 Task: Add a signature Kiera Campbell containing With heartfelt thanks and warm wishes, Kiera Campbell to email address softage.6@softage.net and add a label Quality control
Action: Mouse moved to (1049, 62)
Screenshot: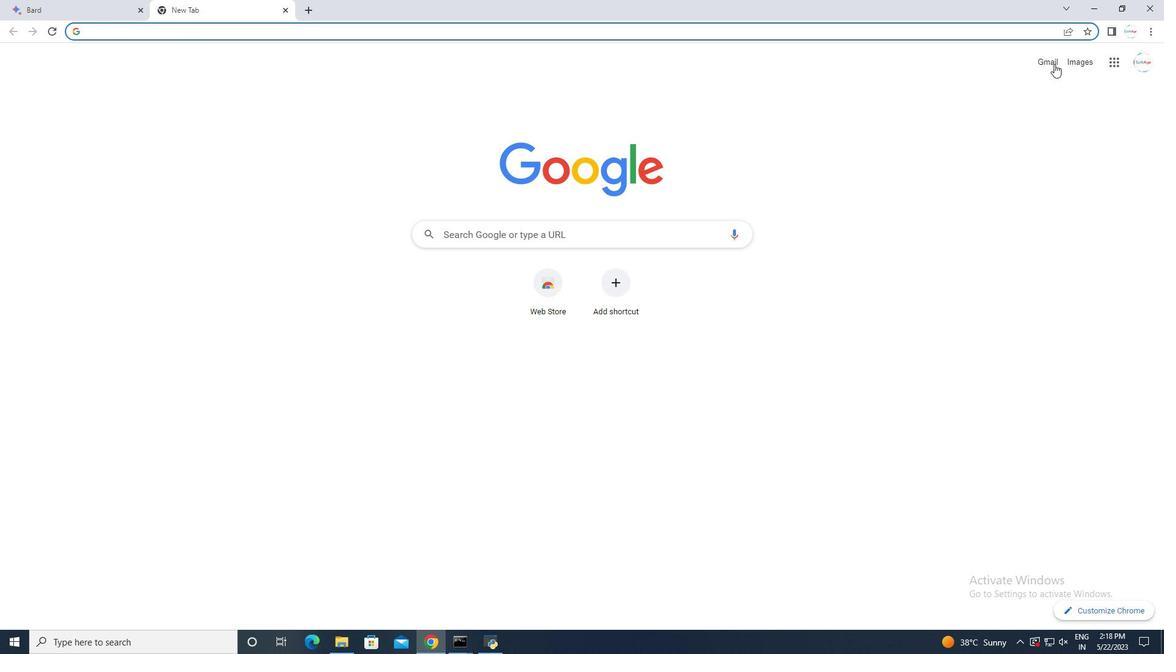 
Action: Mouse pressed left at (1049, 62)
Screenshot: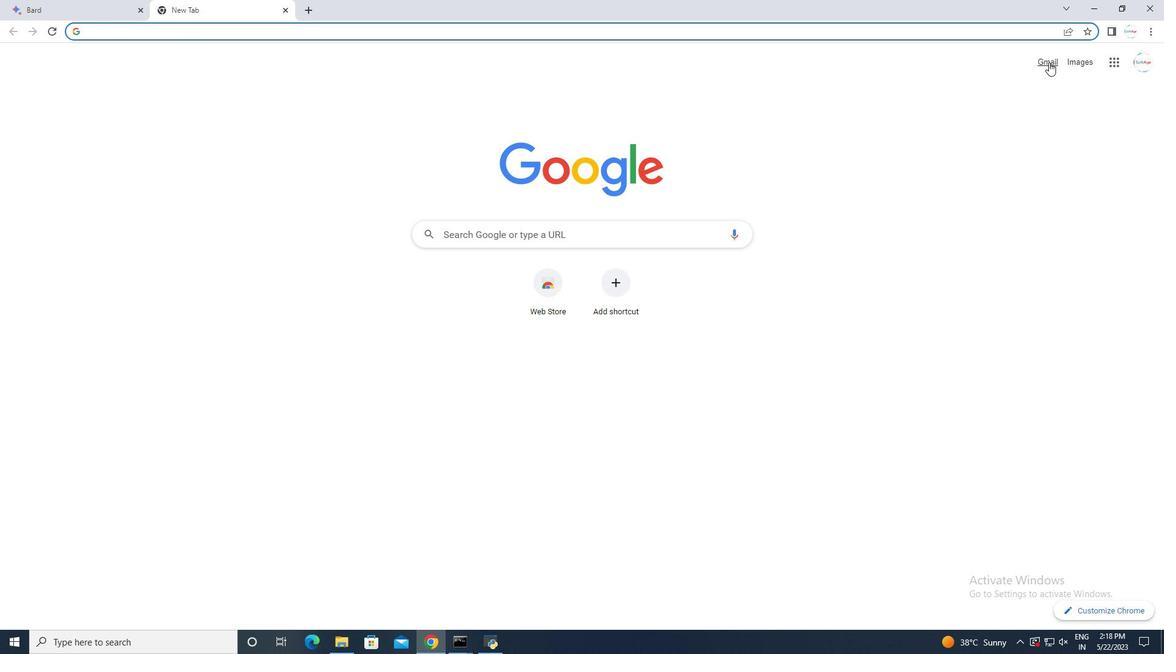 
Action: Mouse moved to (42, 102)
Screenshot: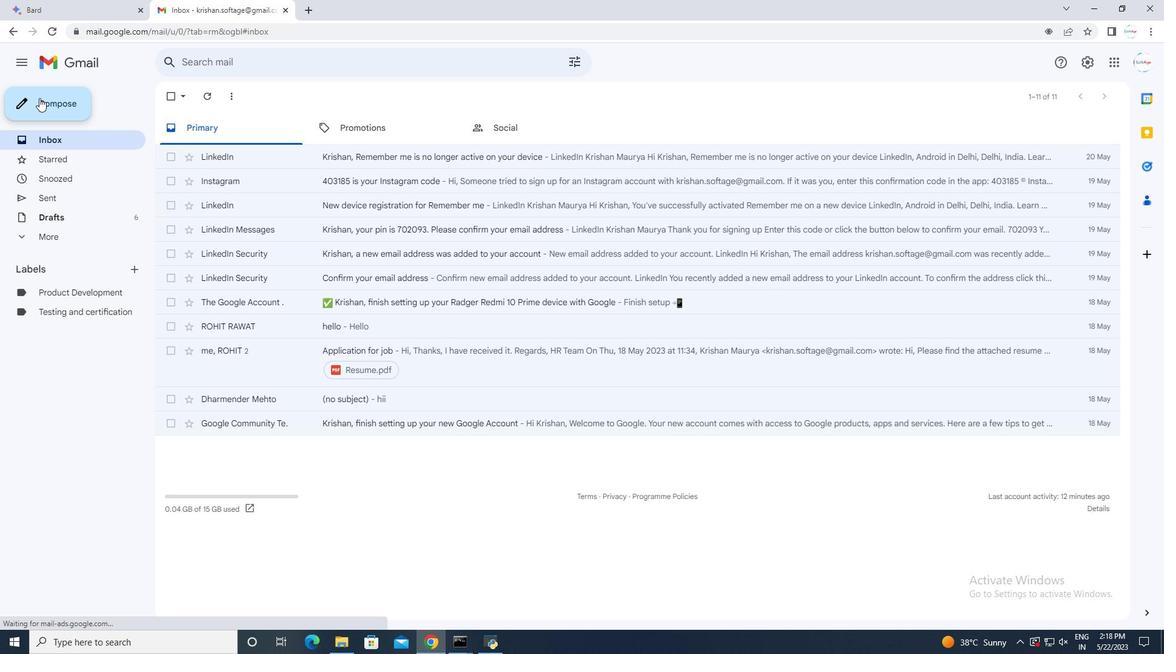 
Action: Mouse pressed left at (42, 102)
Screenshot: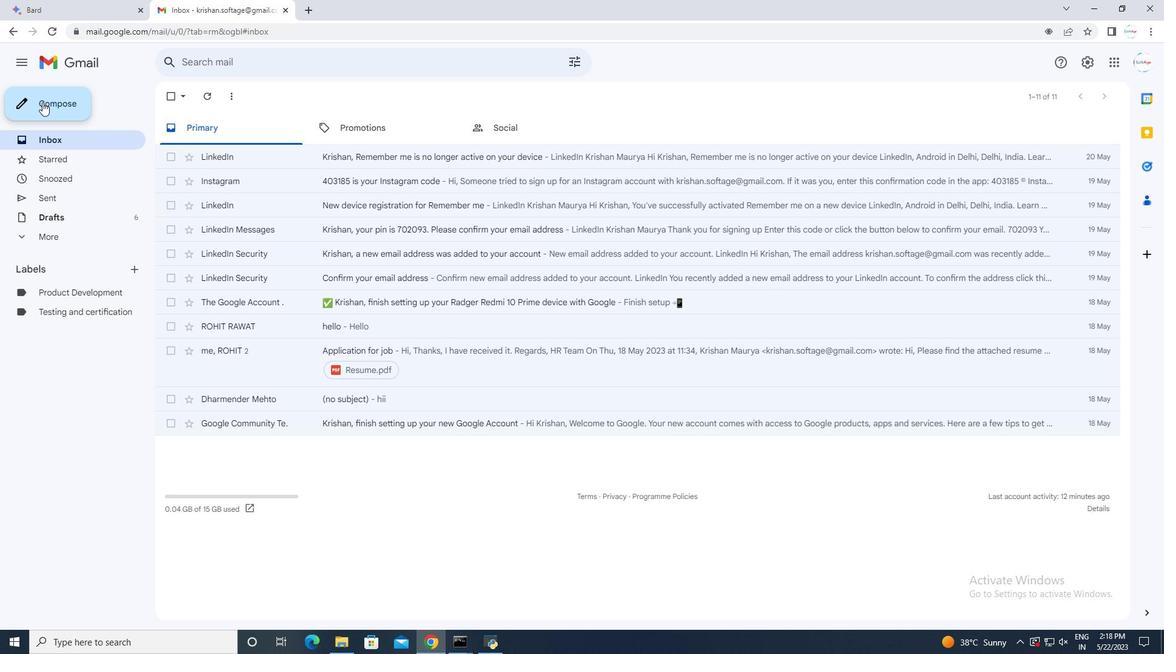 
Action: Mouse moved to (979, 615)
Screenshot: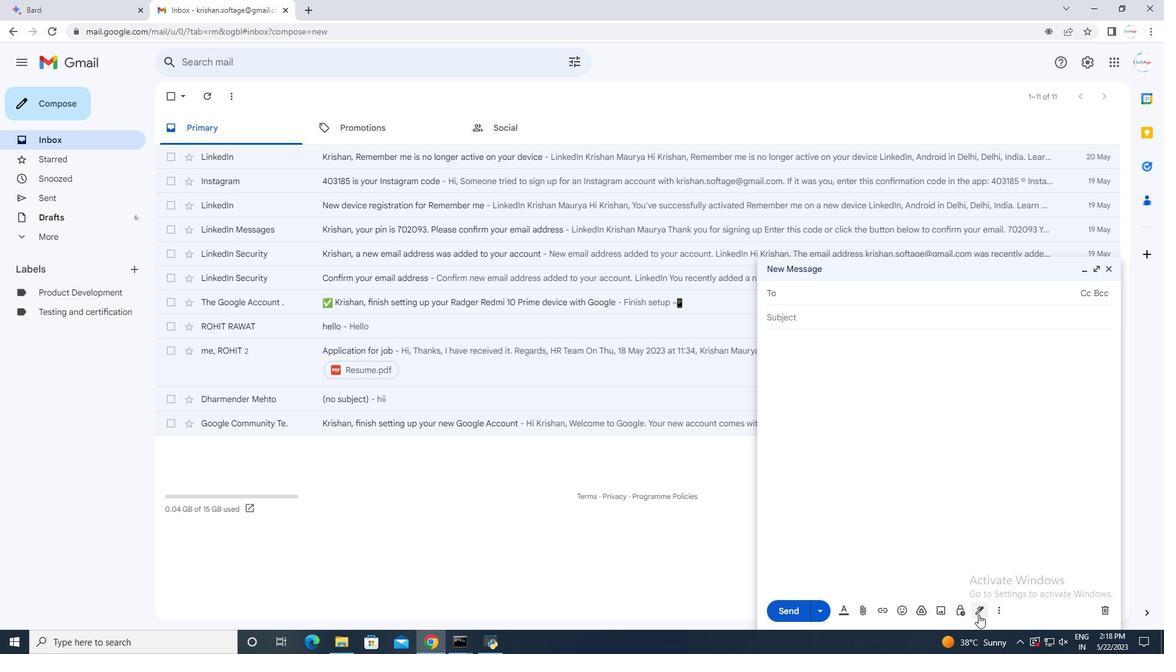 
Action: Mouse pressed left at (979, 615)
Screenshot: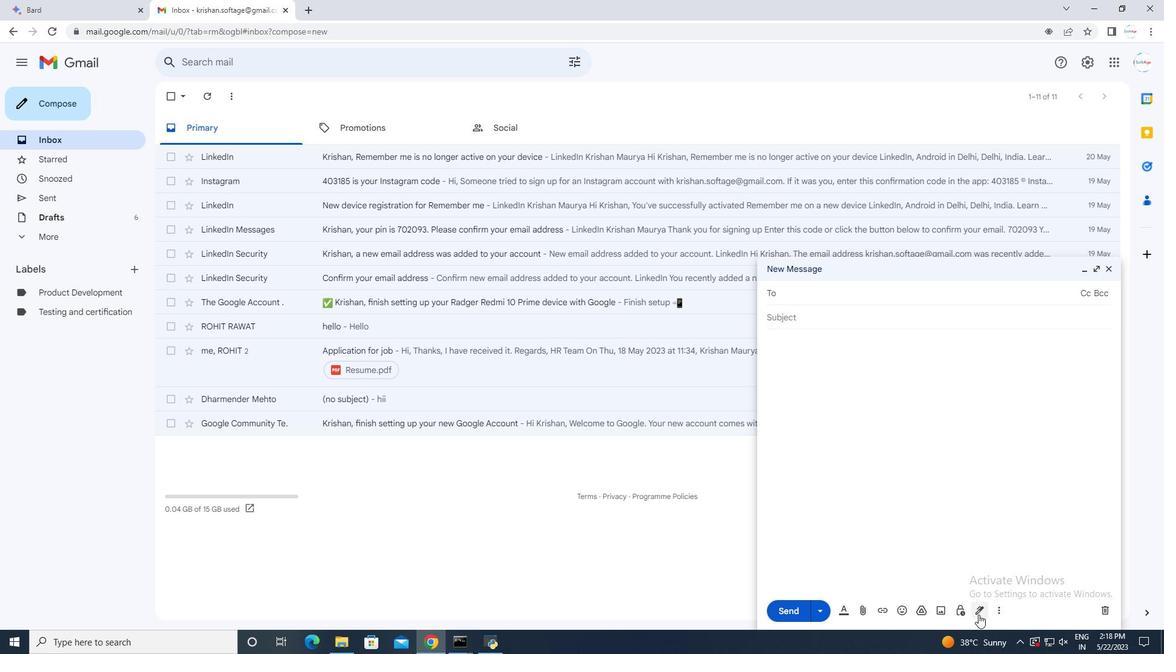 
Action: Mouse moved to (1030, 546)
Screenshot: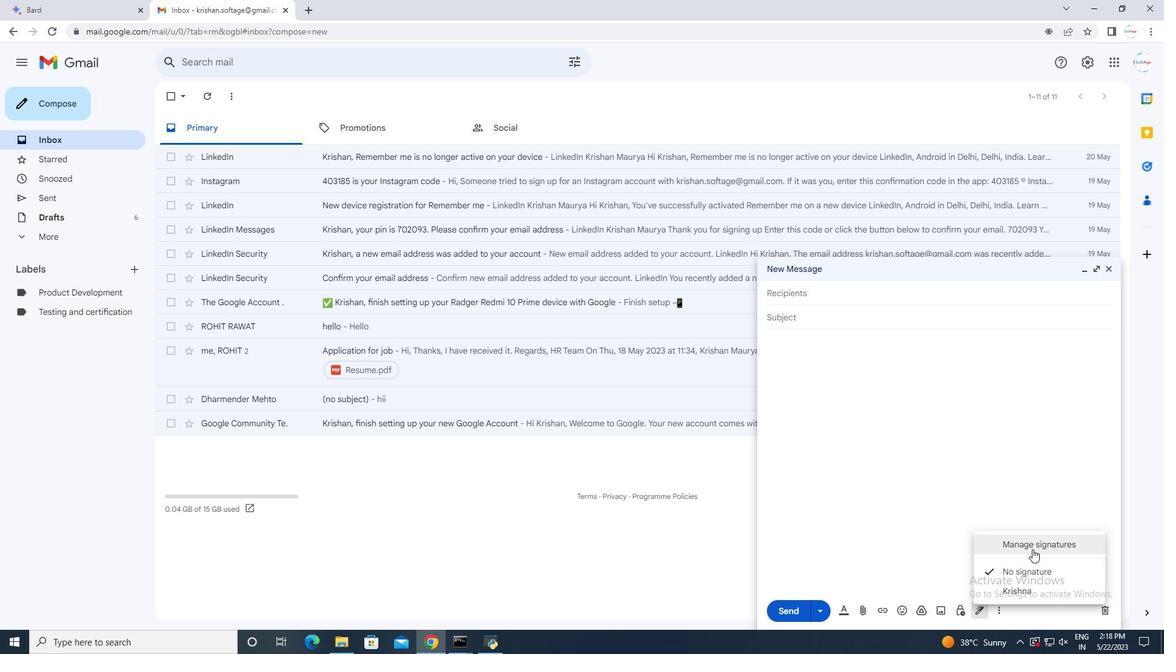 
Action: Mouse pressed left at (1030, 546)
Screenshot: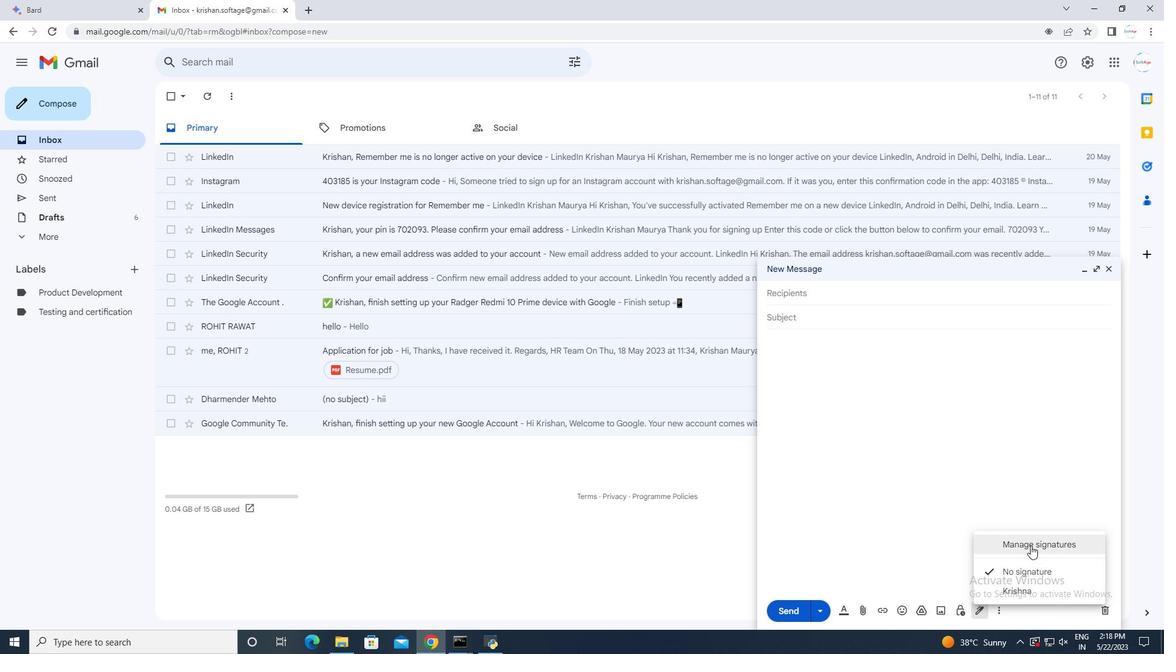 
Action: Mouse moved to (551, 464)
Screenshot: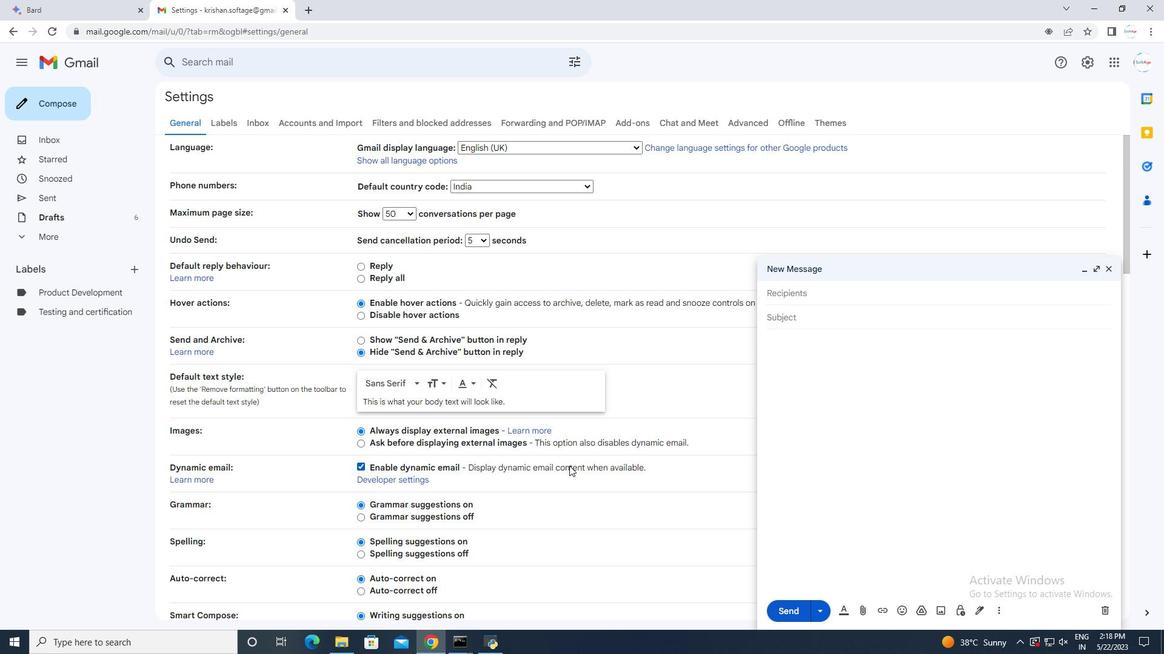 
Action: Mouse scrolled (551, 463) with delta (0, 0)
Screenshot: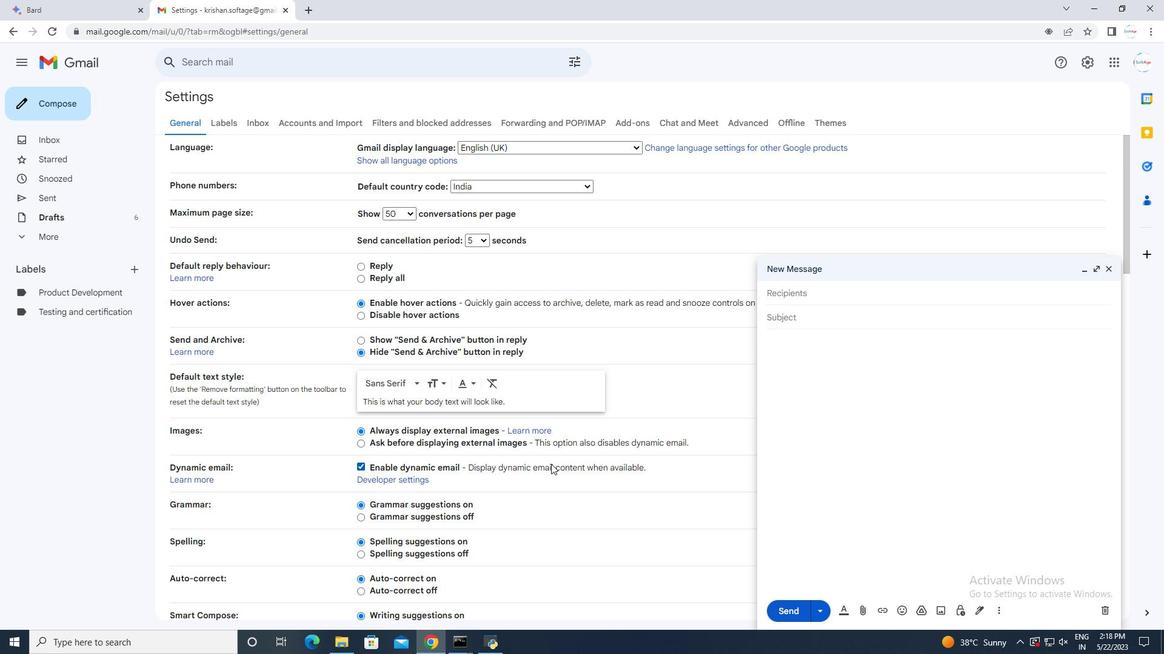 
Action: Mouse moved to (550, 464)
Screenshot: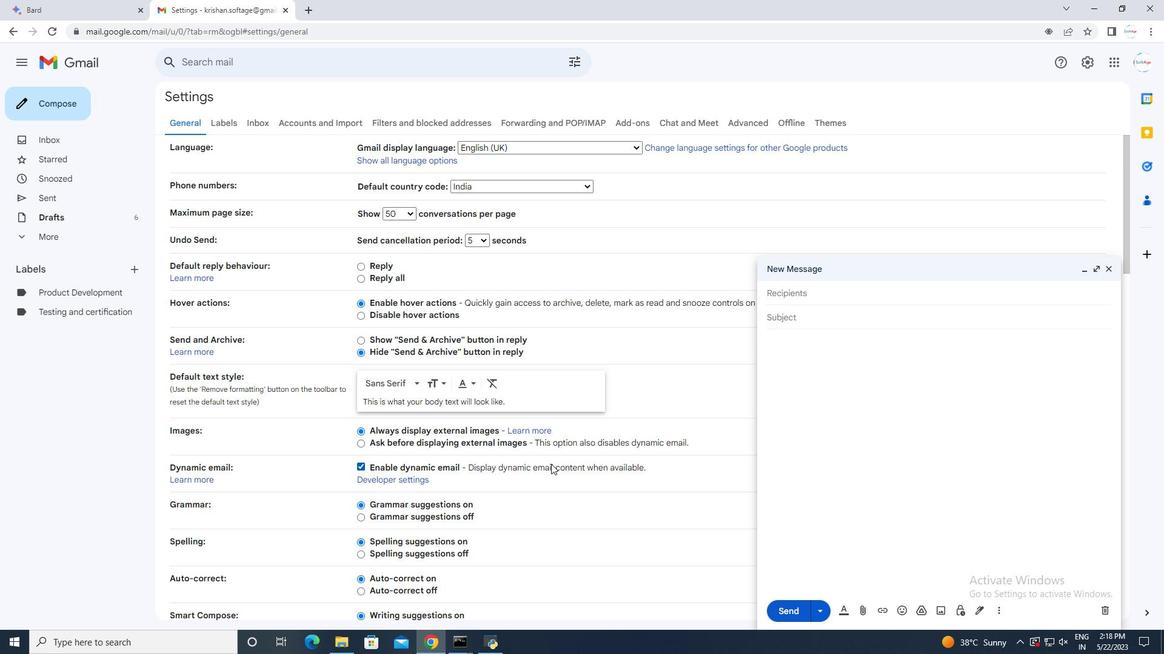 
Action: Mouse scrolled (551, 463) with delta (0, 0)
Screenshot: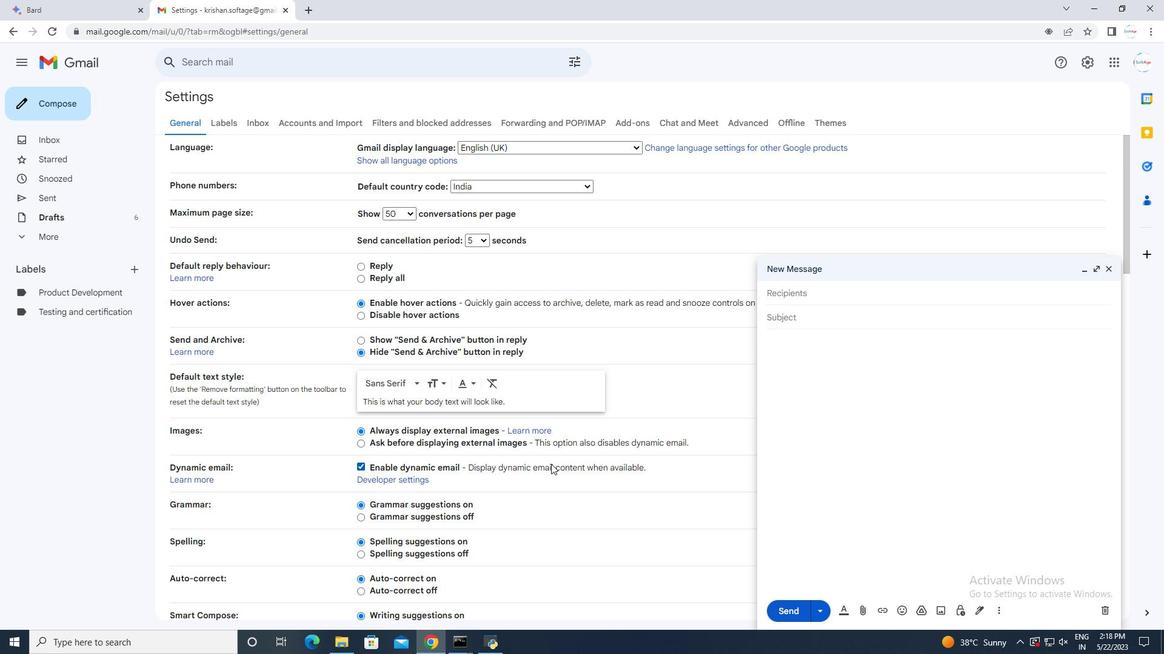 
Action: Mouse moved to (550, 464)
Screenshot: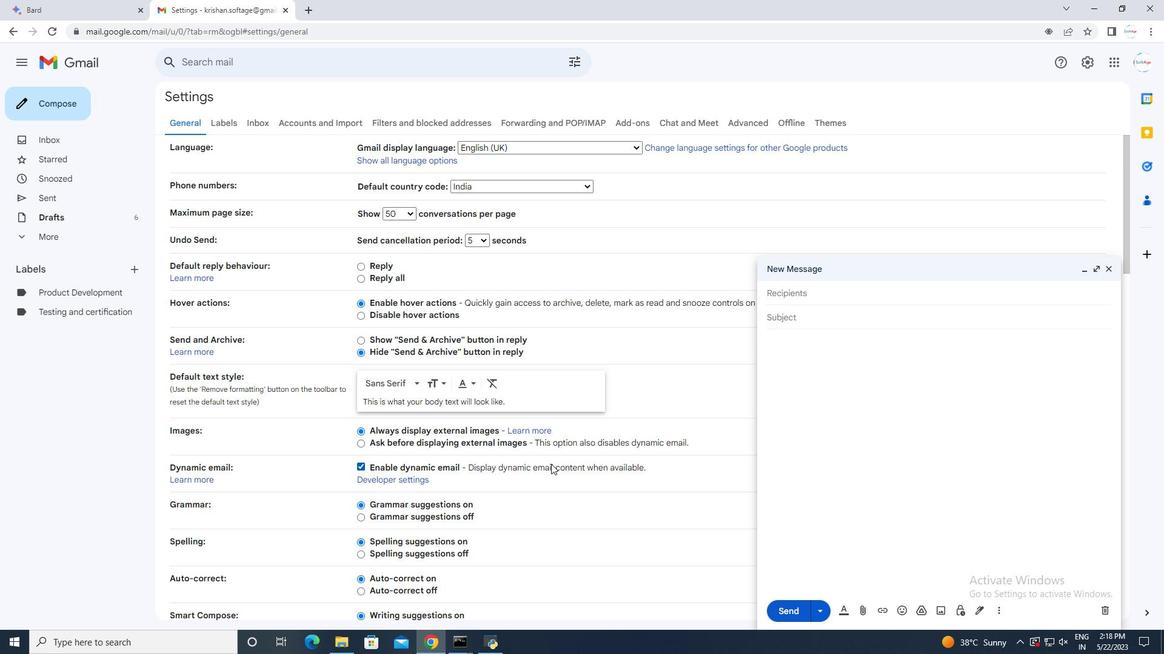
Action: Mouse scrolled (551, 463) with delta (0, 0)
Screenshot: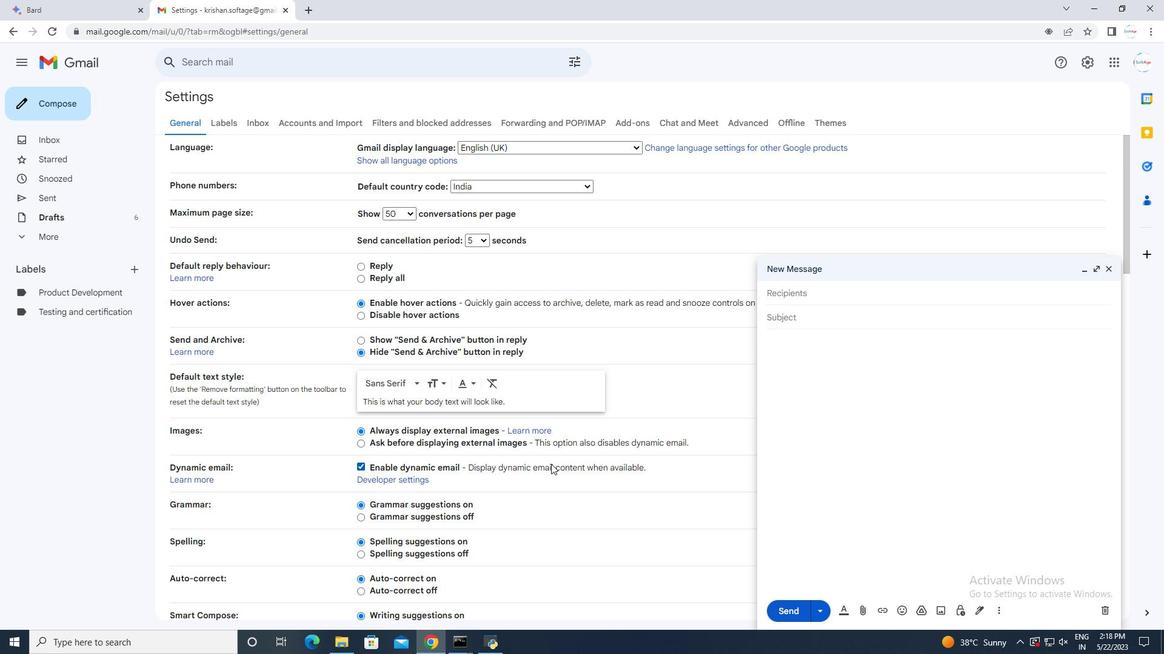 
Action: Mouse moved to (550, 465)
Screenshot: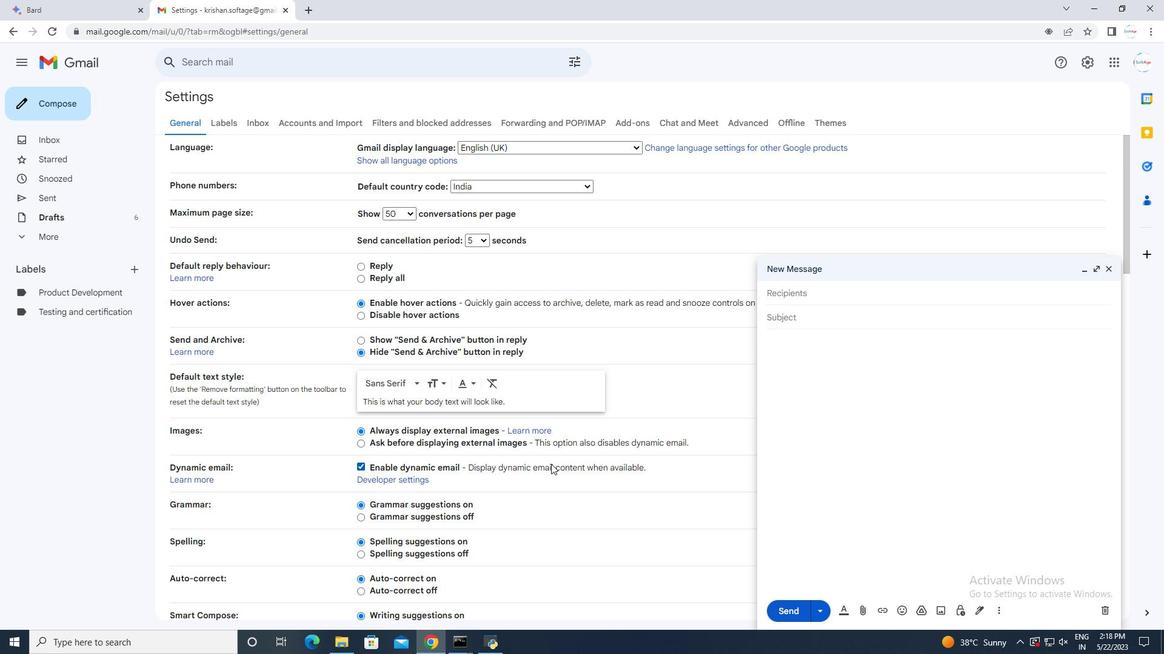 
Action: Mouse scrolled (550, 464) with delta (0, 0)
Screenshot: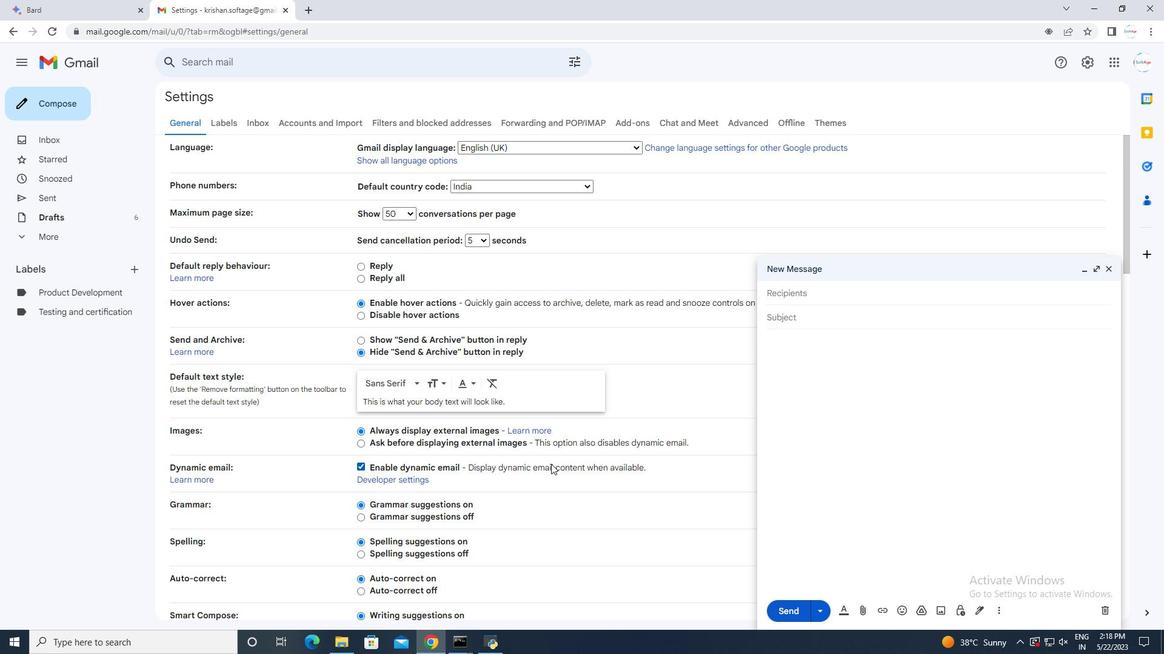 
Action: Mouse scrolled (550, 464) with delta (0, 0)
Screenshot: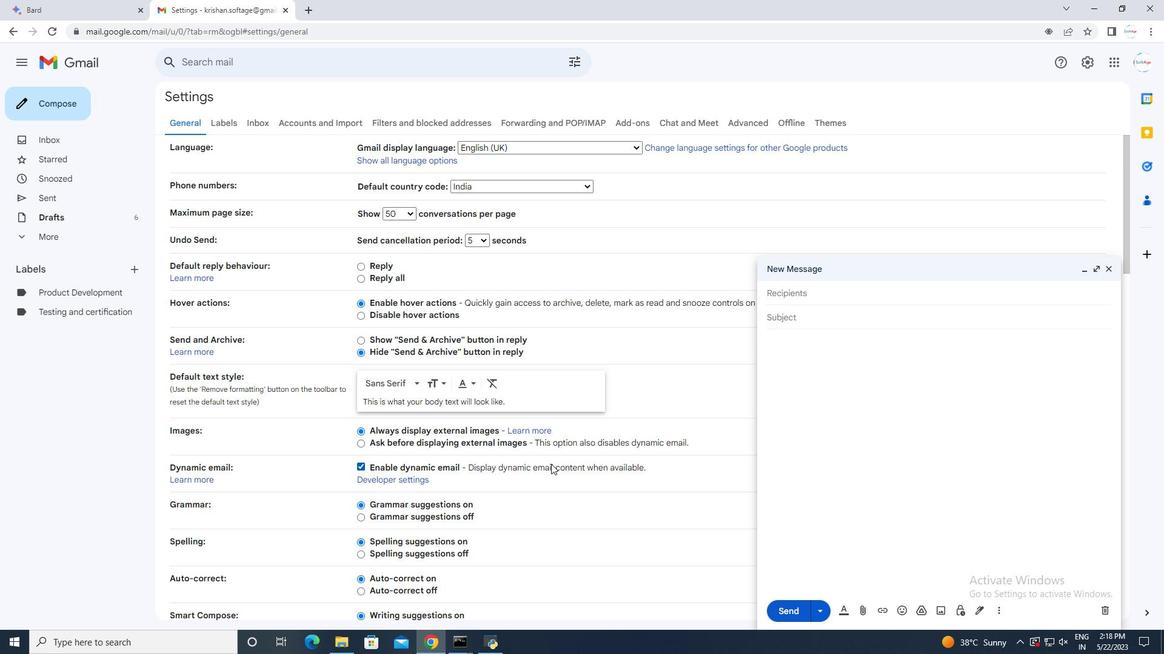 
Action: Mouse scrolled (550, 464) with delta (0, 0)
Screenshot: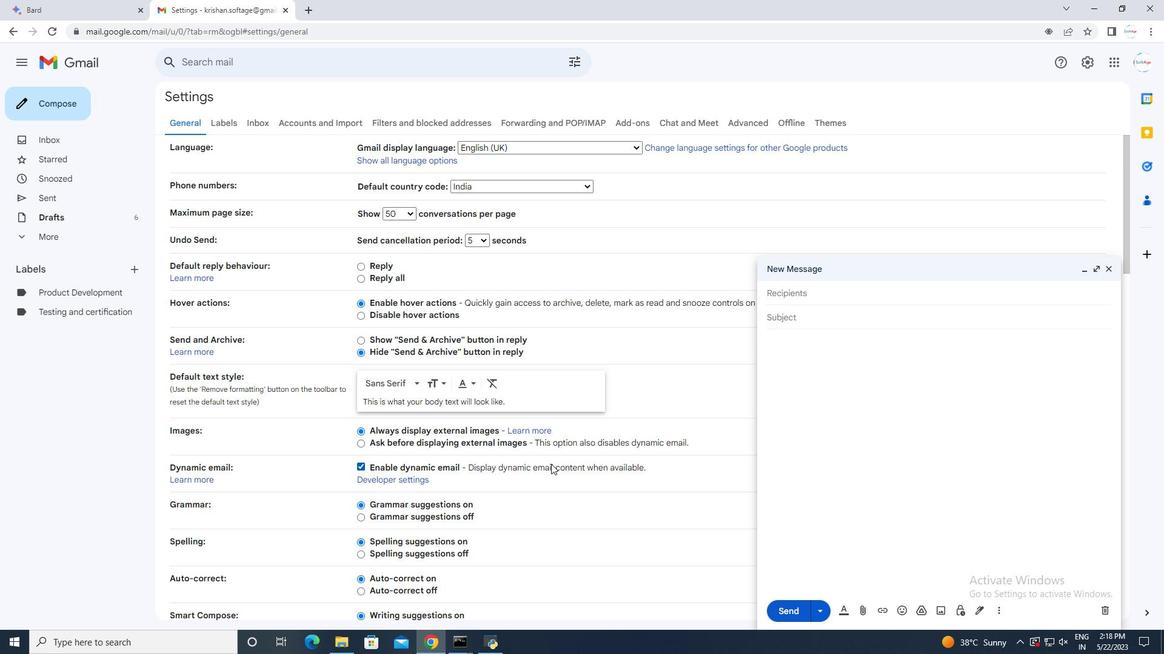 
Action: Mouse moved to (550, 465)
Screenshot: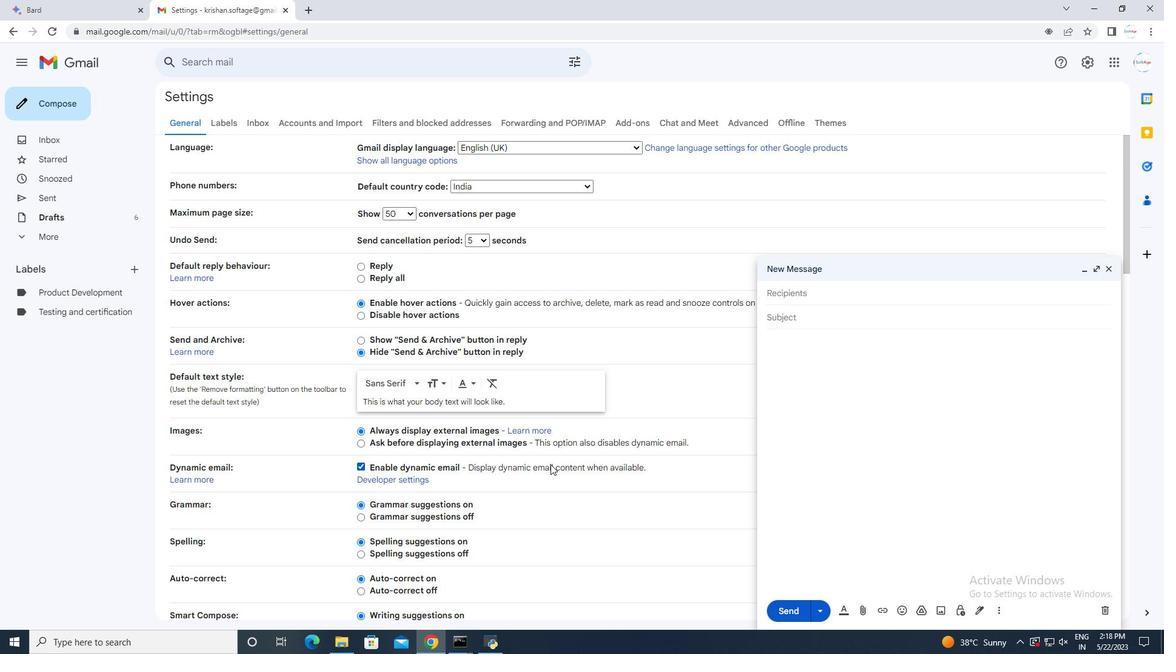 
Action: Mouse scrolled (550, 464) with delta (0, 0)
Screenshot: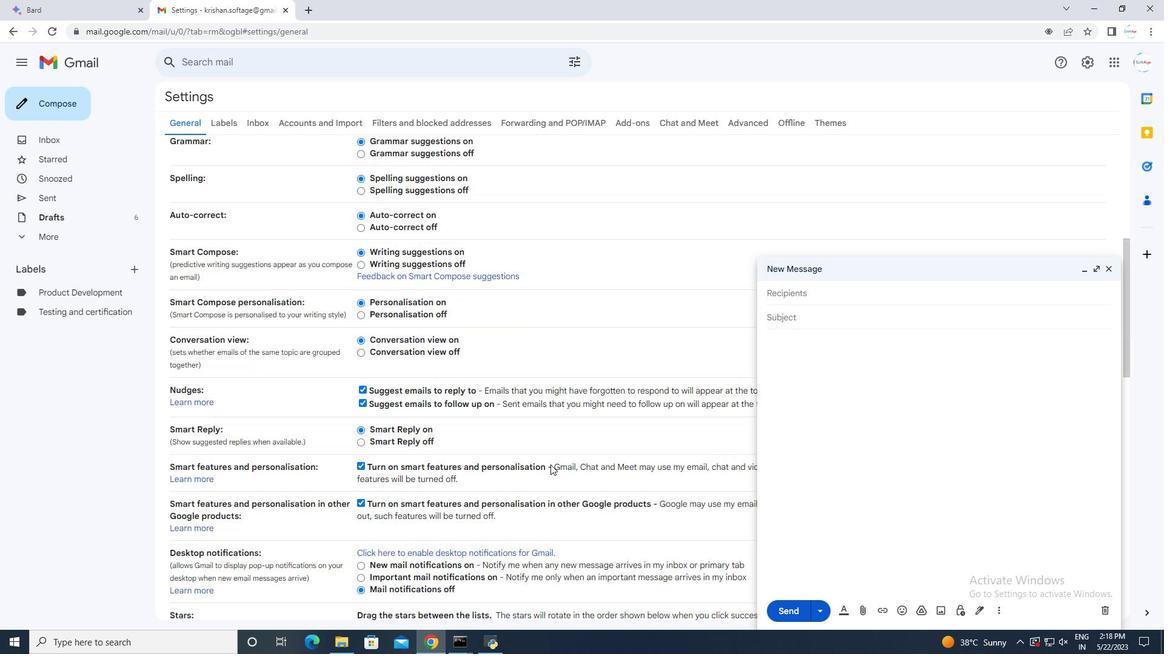 
Action: Mouse scrolled (550, 464) with delta (0, 0)
Screenshot: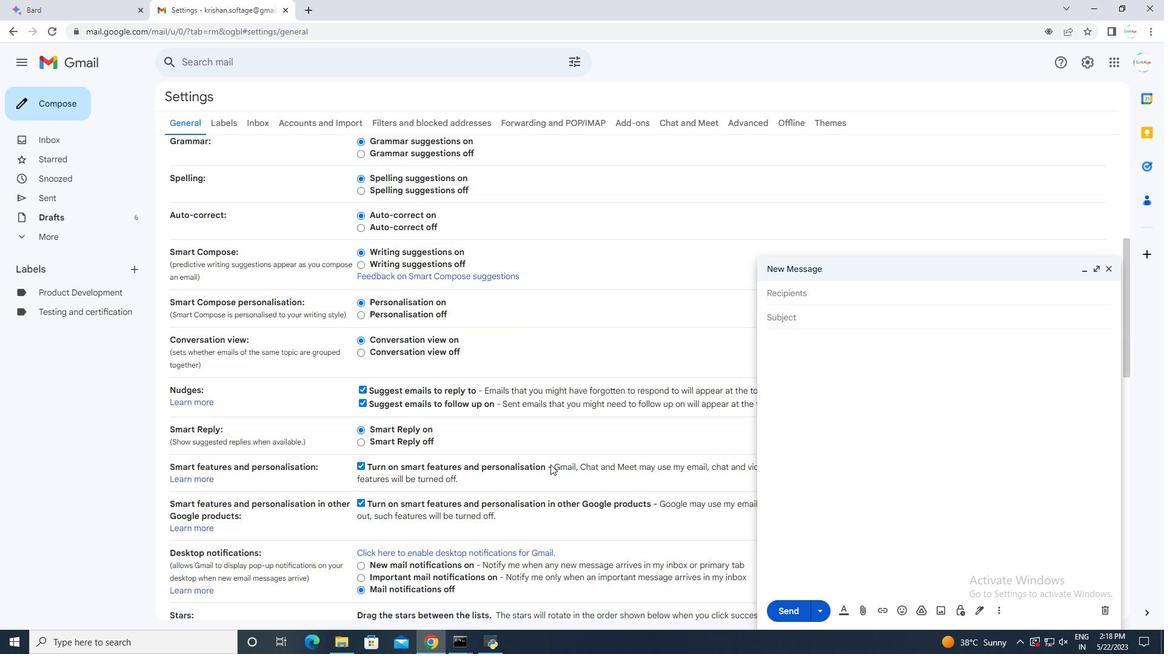 
Action: Mouse scrolled (550, 464) with delta (0, 0)
Screenshot: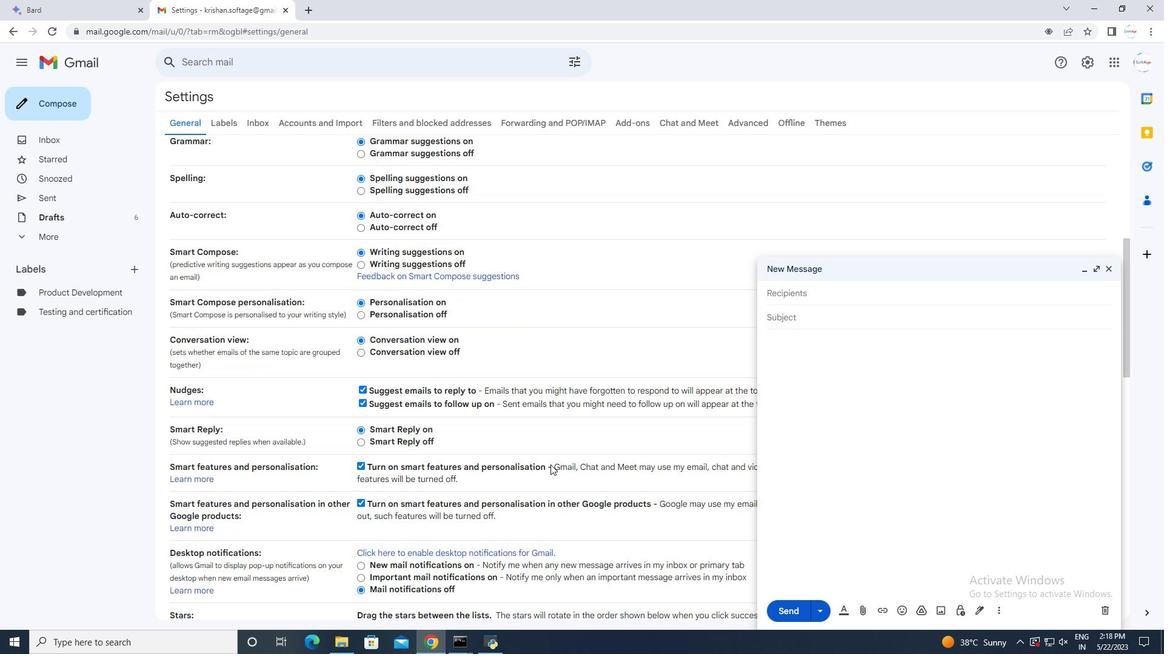 
Action: Mouse scrolled (550, 464) with delta (0, 0)
Screenshot: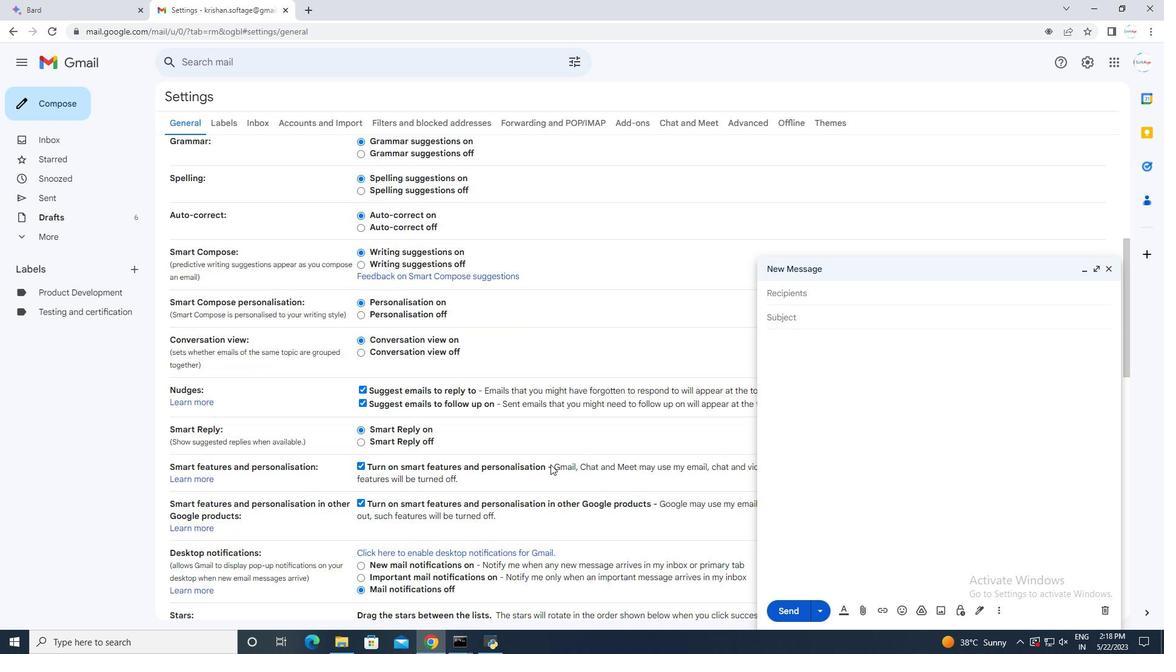 
Action: Mouse scrolled (550, 464) with delta (0, 0)
Screenshot: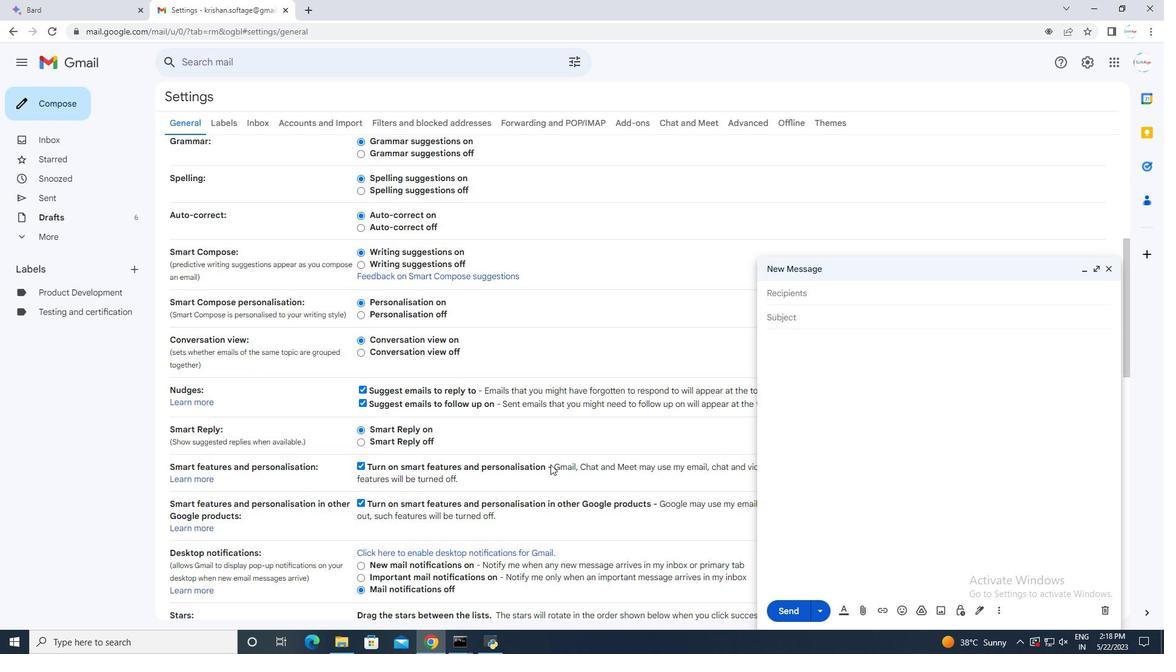 
Action: Mouse scrolled (550, 464) with delta (0, 0)
Screenshot: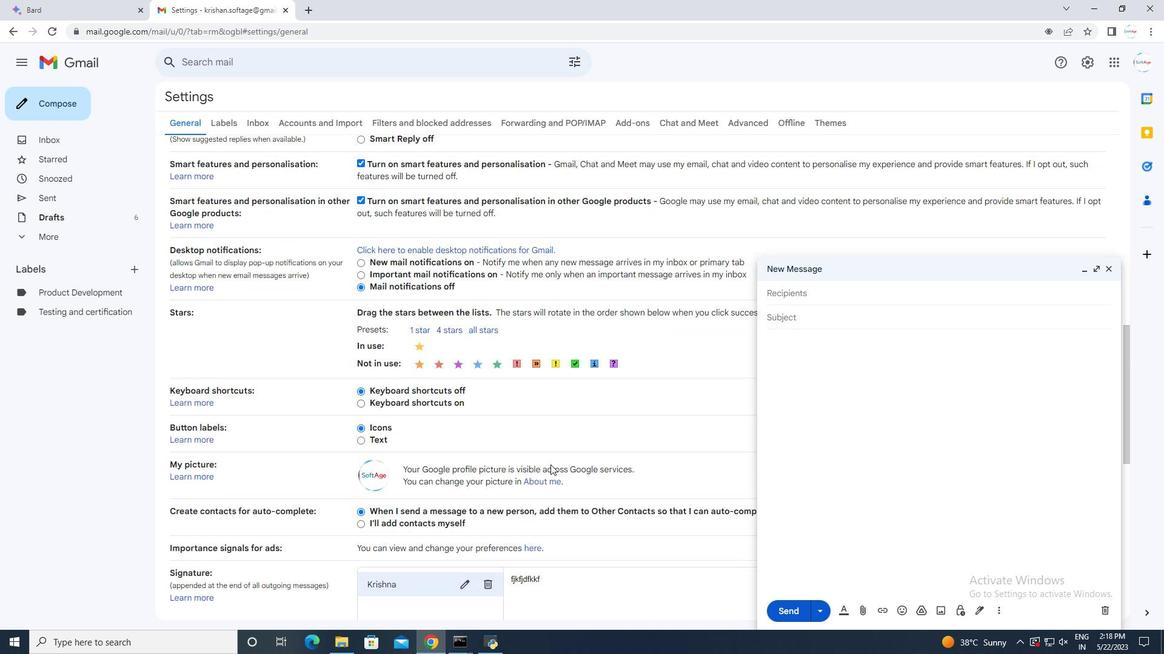 
Action: Mouse scrolled (550, 464) with delta (0, 0)
Screenshot: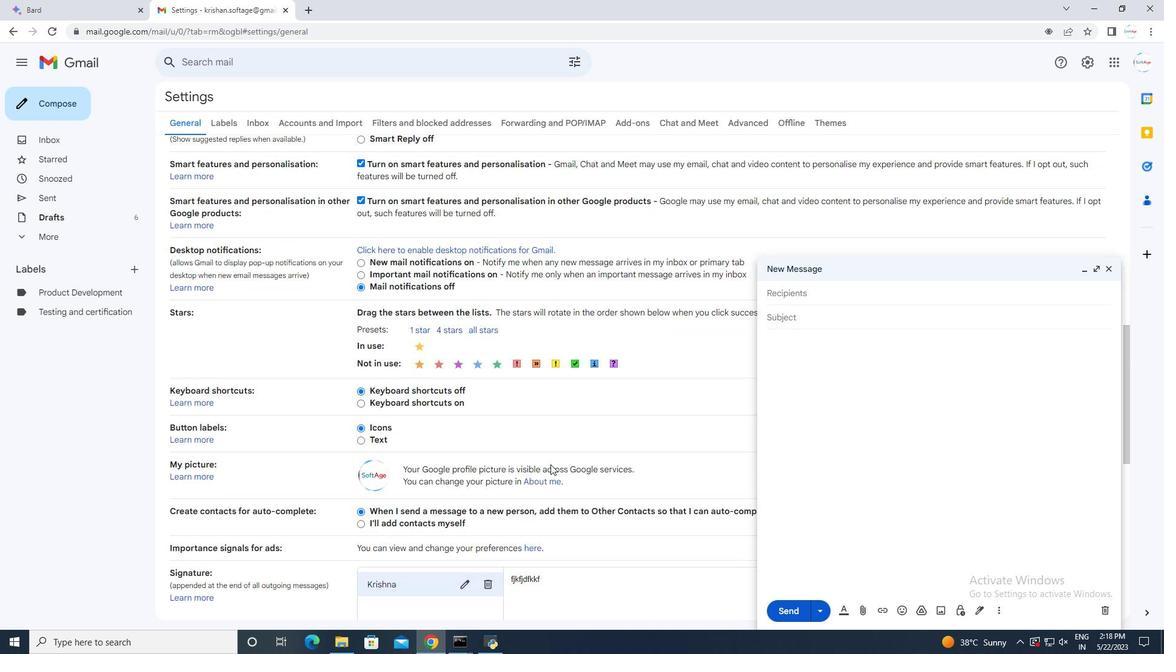
Action: Mouse scrolled (550, 464) with delta (0, 0)
Screenshot: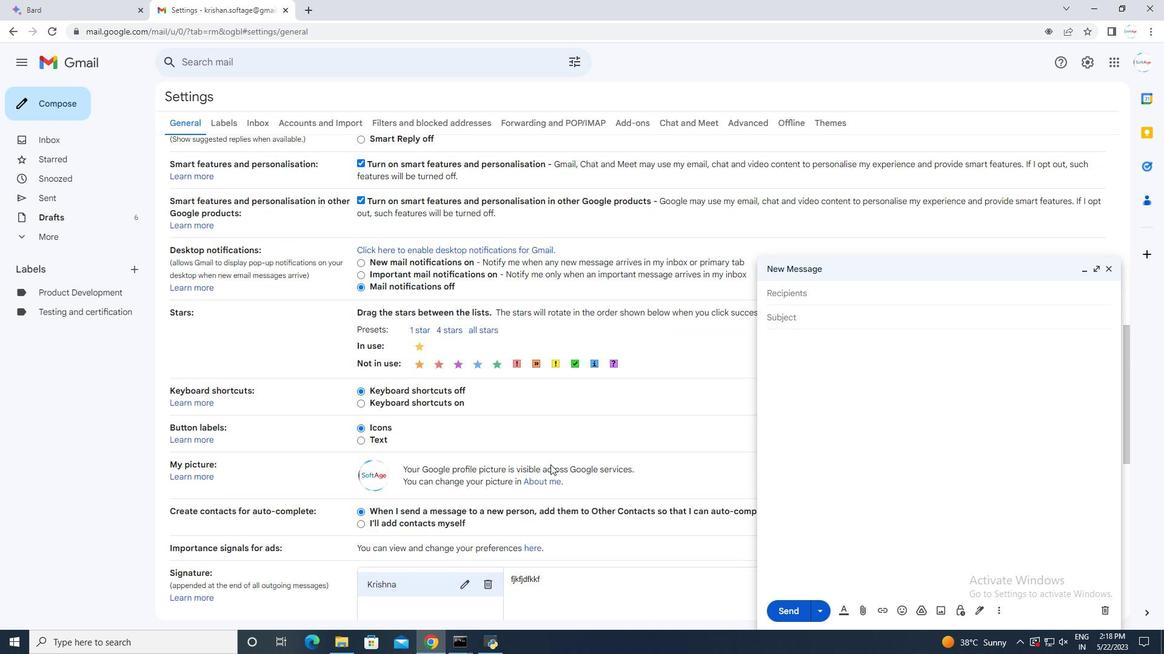 
Action: Mouse scrolled (550, 464) with delta (0, 0)
Screenshot: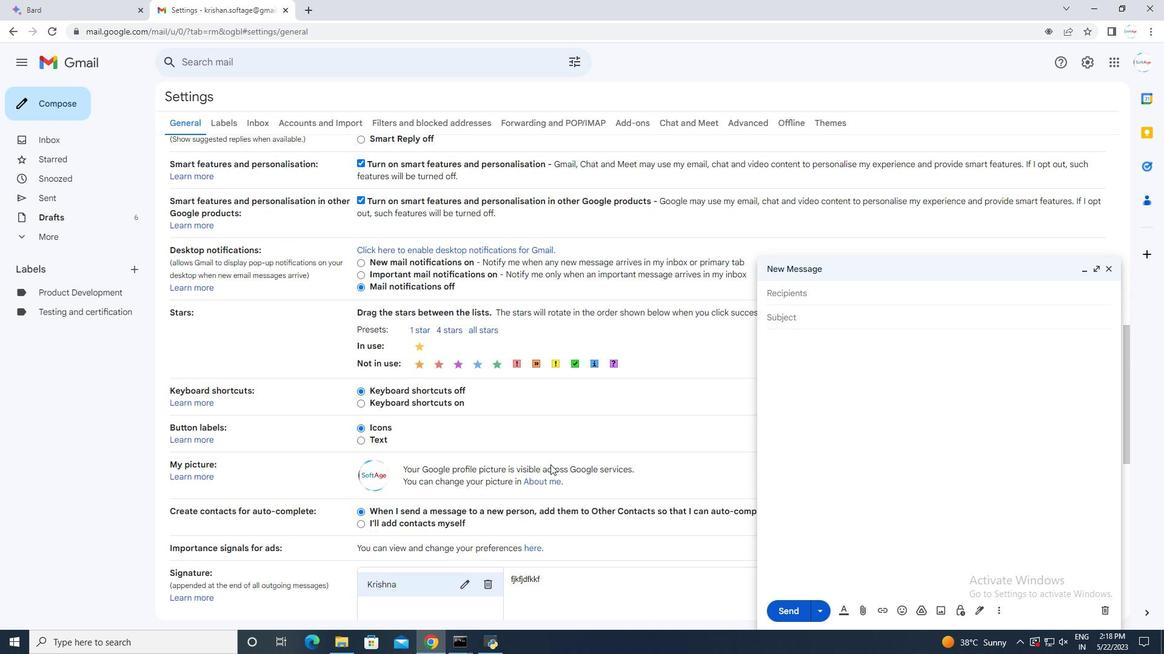 
Action: Mouse scrolled (550, 464) with delta (0, 0)
Screenshot: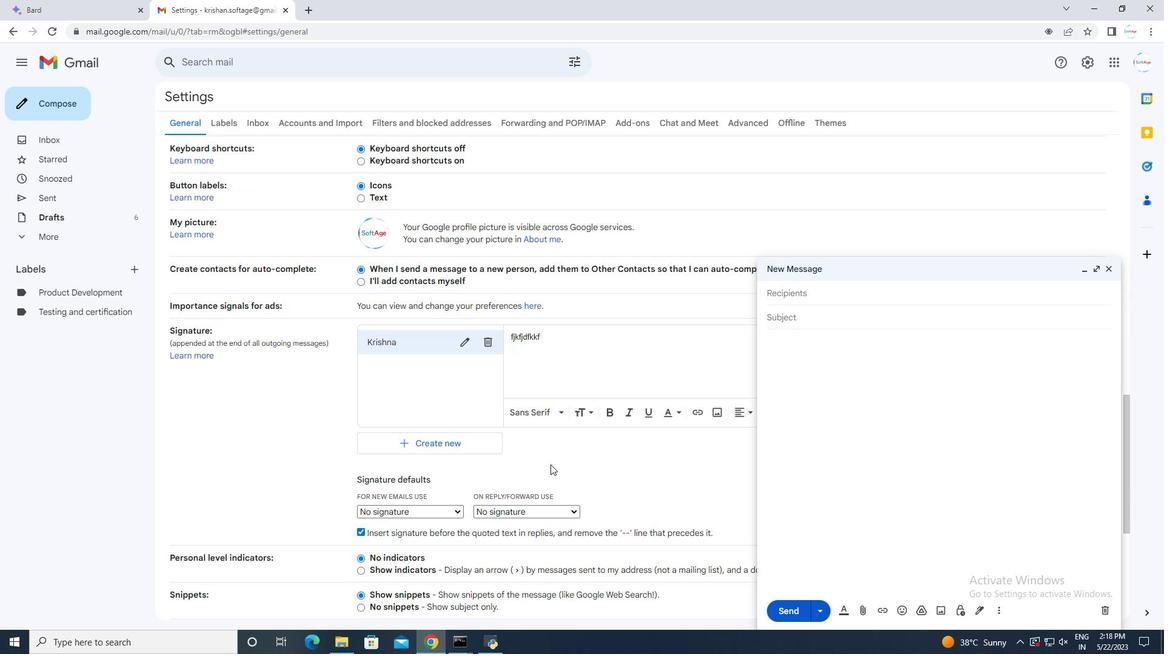 
Action: Mouse scrolled (550, 464) with delta (0, 0)
Screenshot: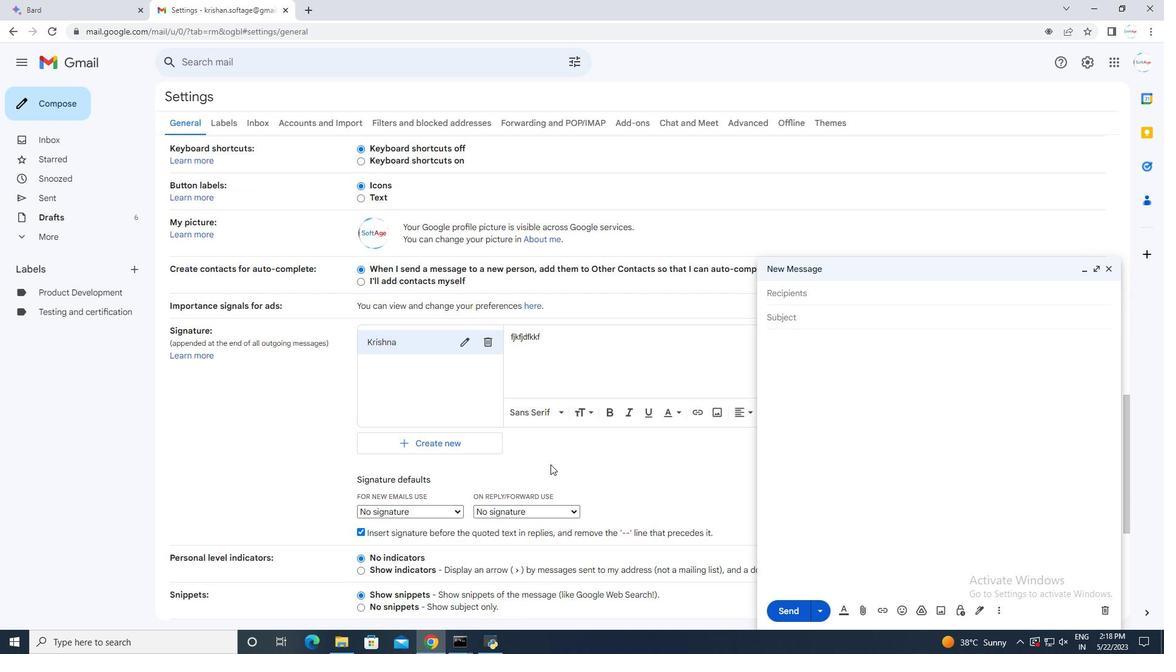 
Action: Mouse moved to (446, 325)
Screenshot: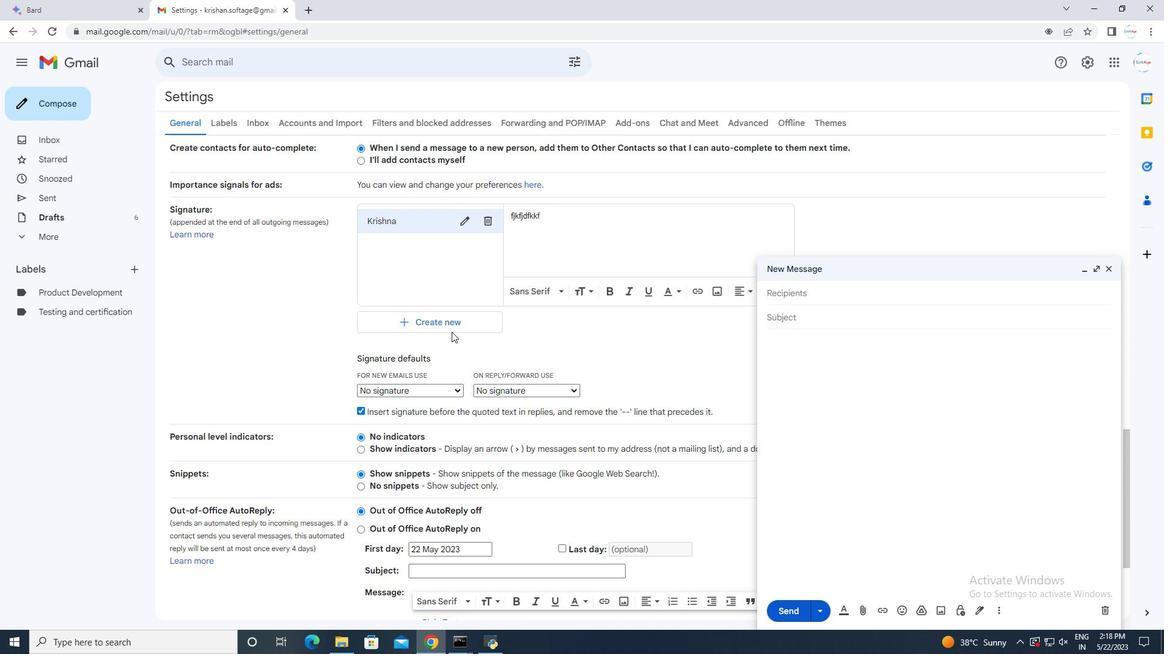 
Action: Mouse pressed left at (446, 325)
Screenshot: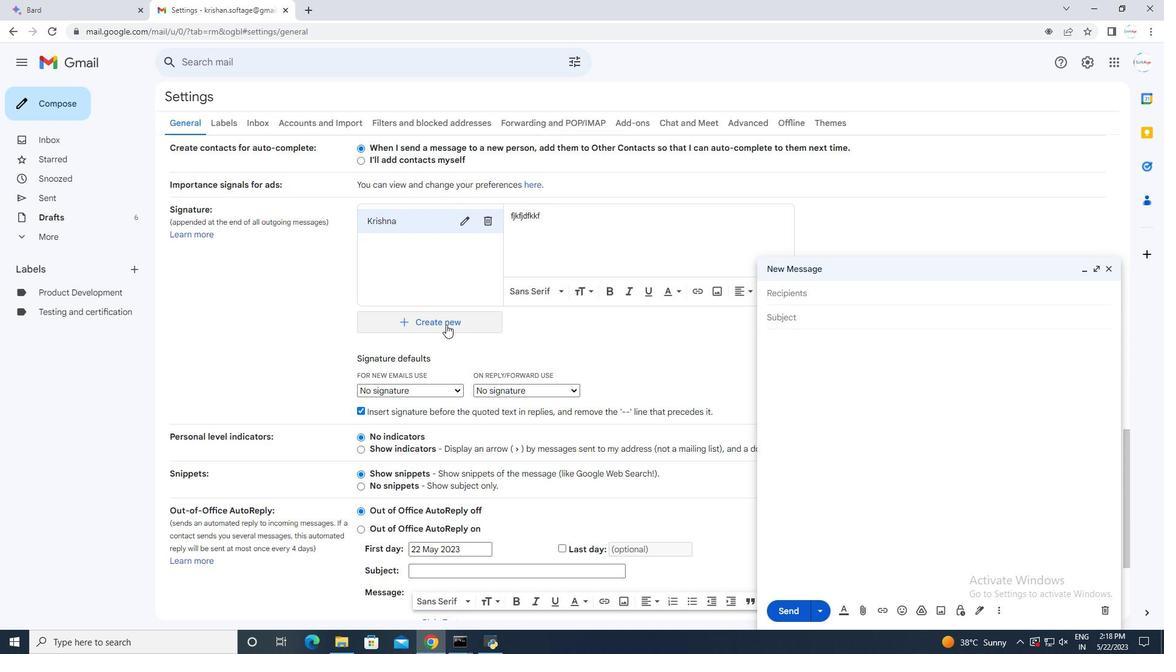 
Action: Mouse moved to (474, 332)
Screenshot: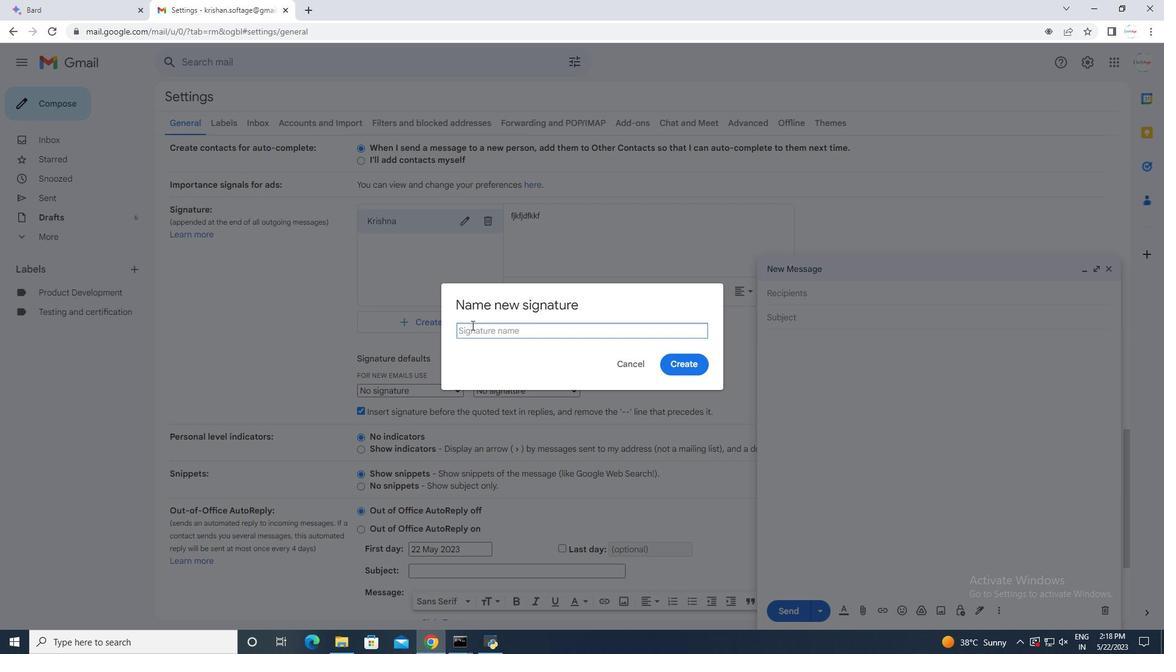 
Action: Mouse pressed left at (474, 332)
Screenshot: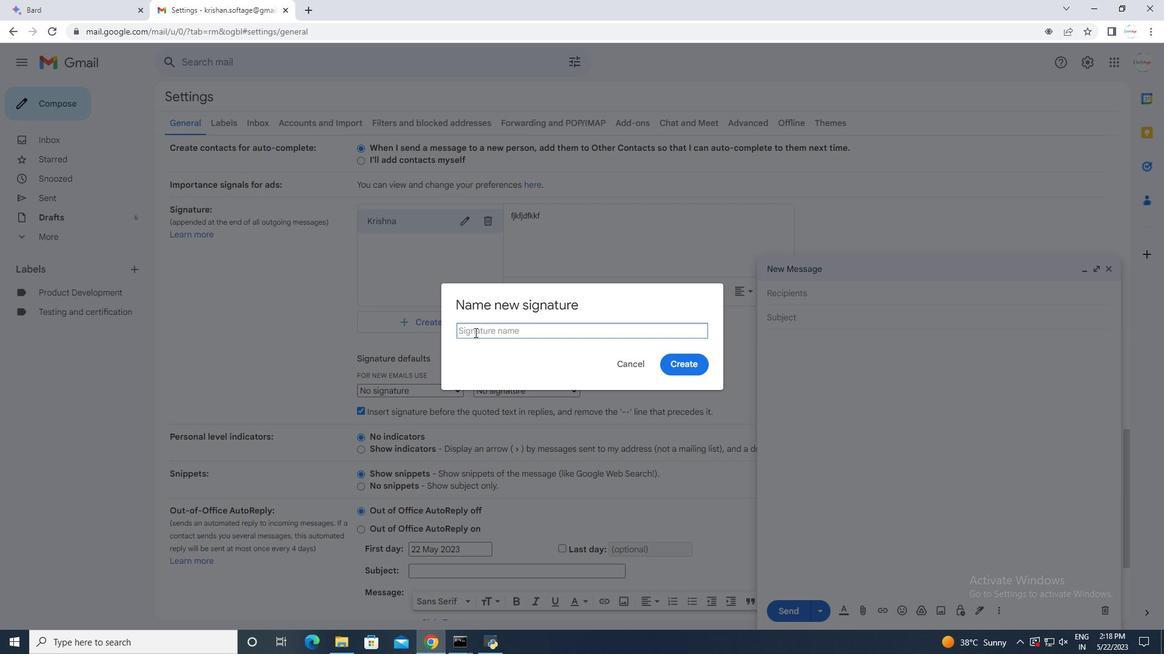 
Action: Key pressed <Key.shift>Kiera
Screenshot: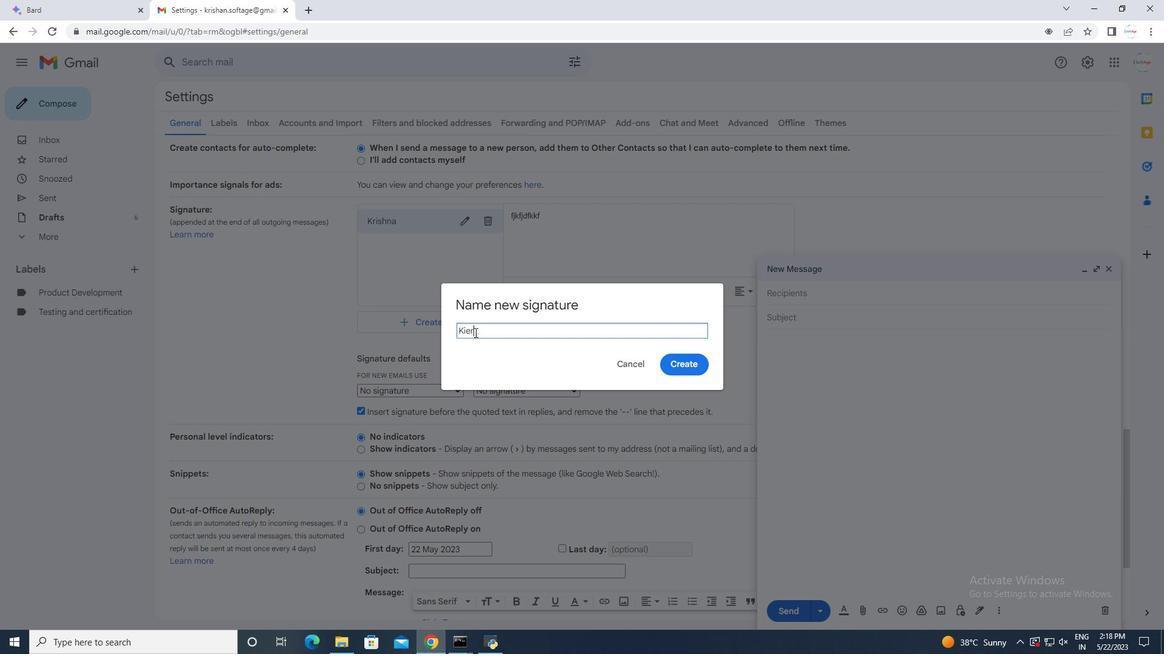 
Action: Mouse moved to (679, 362)
Screenshot: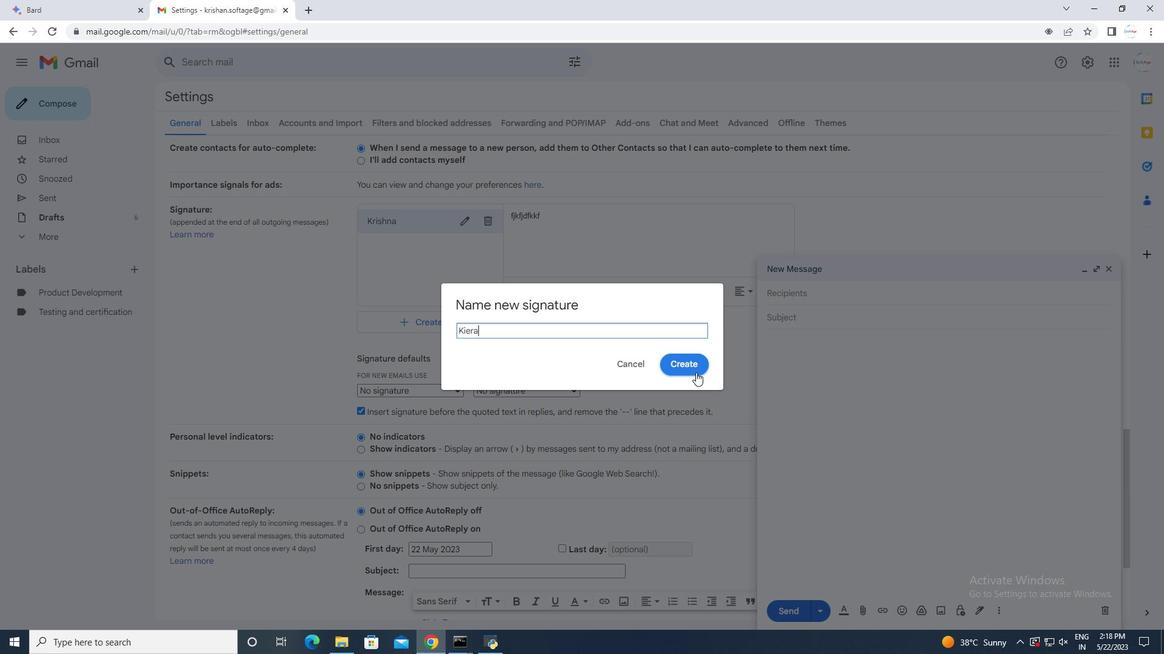 
Action: Mouse pressed left at (679, 362)
Screenshot: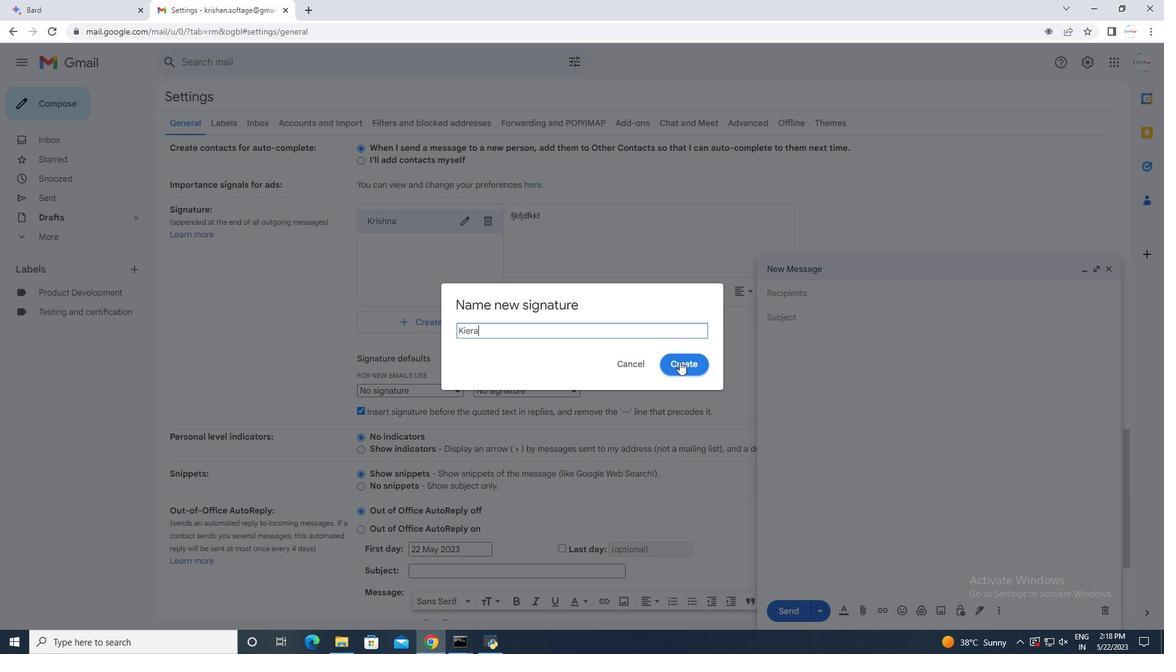
Action: Mouse moved to (519, 217)
Screenshot: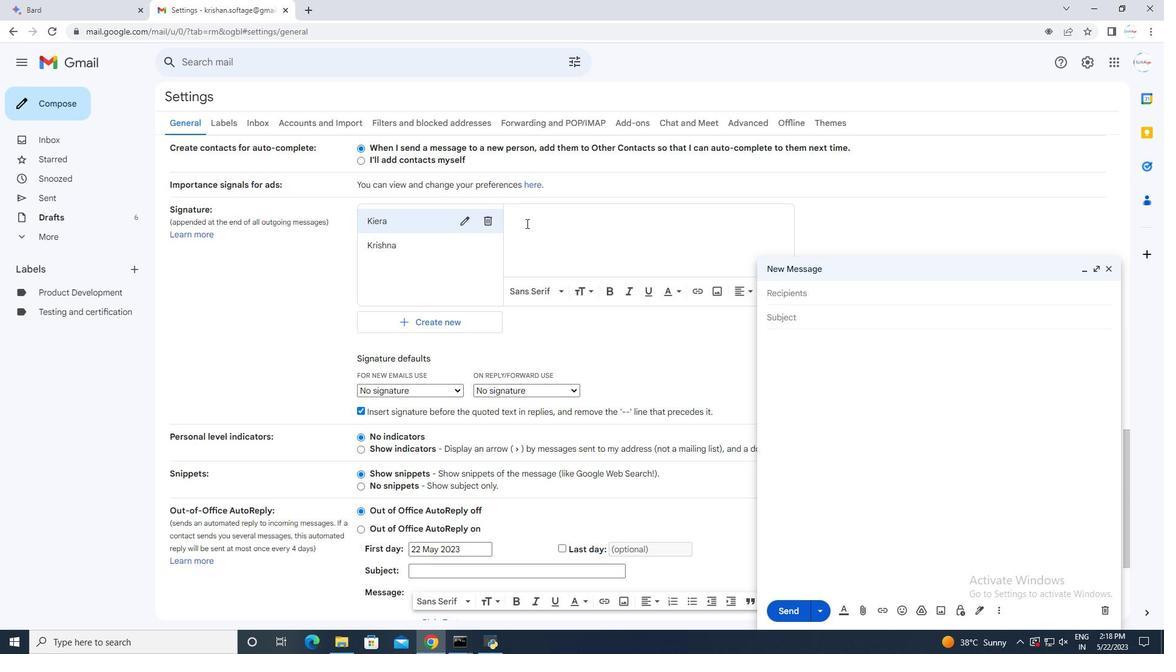 
Action: Mouse pressed left at (519, 217)
Screenshot: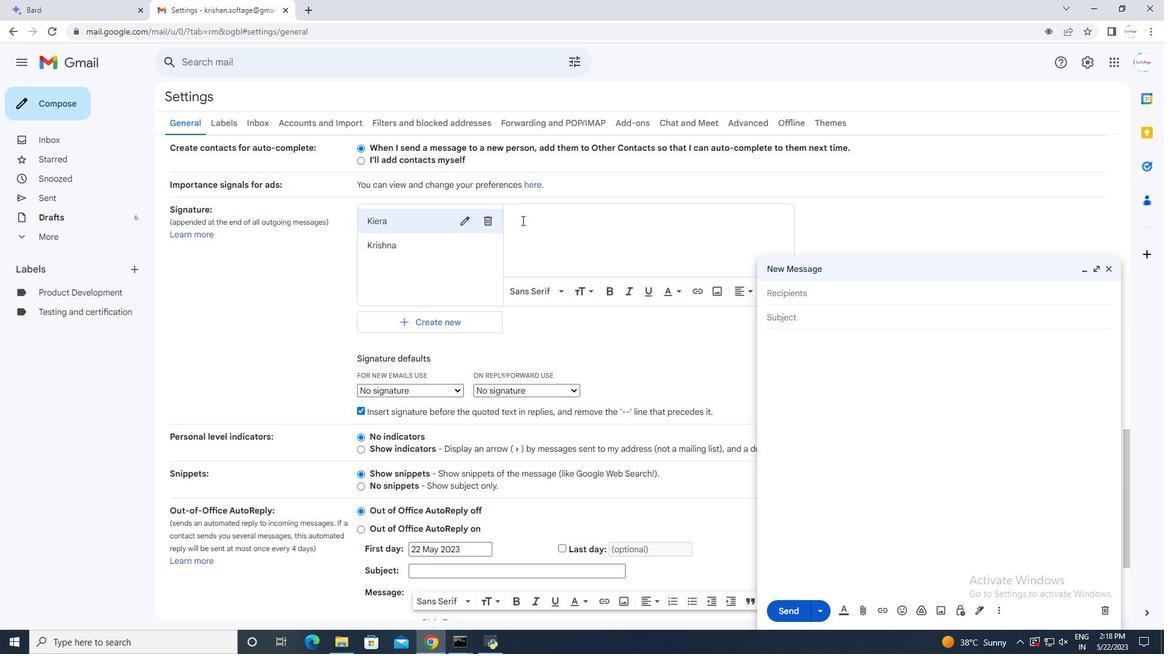 
Action: Key pressed <Key.shift>Kiera<Key.space><Key.shift>Ca,<Key.backspace>mpbell
Screenshot: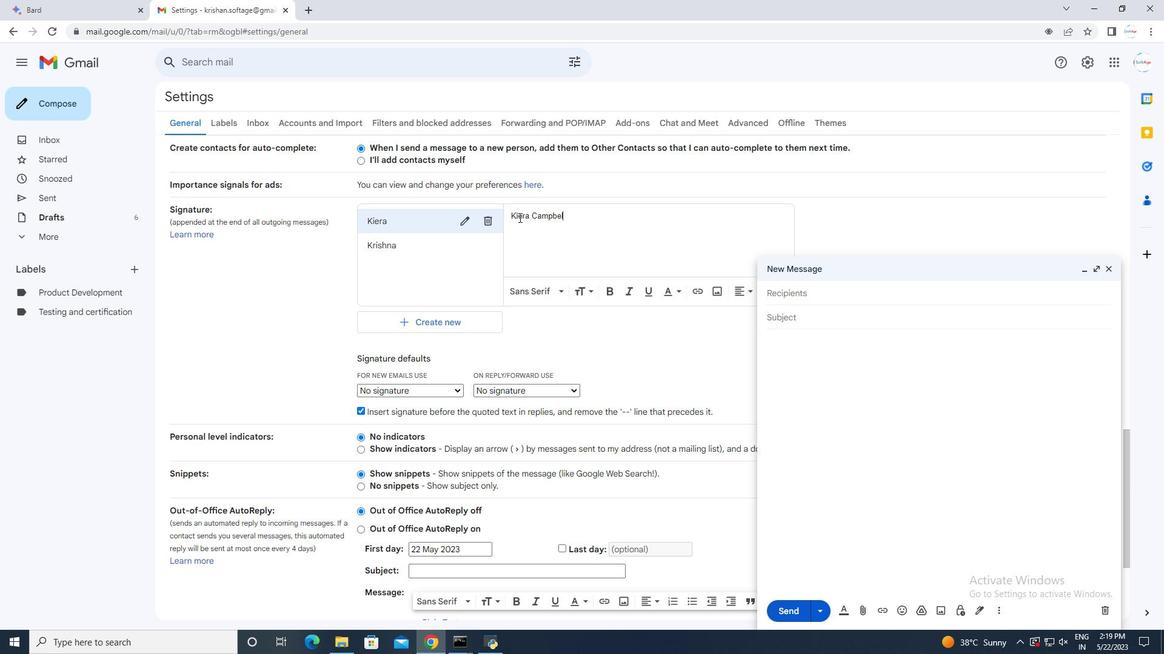 
Action: Mouse moved to (541, 338)
Screenshot: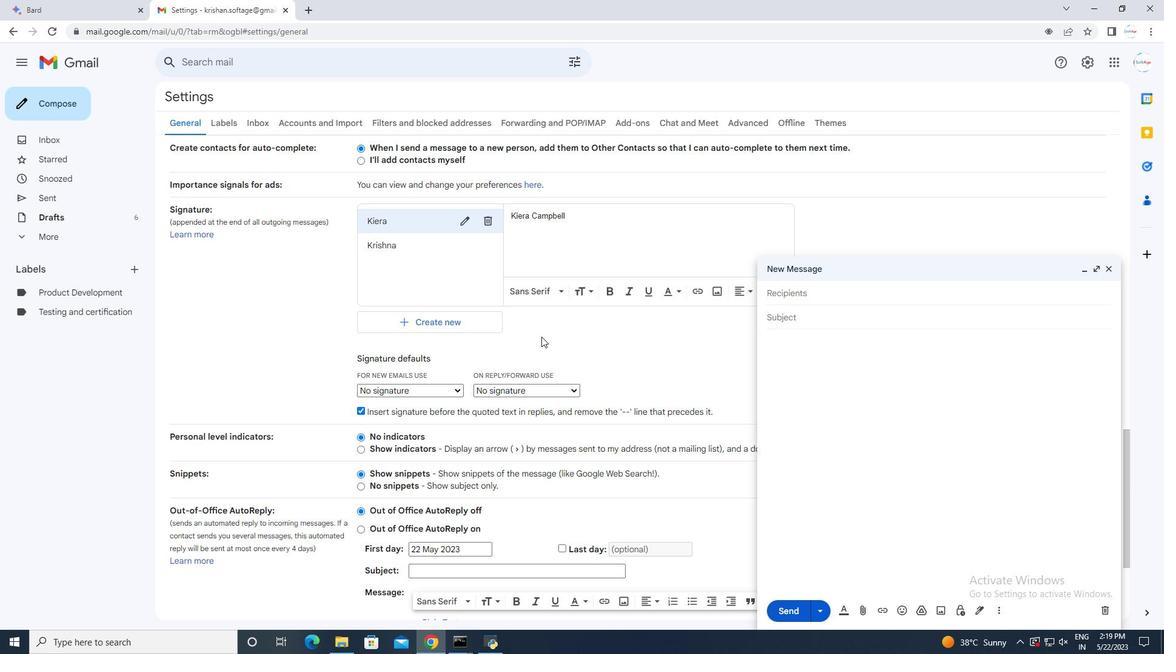 
Action: Mouse scrolled (541, 338) with delta (0, 0)
Screenshot: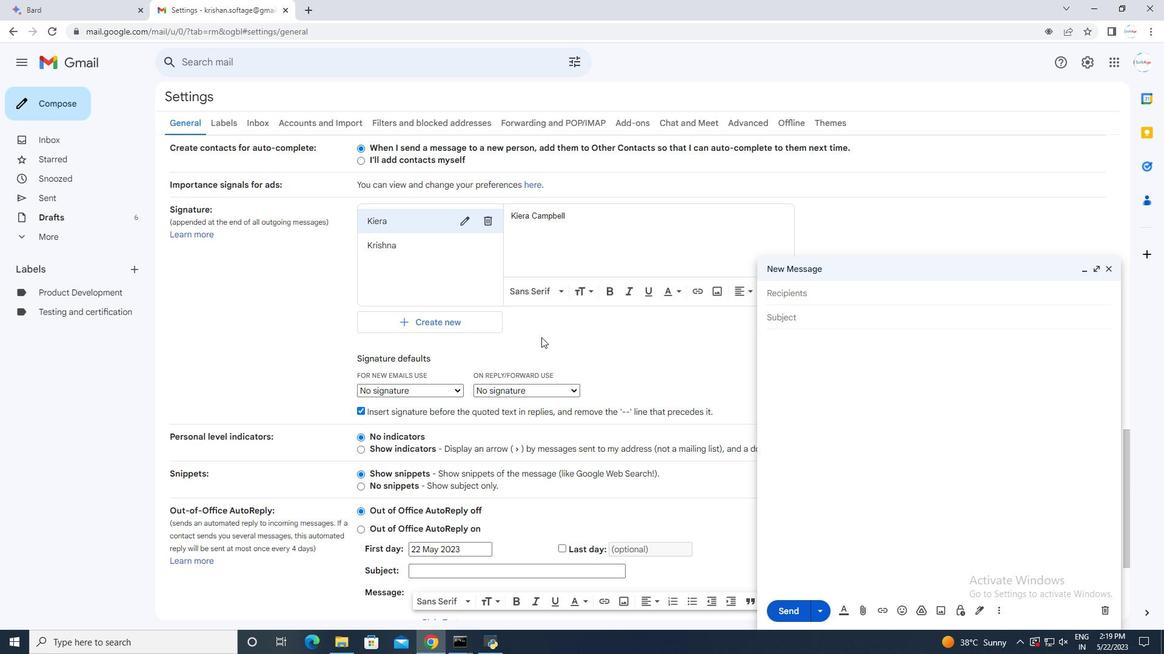 
Action: Mouse moved to (541, 339)
Screenshot: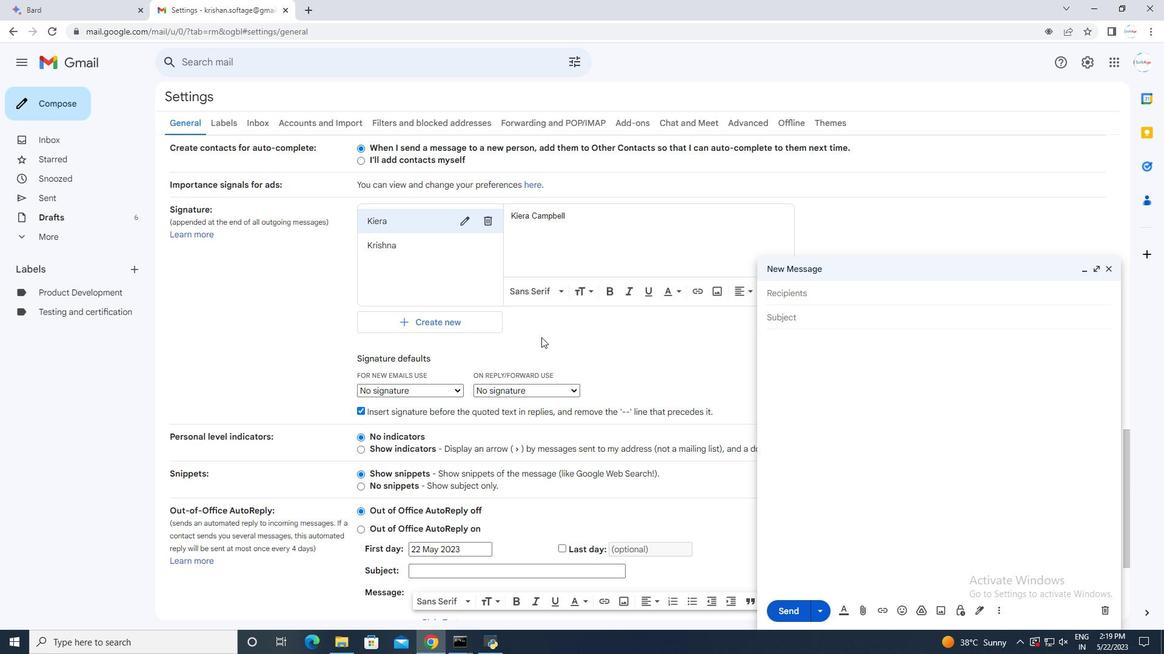 
Action: Mouse scrolled (541, 338) with delta (0, 0)
Screenshot: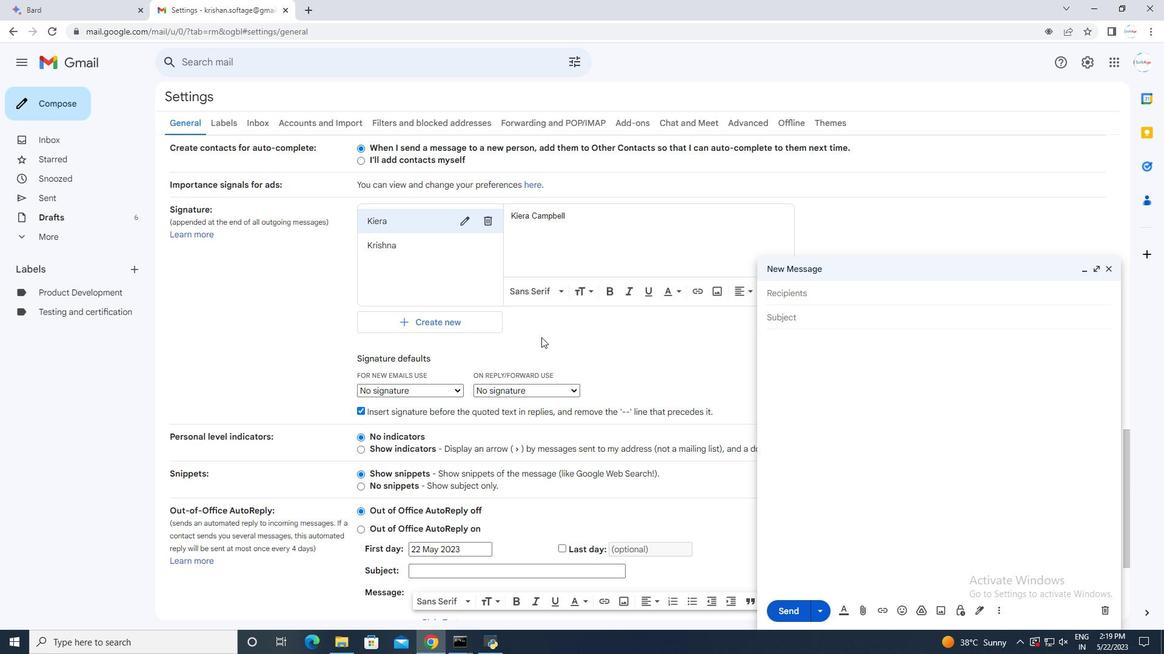 
Action: Mouse moved to (541, 341)
Screenshot: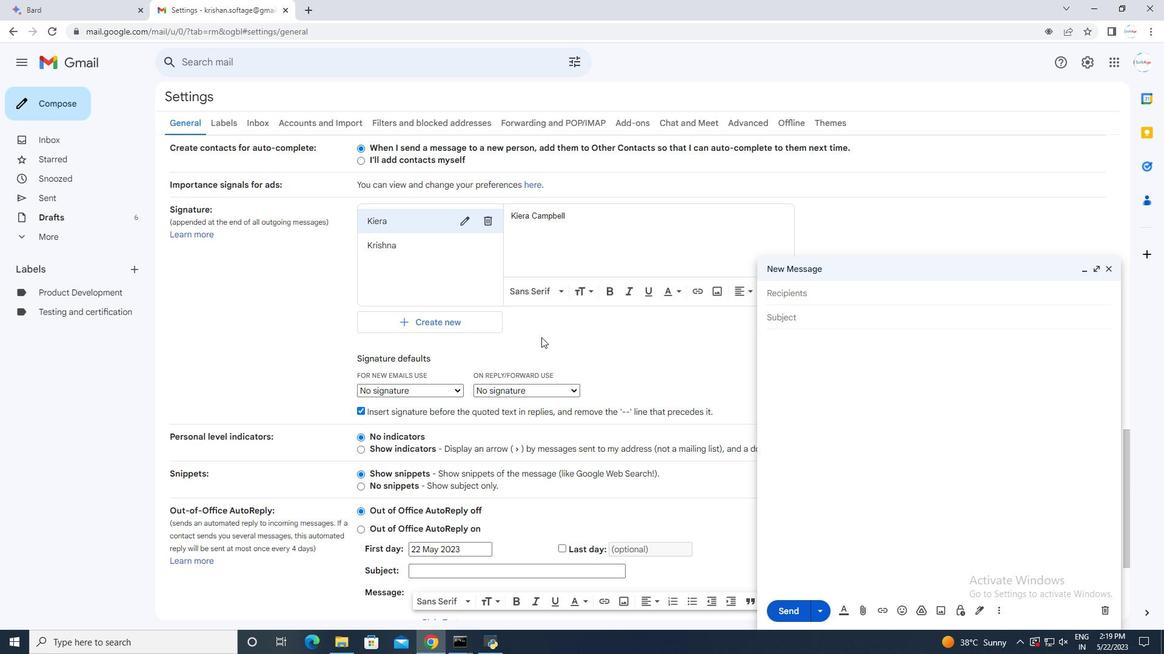 
Action: Mouse scrolled (541, 340) with delta (0, 0)
Screenshot: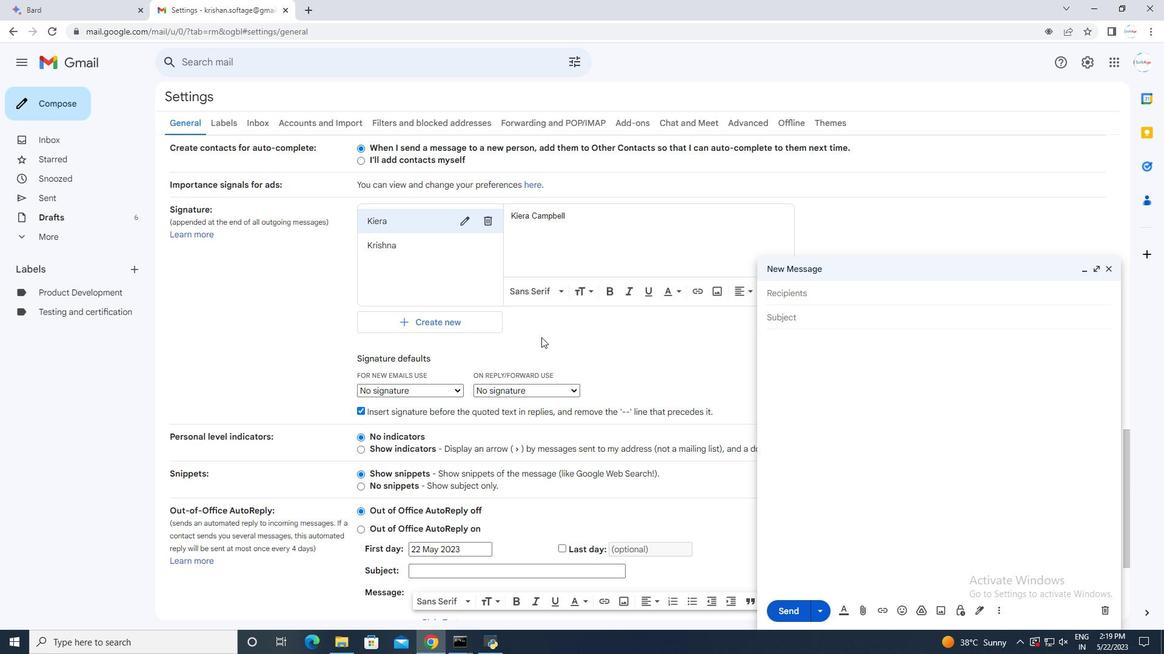 
Action: Mouse scrolled (541, 340) with delta (0, 0)
Screenshot: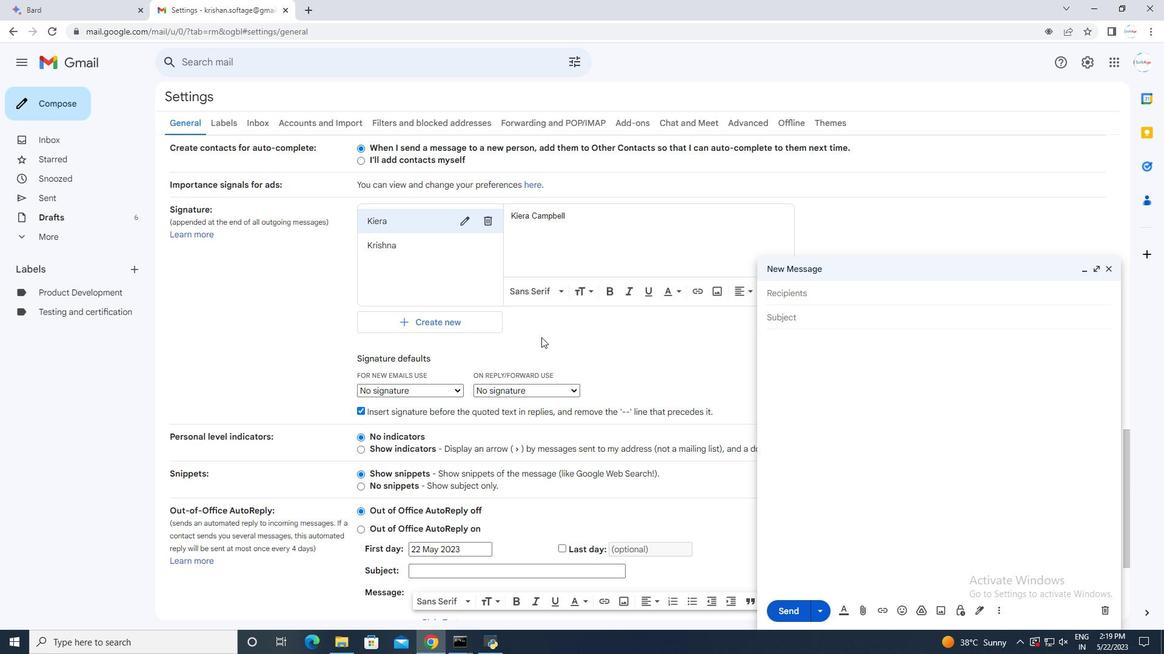 
Action: Mouse scrolled (541, 340) with delta (0, 0)
Screenshot: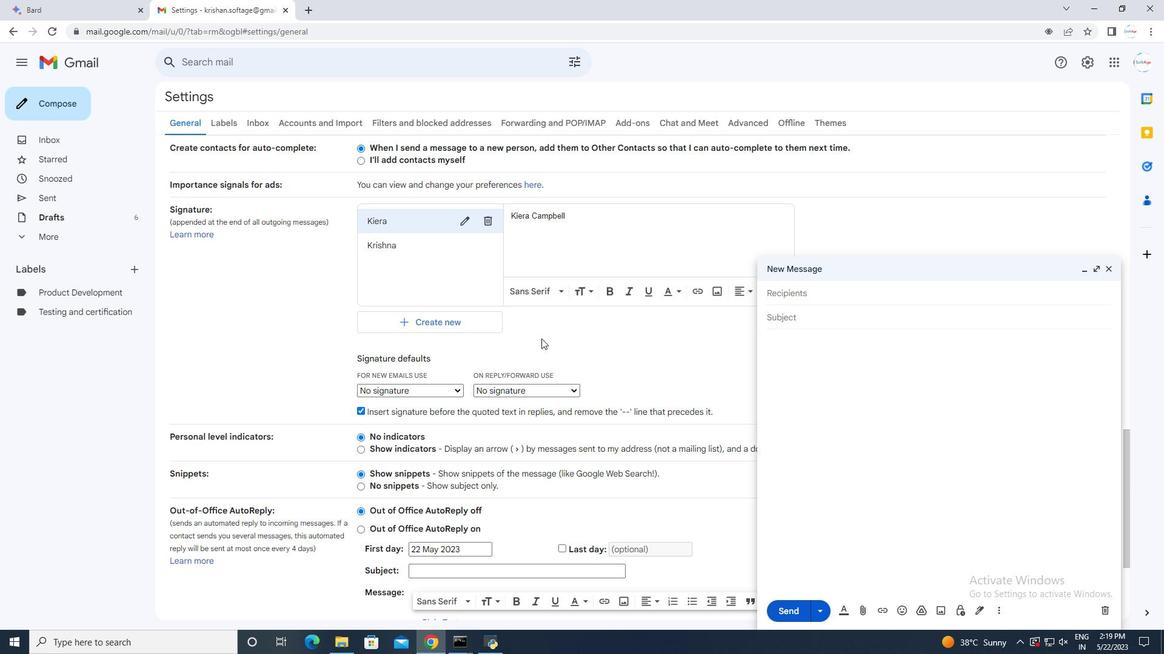 
Action: Mouse scrolled (541, 340) with delta (0, 0)
Screenshot: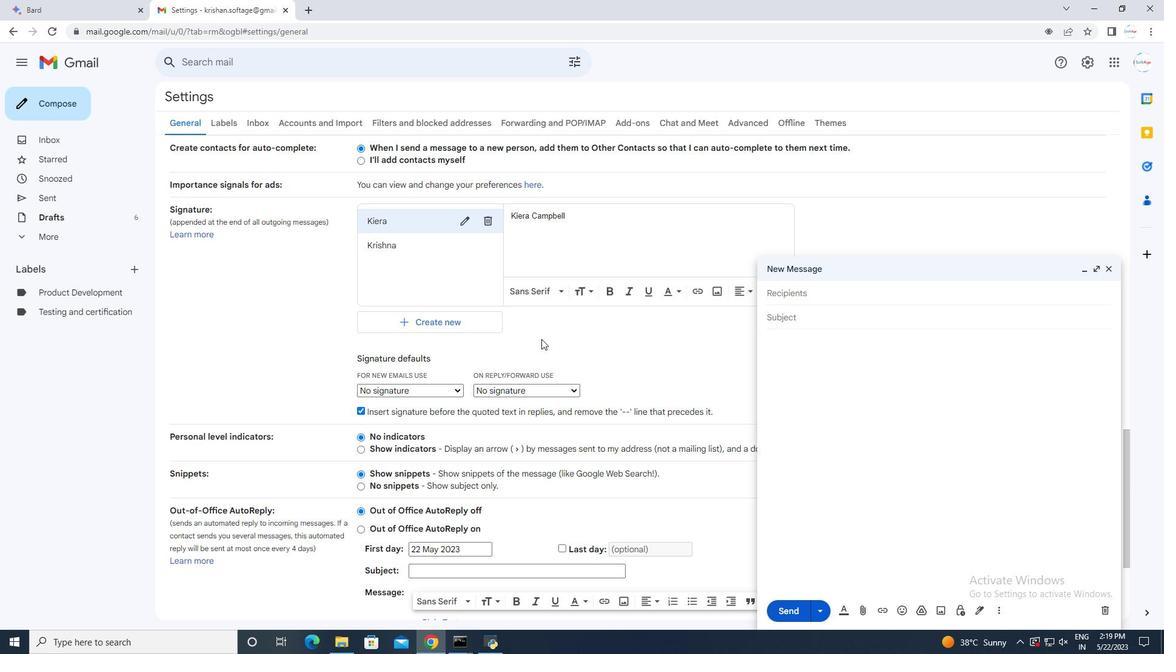 
Action: Mouse scrolled (541, 340) with delta (0, 0)
Screenshot: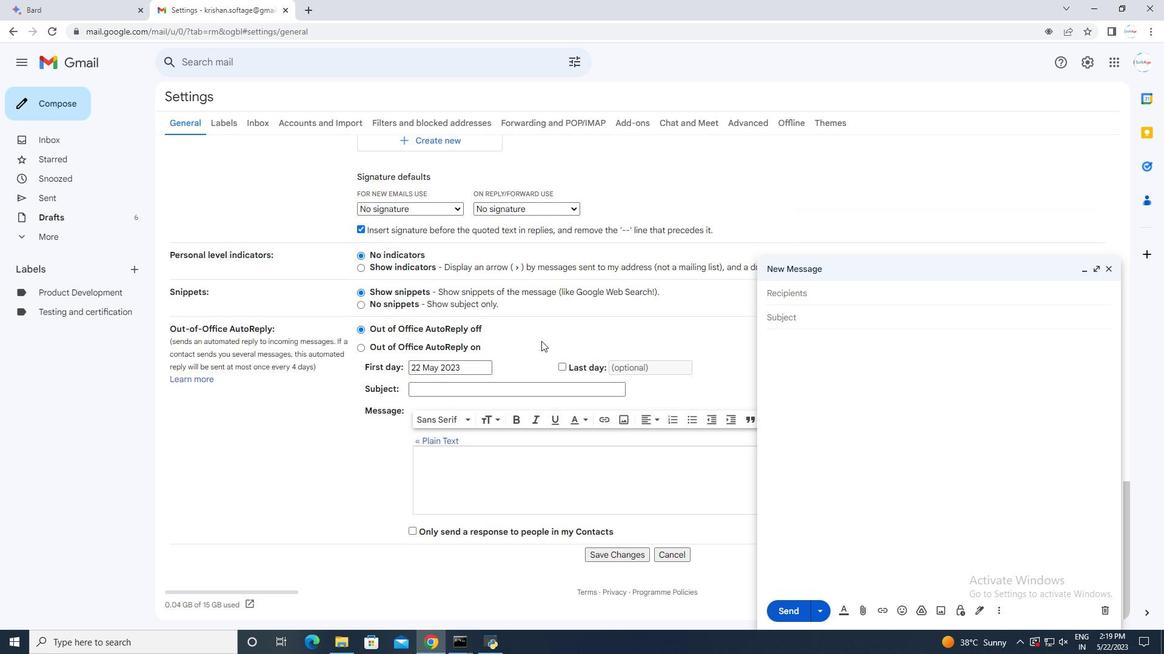 
Action: Mouse scrolled (541, 340) with delta (0, 0)
Screenshot: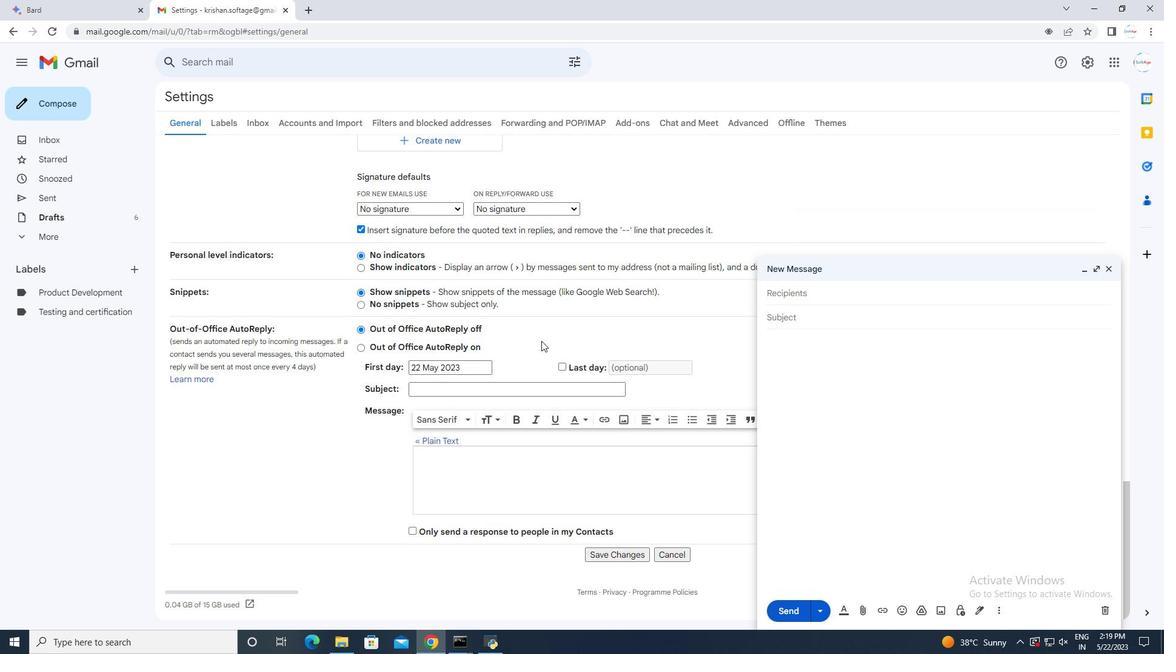 
Action: Mouse scrolled (541, 340) with delta (0, 0)
Screenshot: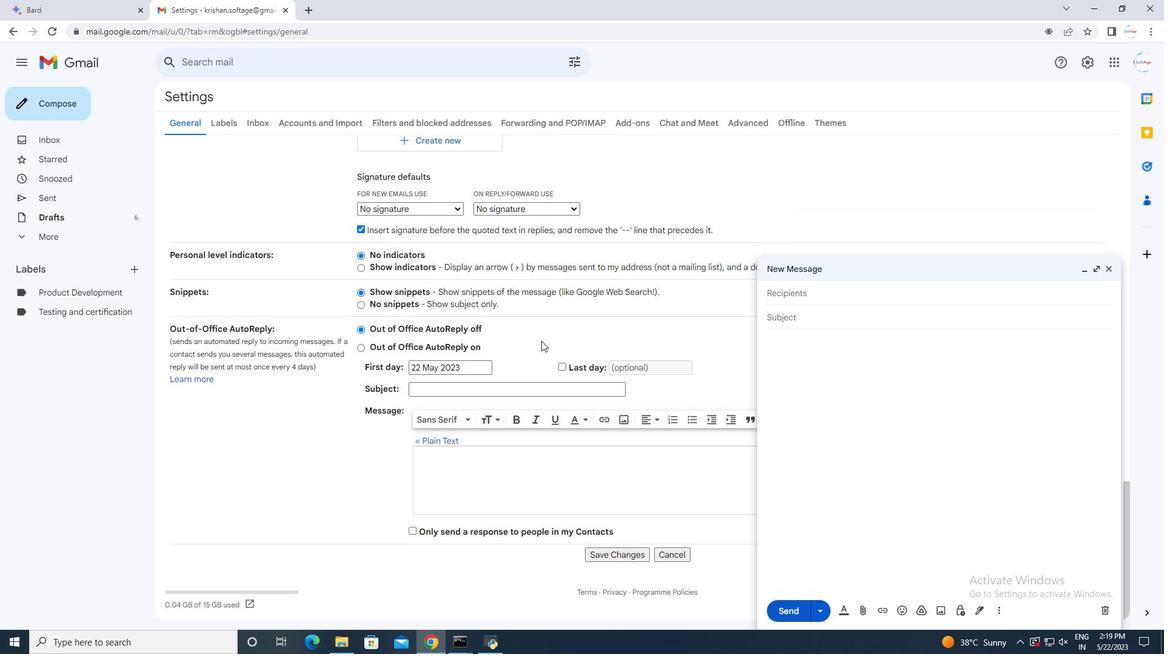 
Action: Mouse scrolled (541, 340) with delta (0, 0)
Screenshot: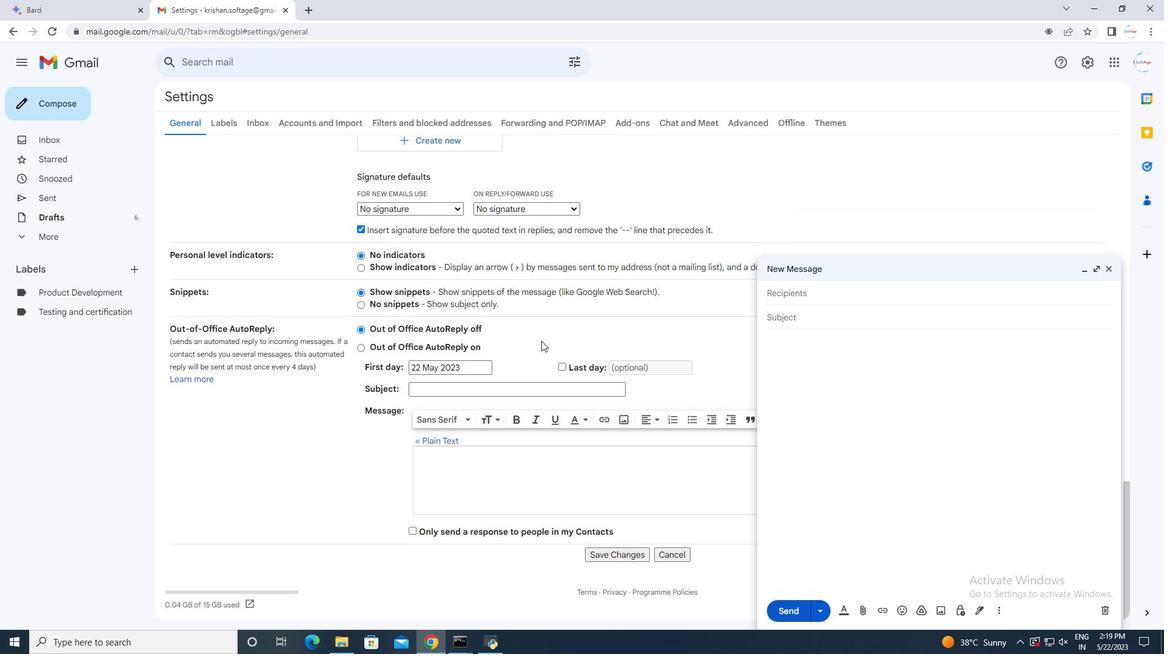 
Action: Mouse scrolled (541, 340) with delta (0, 0)
Screenshot: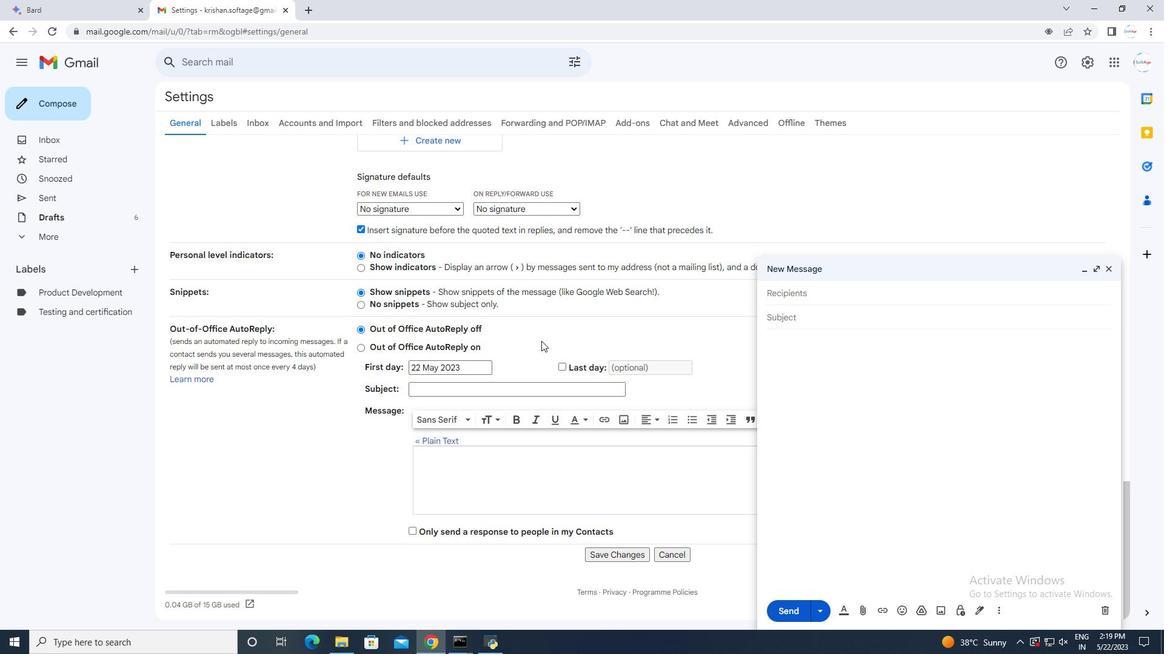 
Action: Mouse moved to (616, 551)
Screenshot: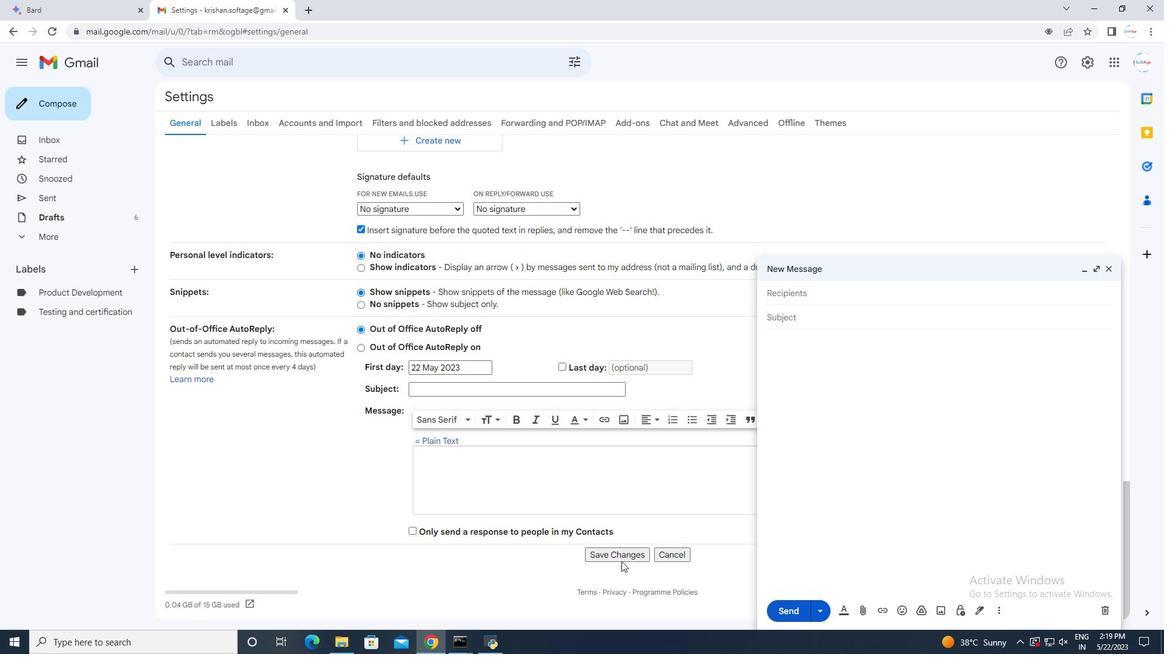 
Action: Mouse pressed left at (616, 551)
Screenshot: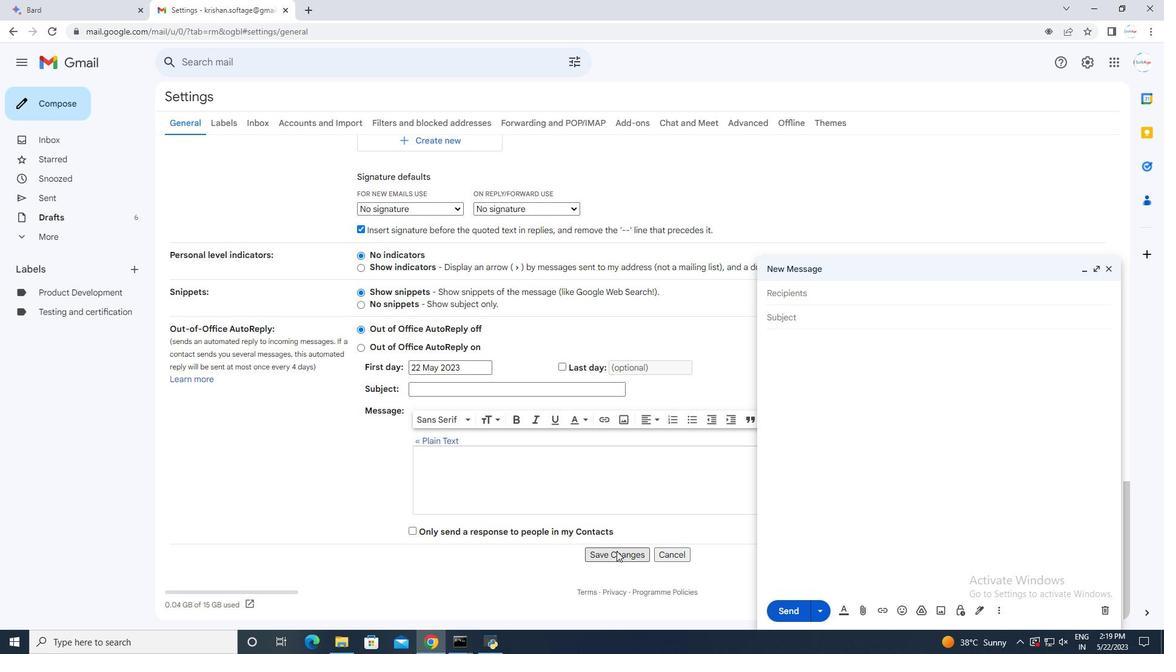 
Action: Mouse moved to (981, 611)
Screenshot: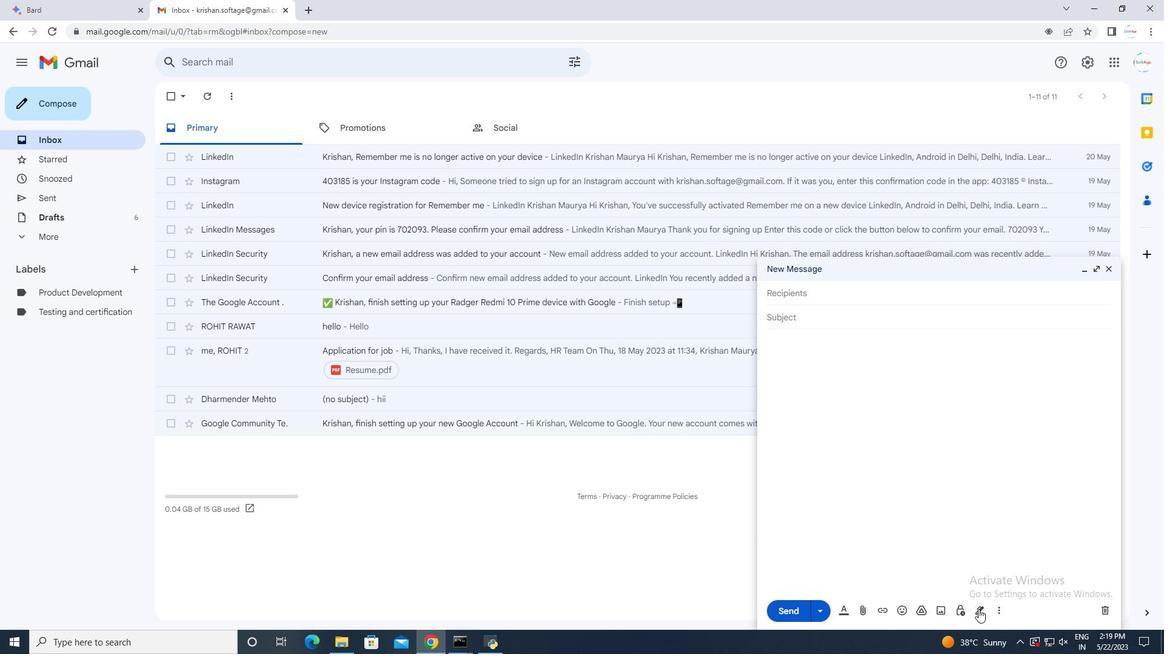 
Action: Mouse pressed left at (981, 611)
Screenshot: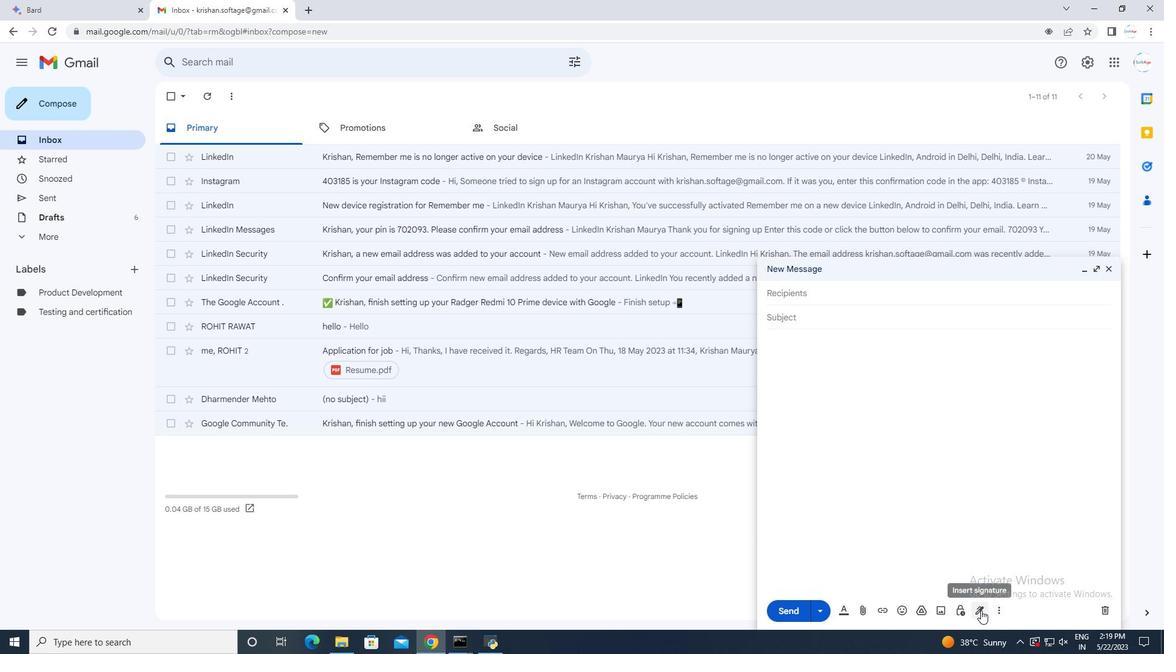 
Action: Mouse moved to (1020, 542)
Screenshot: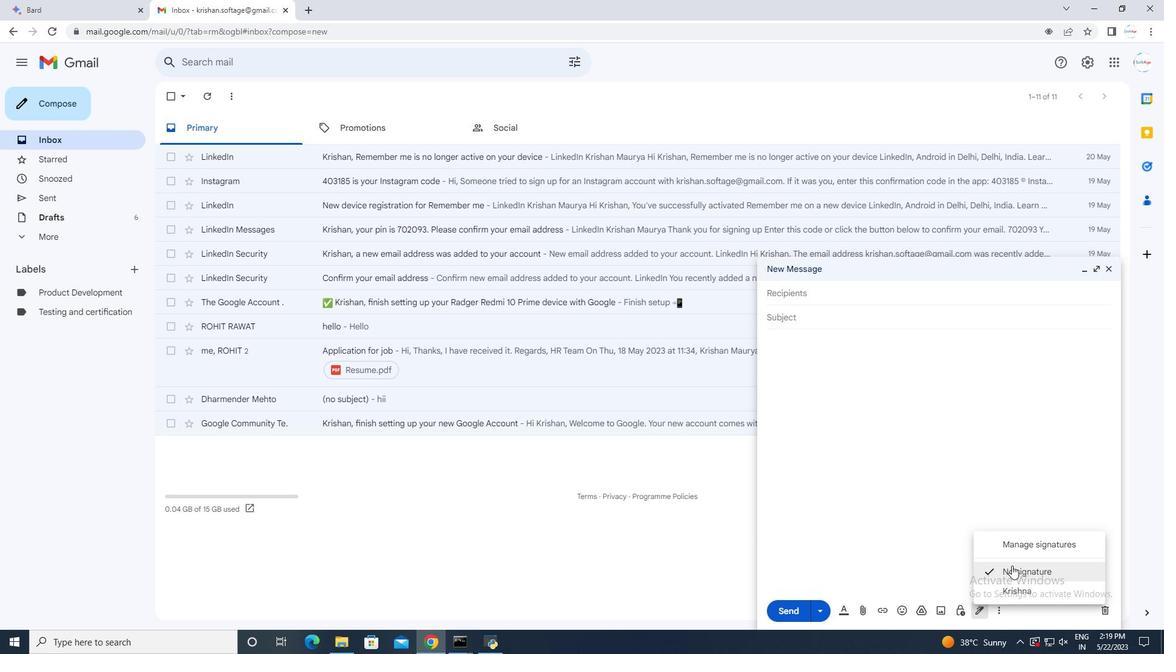 
Action: Mouse pressed left at (1020, 542)
Screenshot: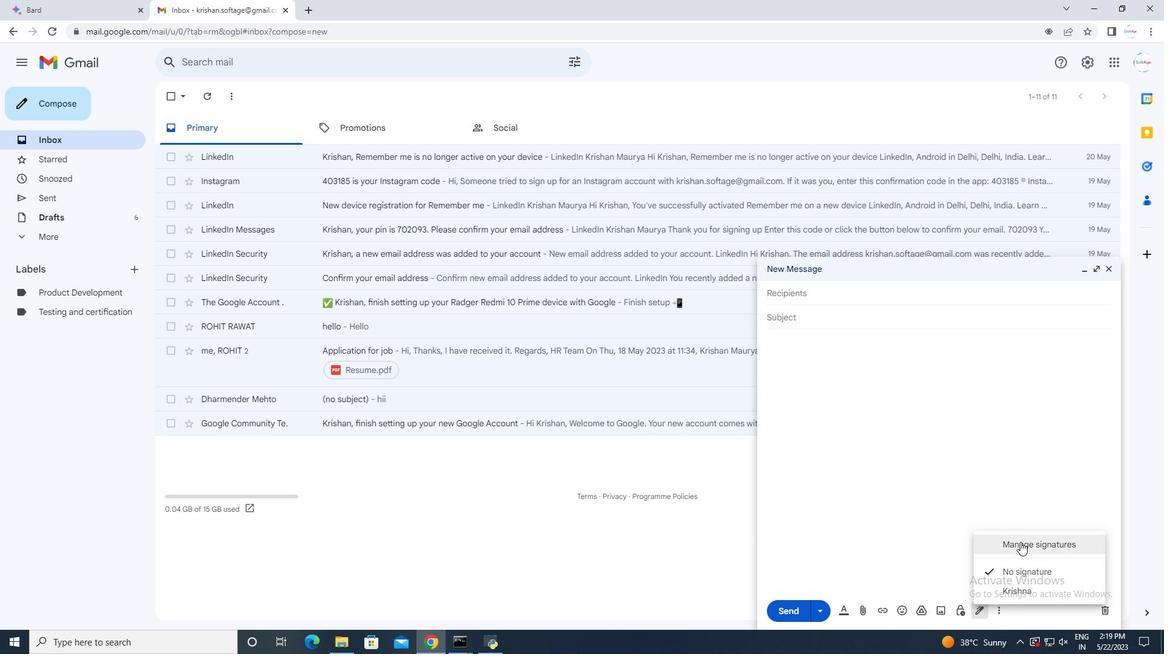 
Action: Mouse moved to (783, 543)
Screenshot: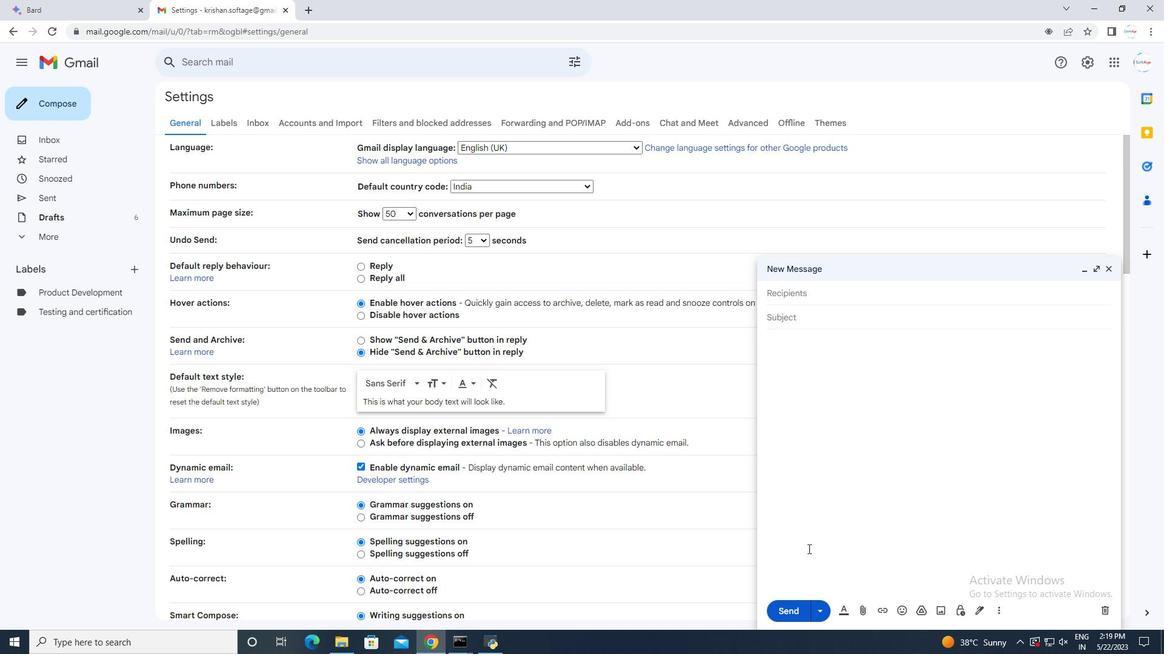 
Action: Mouse scrolled (783, 542) with delta (0, 0)
Screenshot: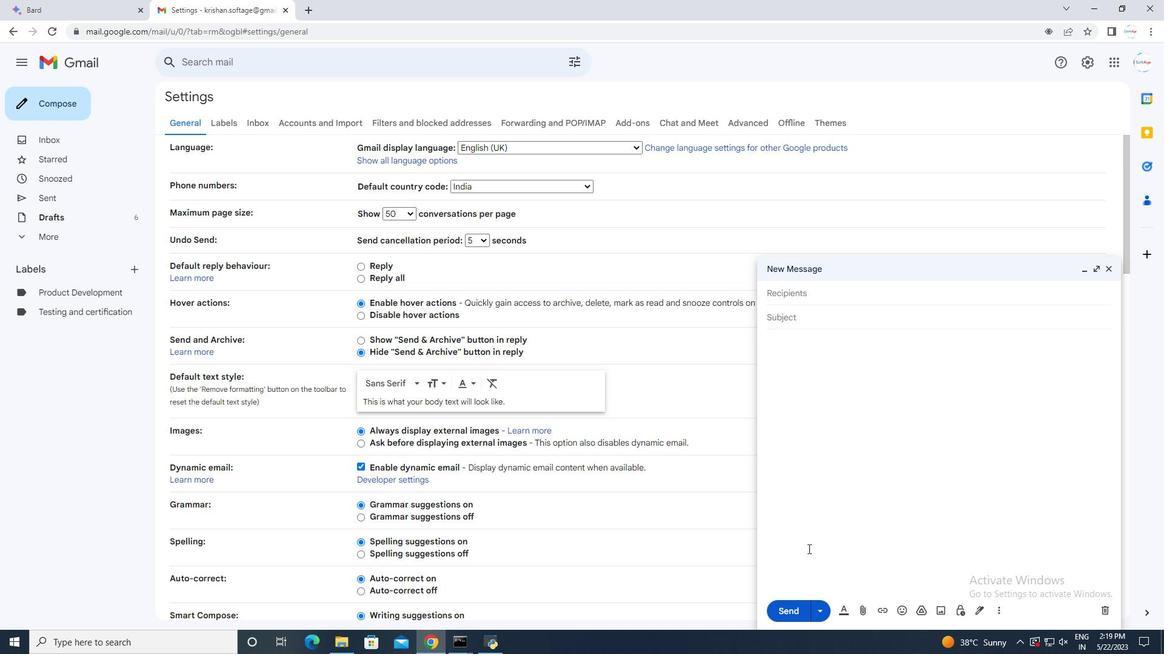 
Action: Mouse moved to (730, 533)
Screenshot: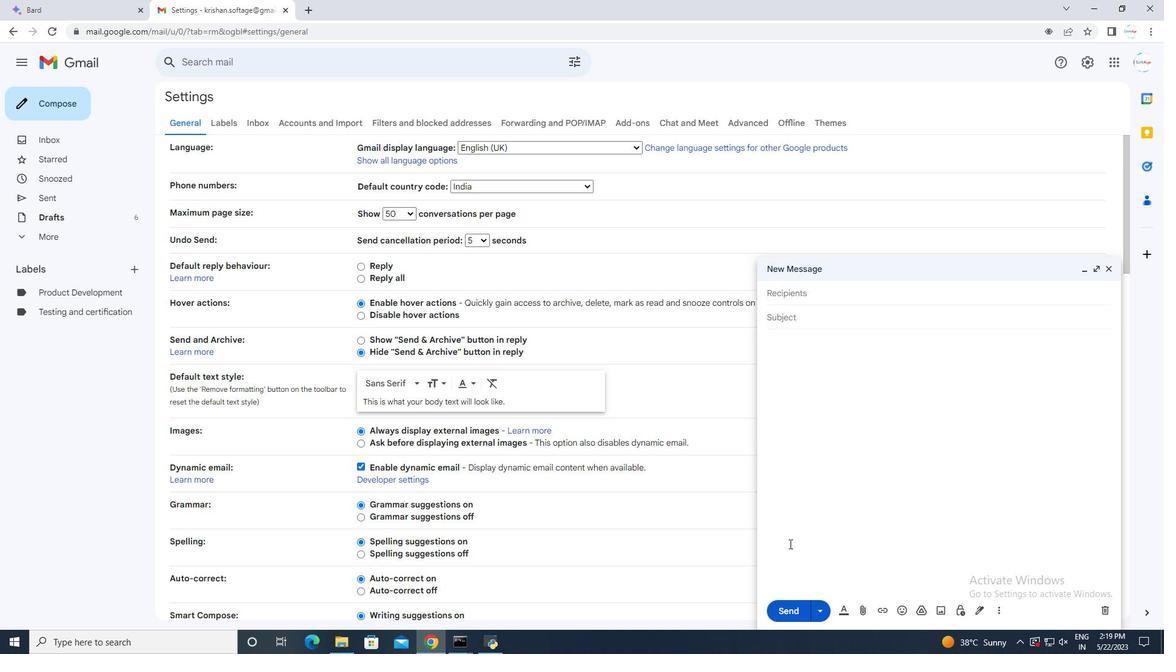 
Action: Mouse scrolled (736, 535) with delta (0, 0)
Screenshot: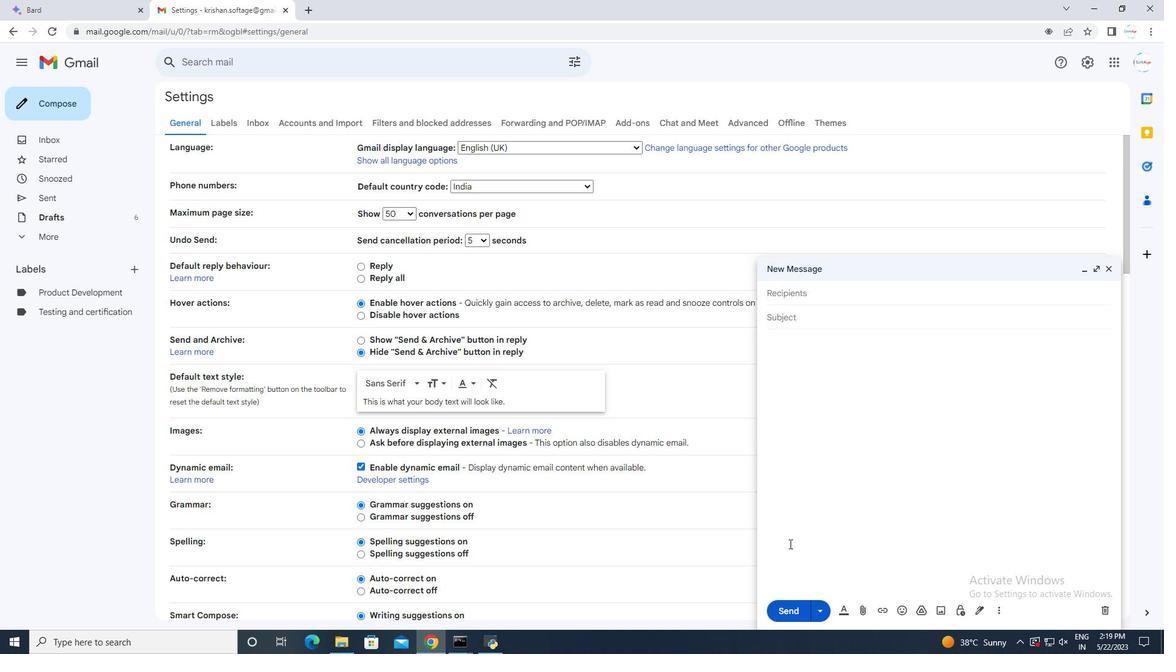 
Action: Mouse moved to (714, 531)
Screenshot: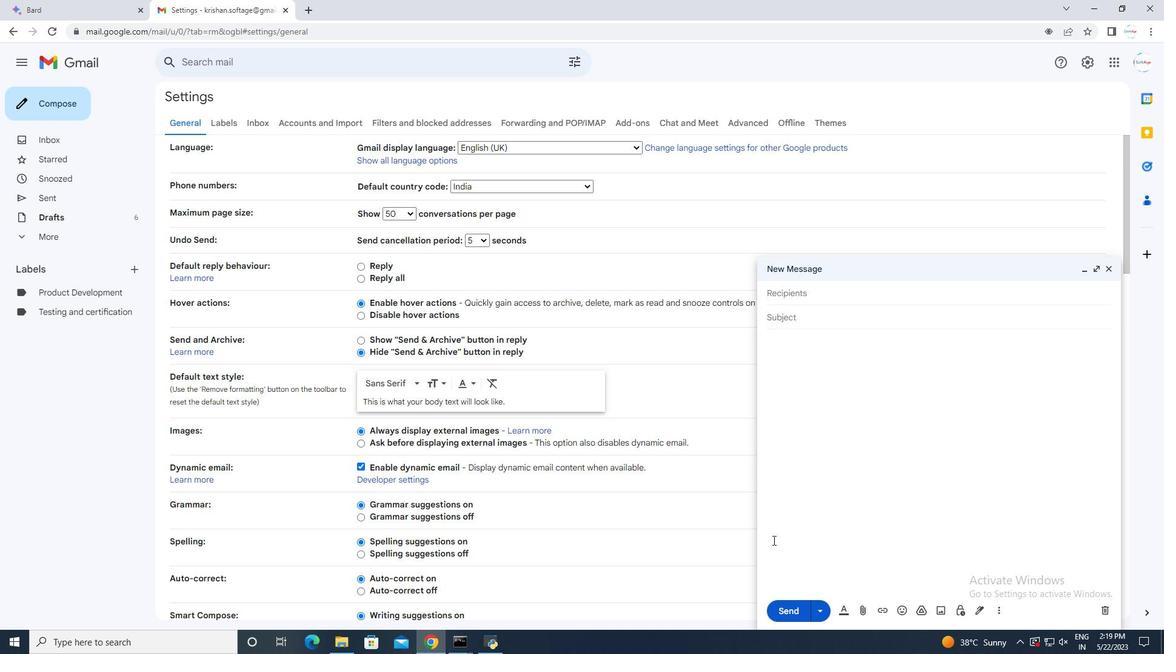 
Action: Mouse scrolled (714, 530) with delta (0, 0)
Screenshot: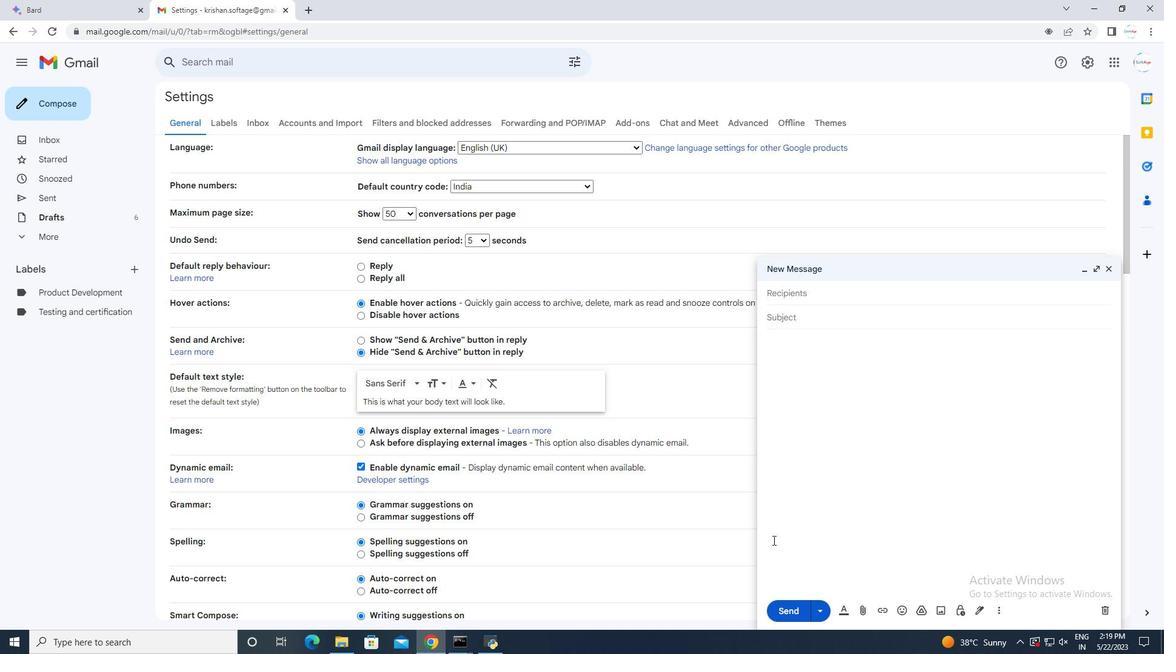 
Action: Mouse moved to (698, 528)
Screenshot: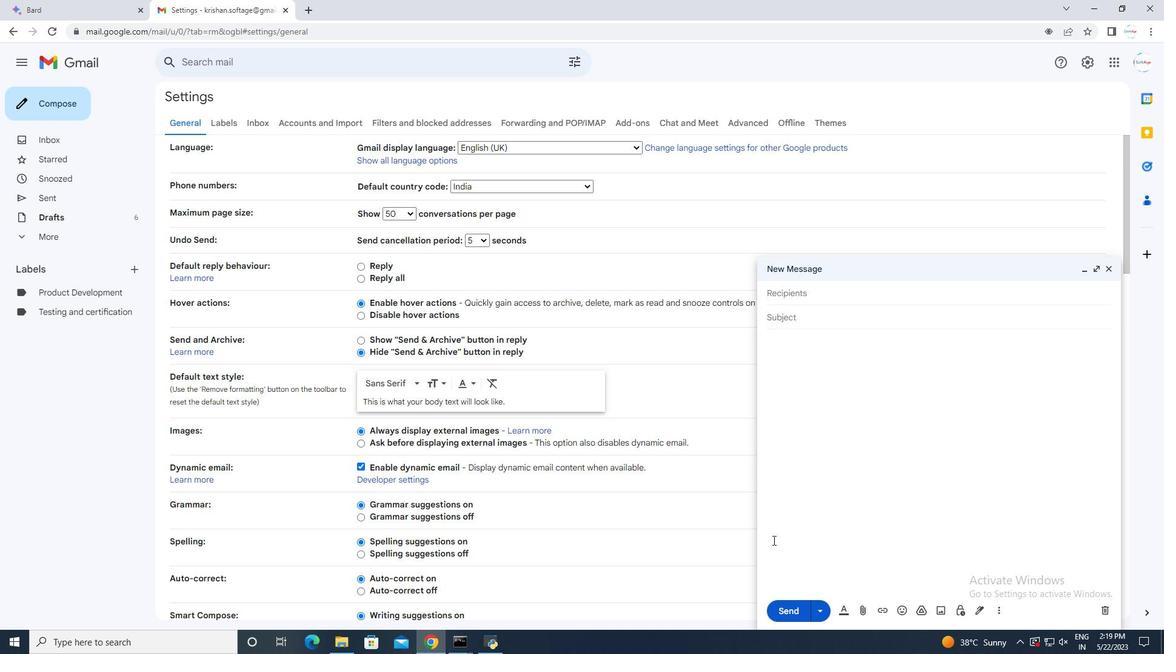 
Action: Mouse scrolled (698, 527) with delta (0, 0)
Screenshot: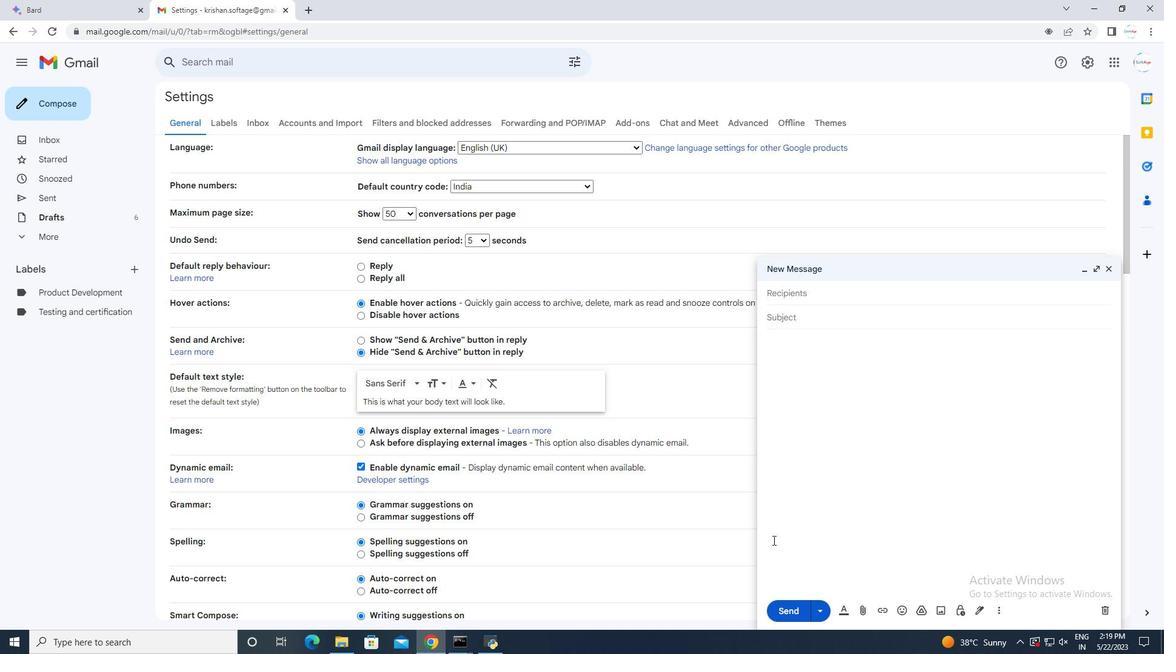
Action: Mouse moved to (681, 523)
Screenshot: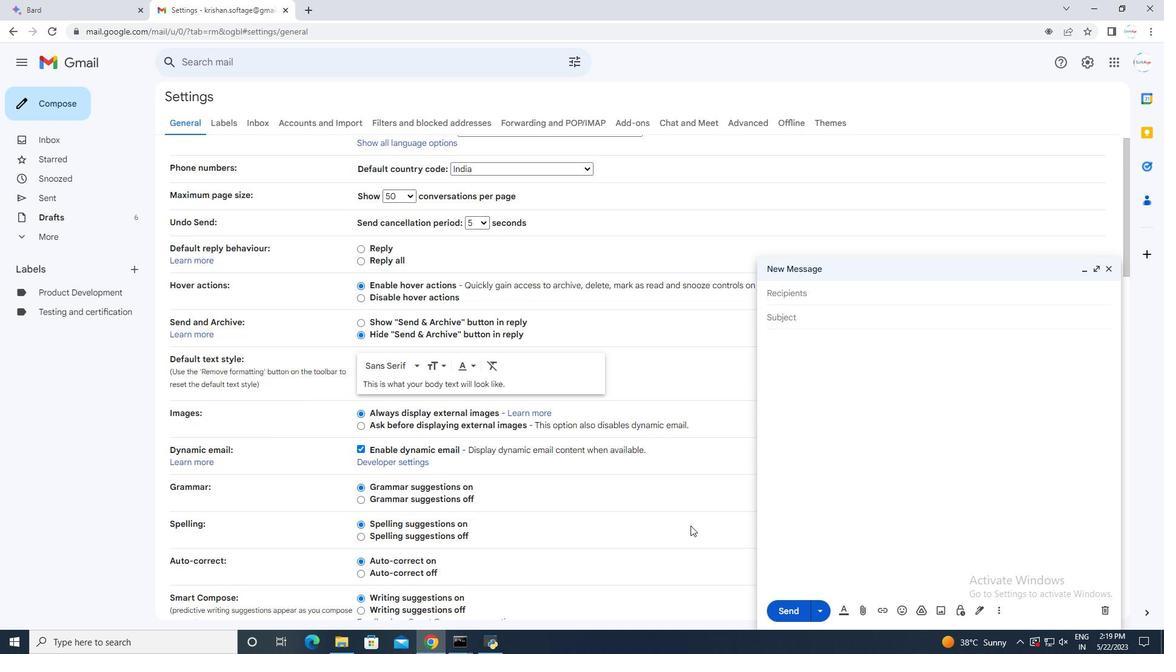 
Action: Mouse scrolled (685, 524) with delta (0, 0)
Screenshot: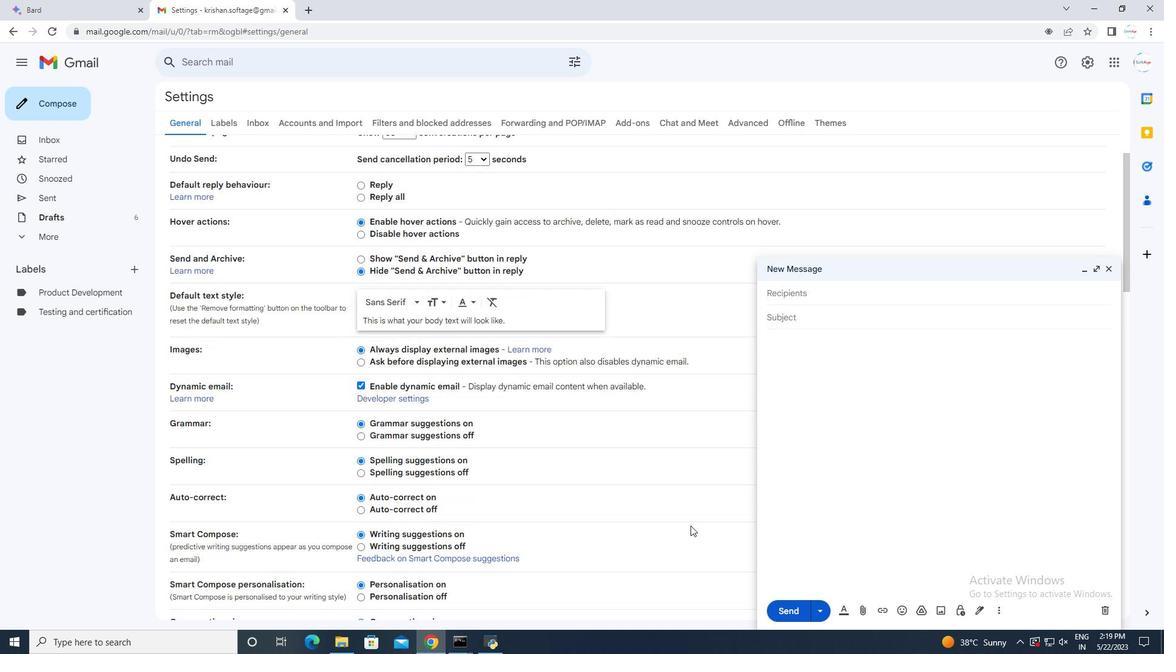 
Action: Mouse moved to (636, 514)
Screenshot: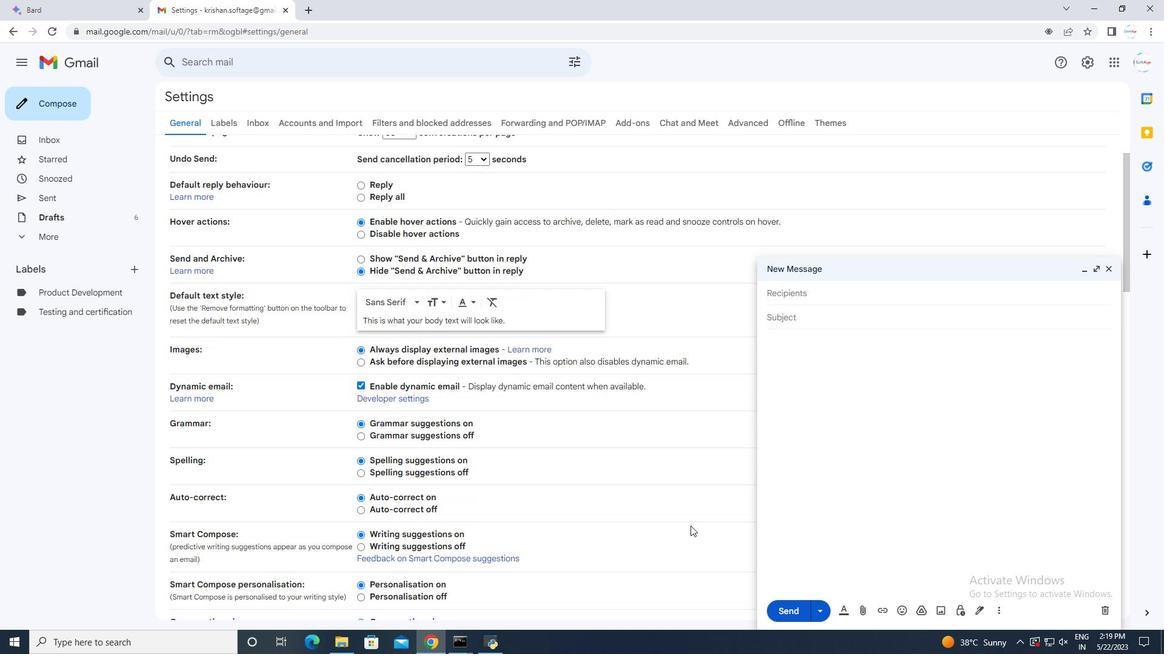 
Action: Mouse scrolled (676, 522) with delta (0, 0)
Screenshot: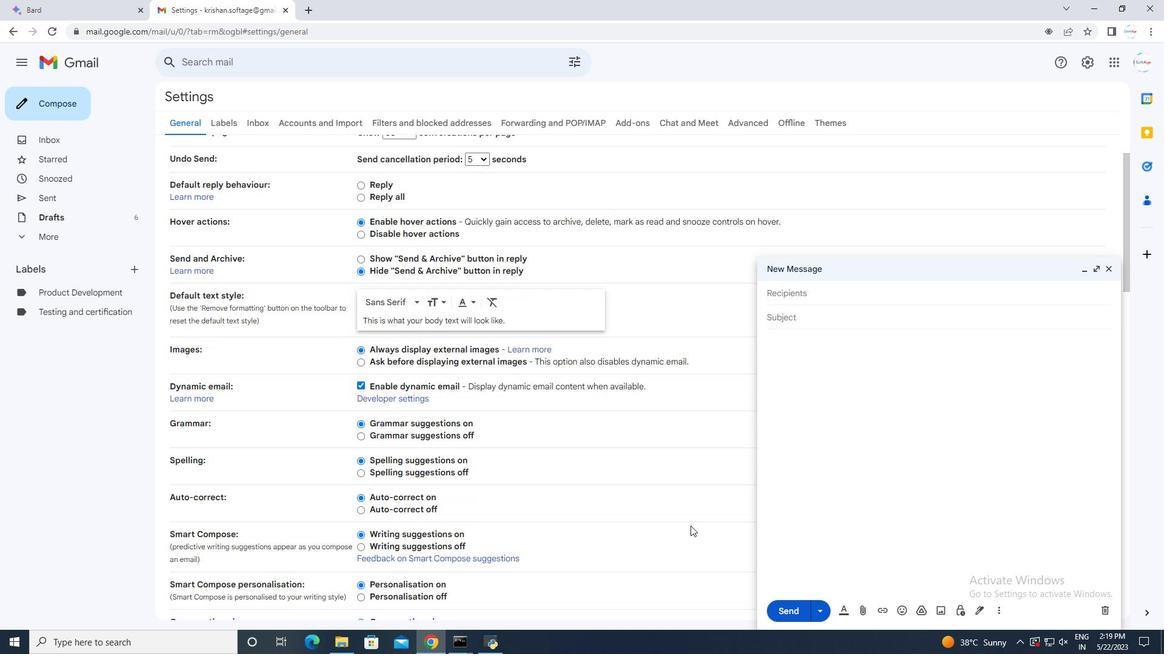 
Action: Mouse moved to (636, 514)
Screenshot: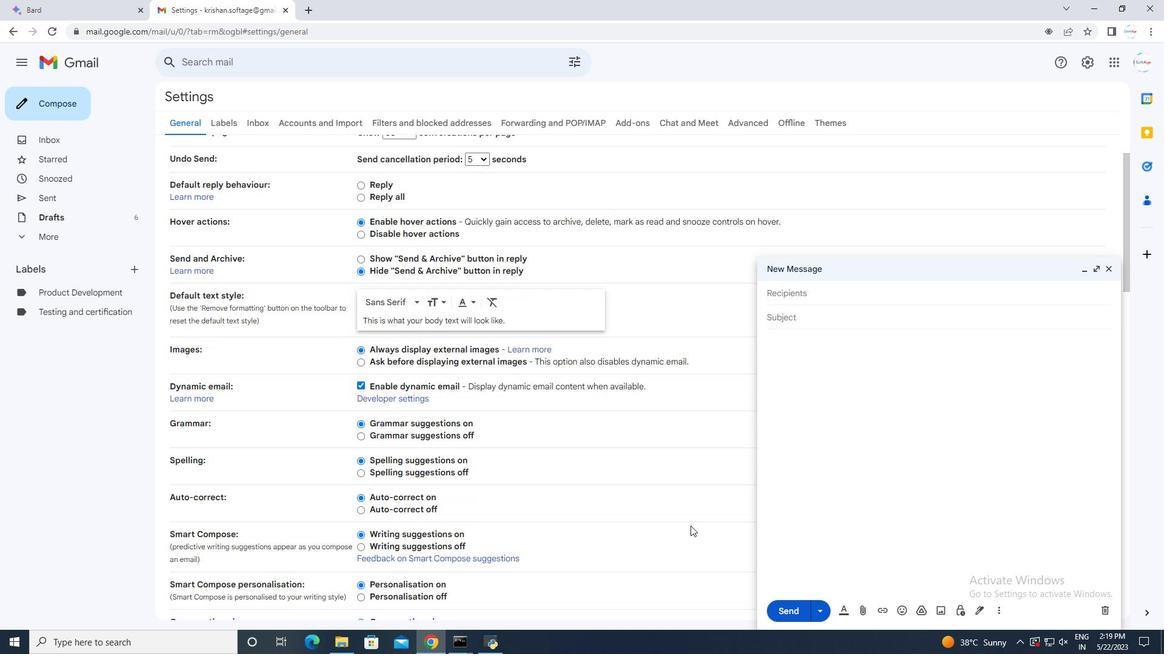 
Action: Mouse scrolled (662, 519) with delta (0, 0)
Screenshot: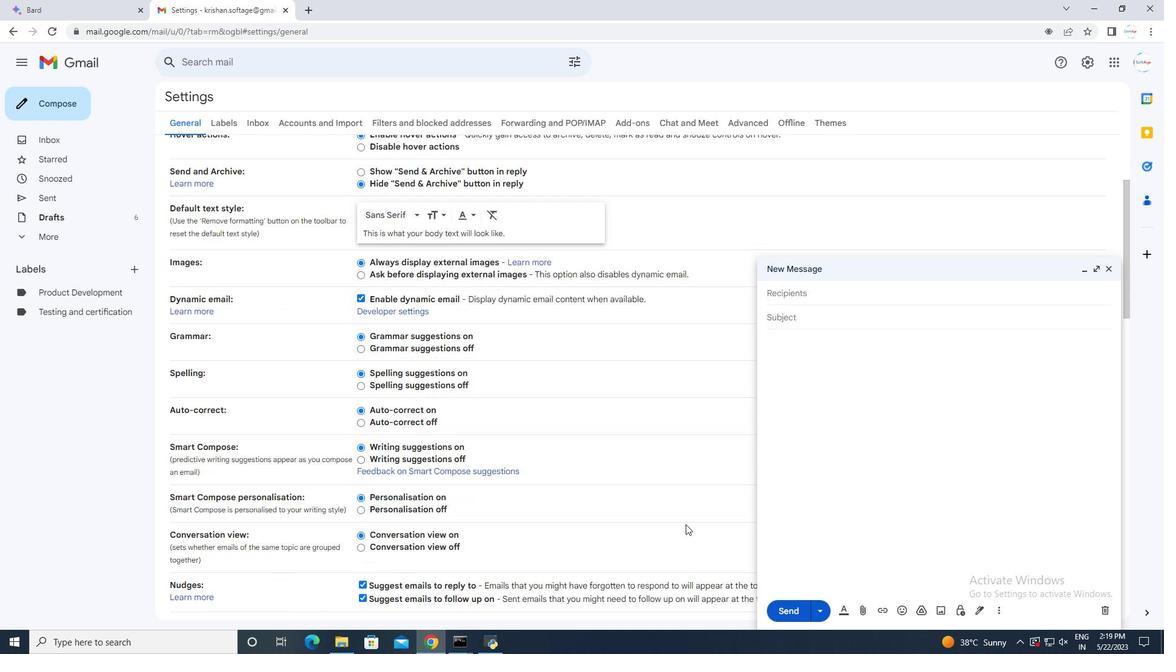 
Action: Mouse moved to (634, 514)
Screenshot: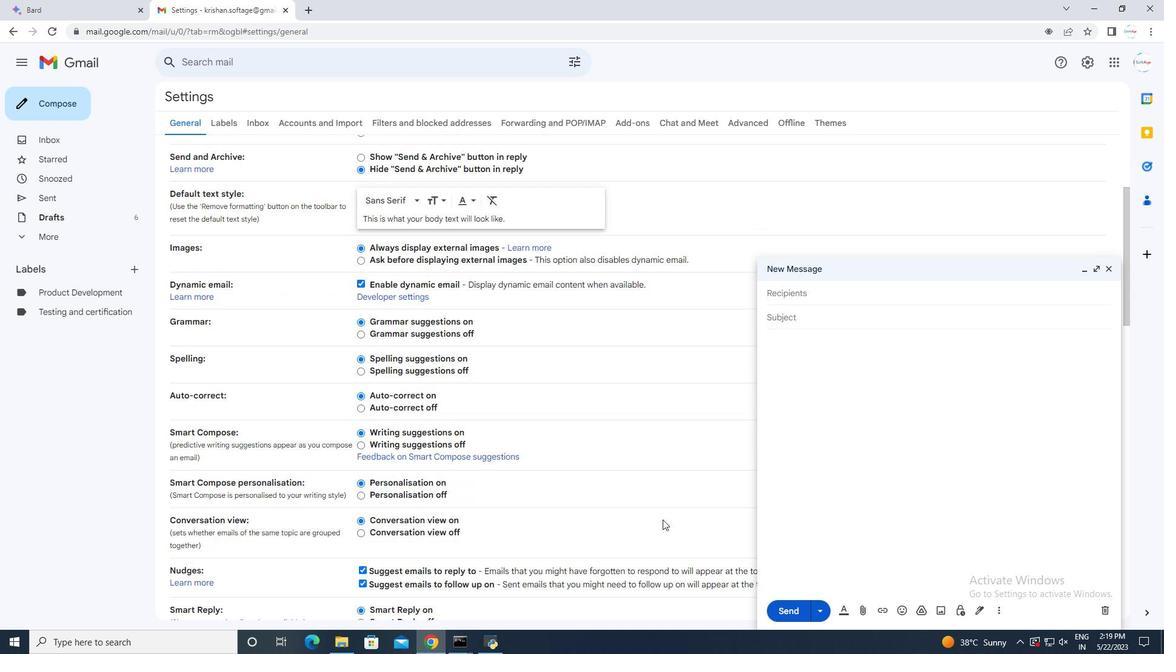 
Action: Mouse scrolled (634, 513) with delta (0, 0)
Screenshot: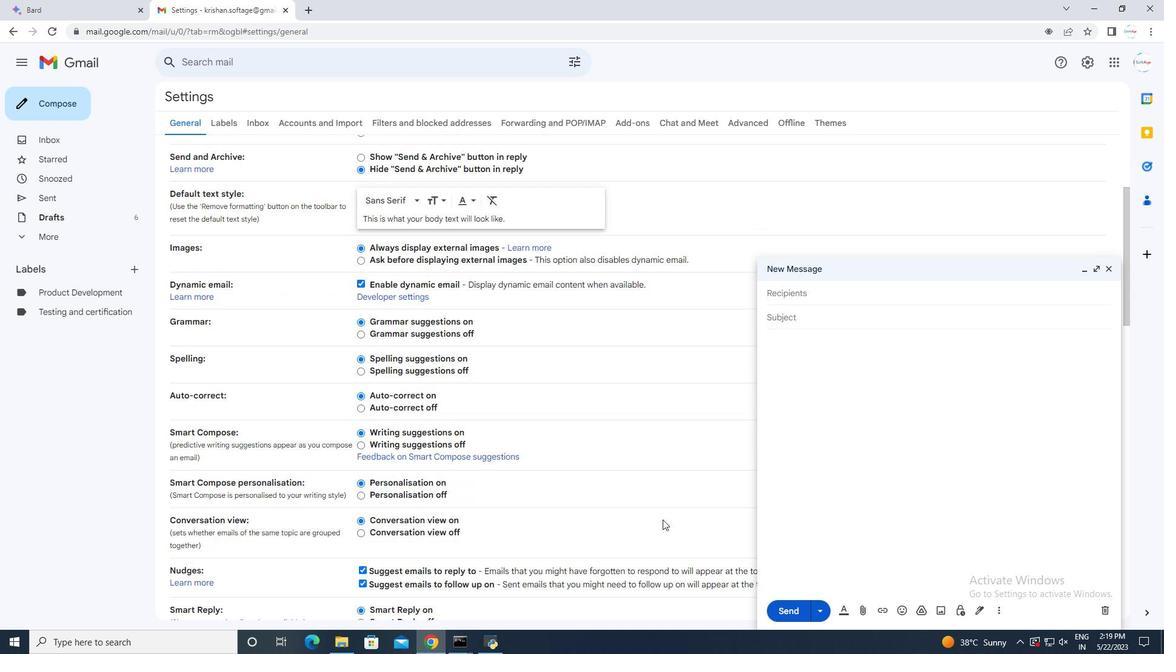 
Action: Mouse moved to (634, 514)
Screenshot: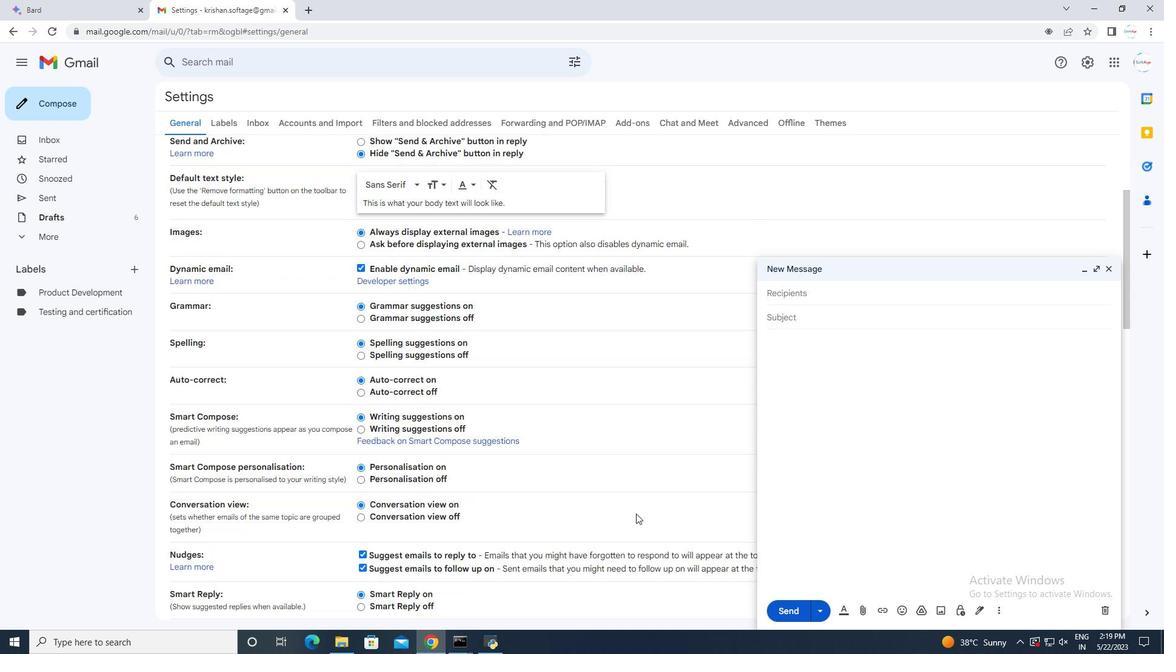 
Action: Mouse scrolled (634, 514) with delta (0, 0)
Screenshot: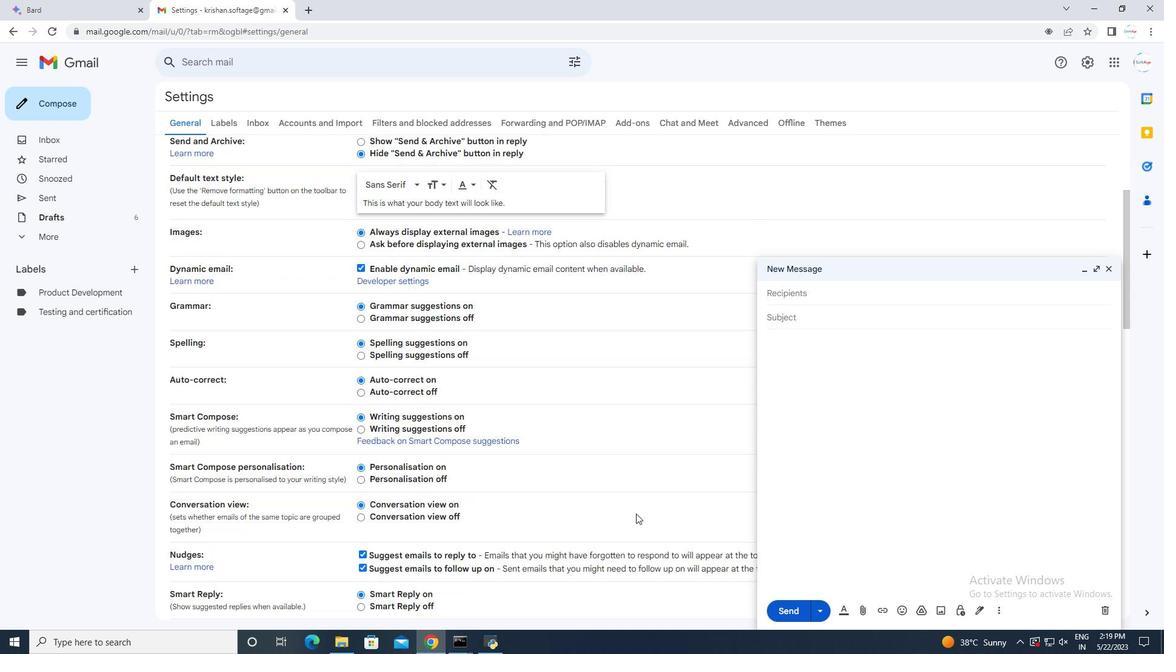 
Action: Mouse scrolled (634, 514) with delta (0, 0)
Screenshot: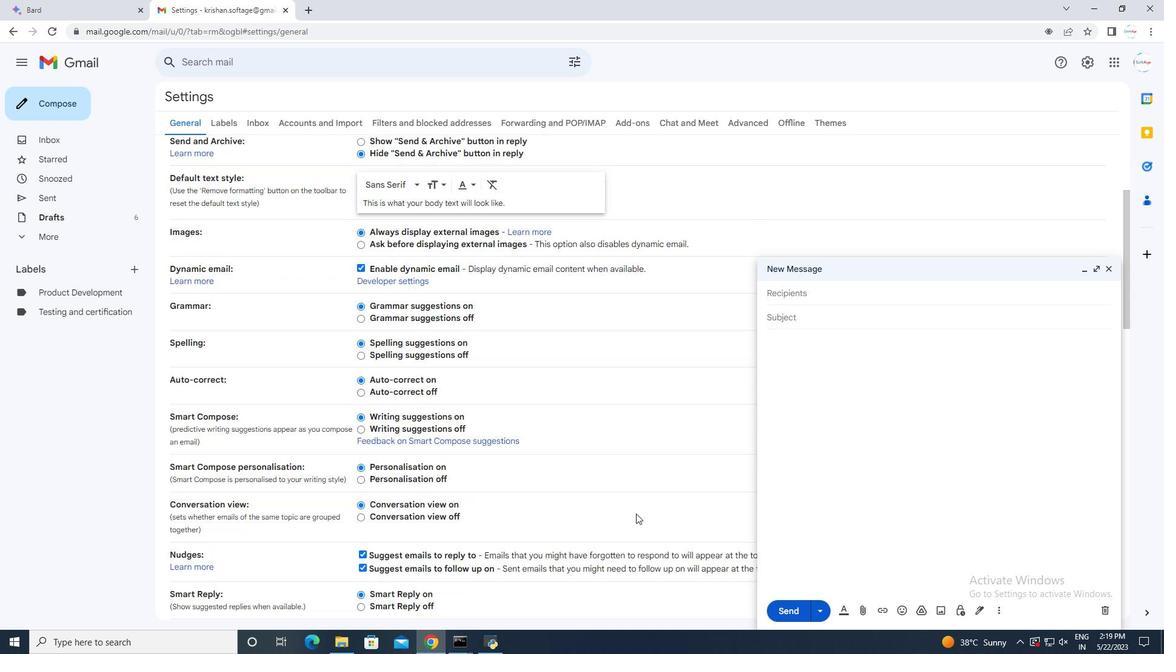 
Action: Mouse scrolled (634, 514) with delta (0, 0)
Screenshot: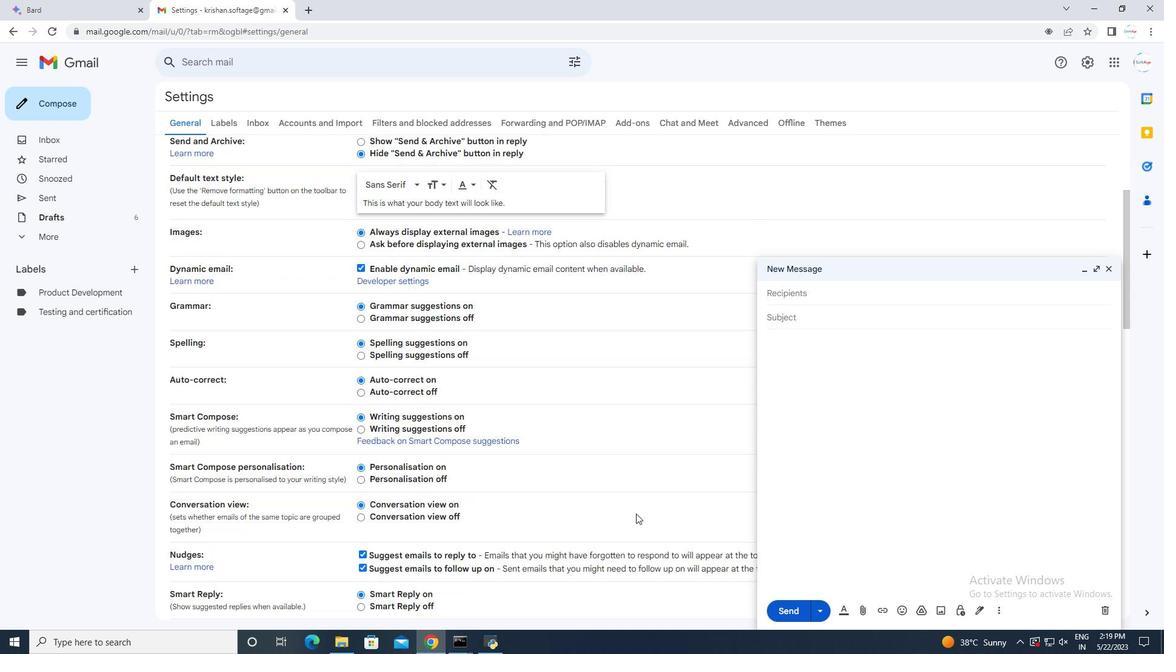 
Action: Mouse scrolled (634, 514) with delta (0, 0)
Screenshot: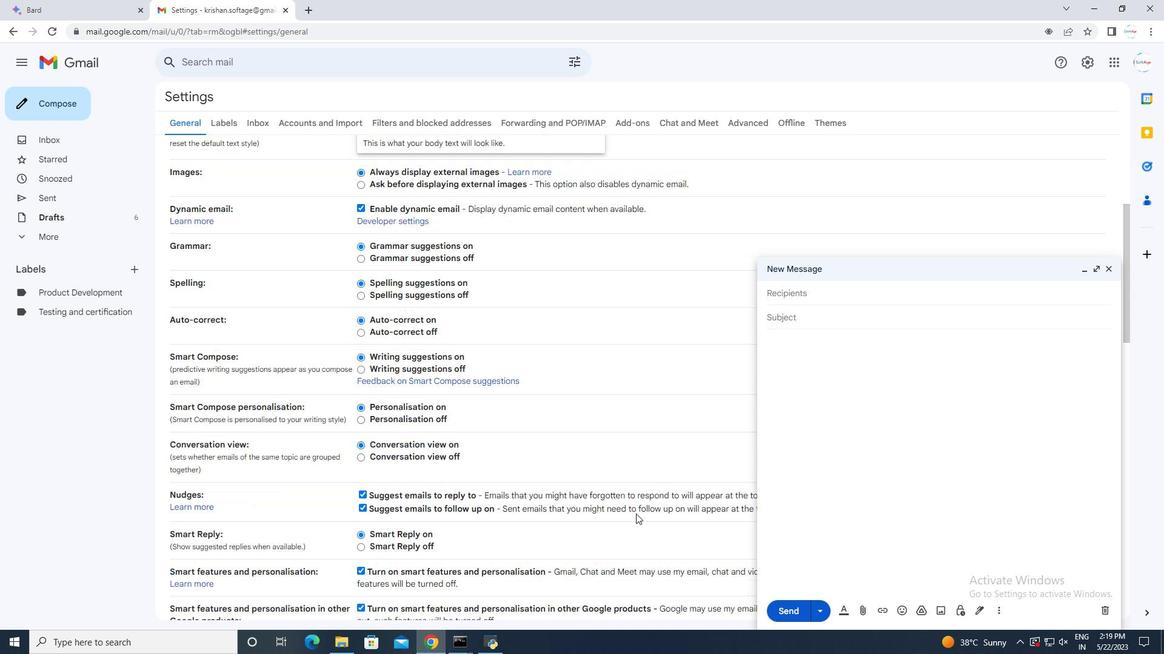 
Action: Mouse scrolled (634, 514) with delta (0, 0)
Screenshot: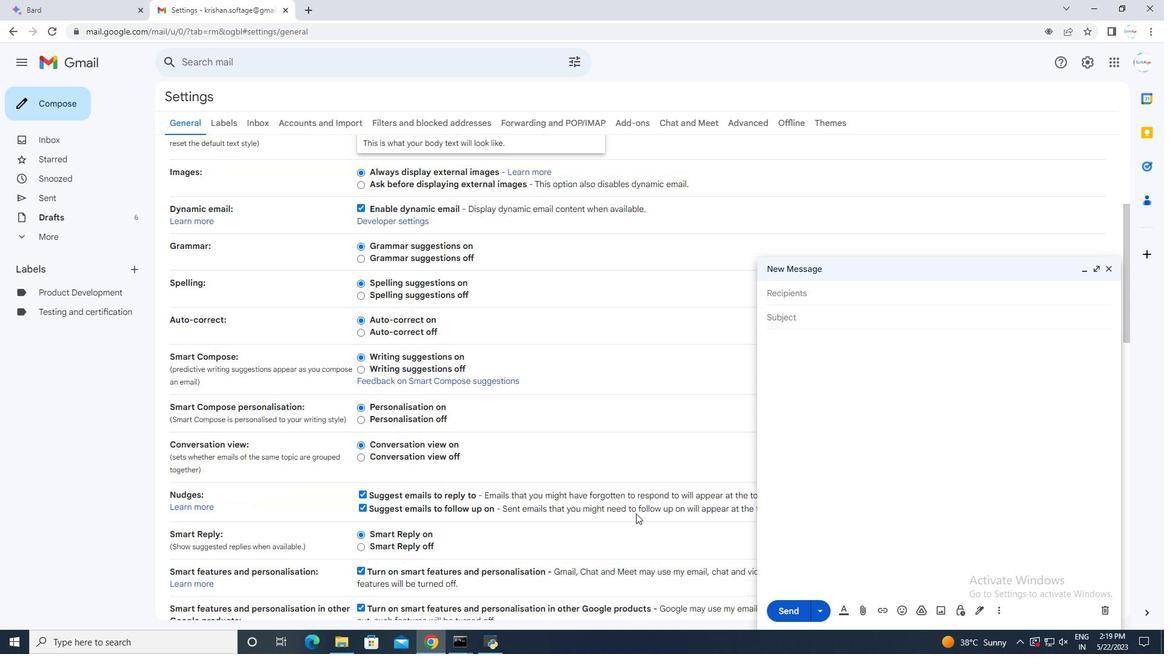 
Action: Mouse scrolled (634, 514) with delta (0, 0)
Screenshot: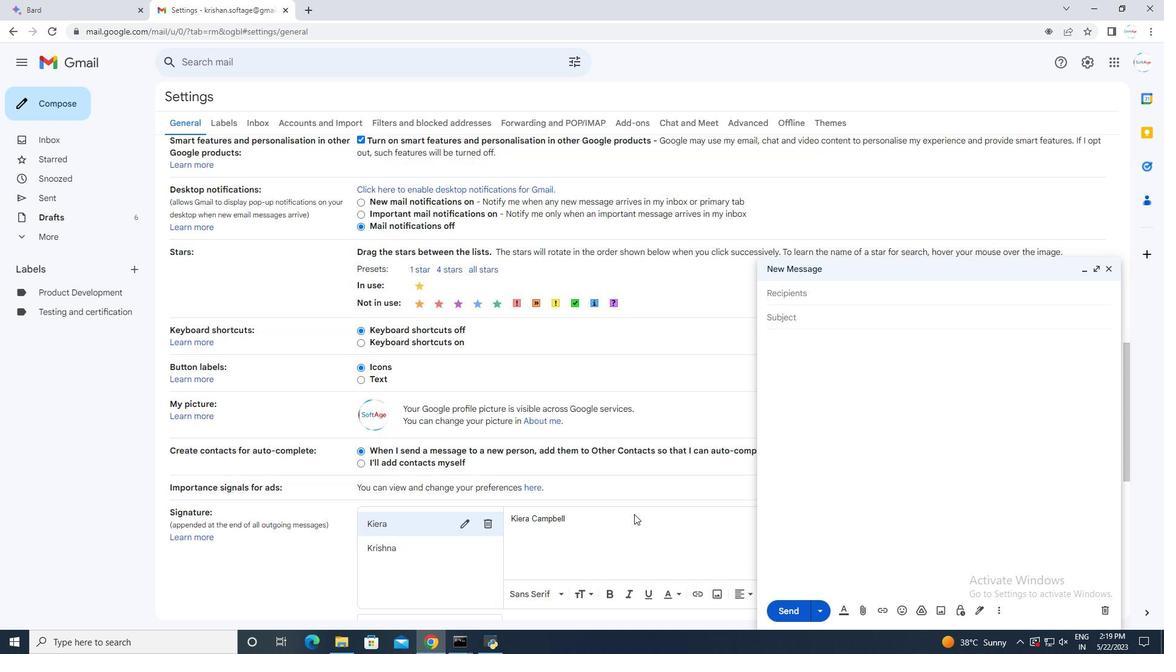 
Action: Mouse scrolled (634, 514) with delta (0, 0)
Screenshot: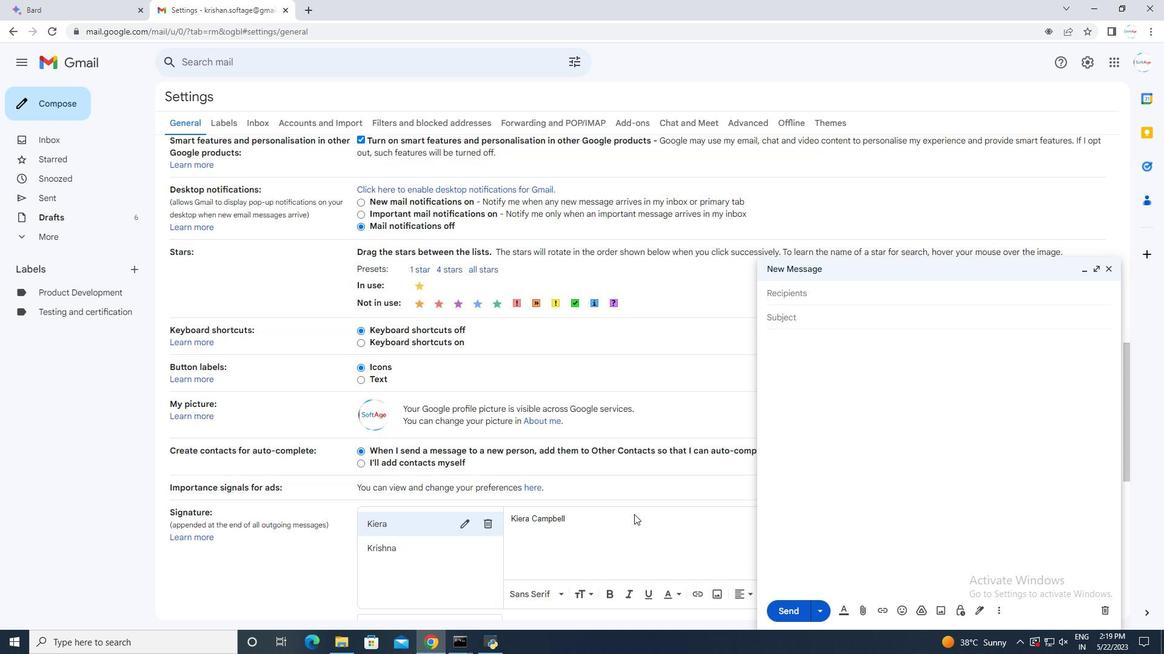 
Action: Mouse scrolled (634, 514) with delta (0, 0)
Screenshot: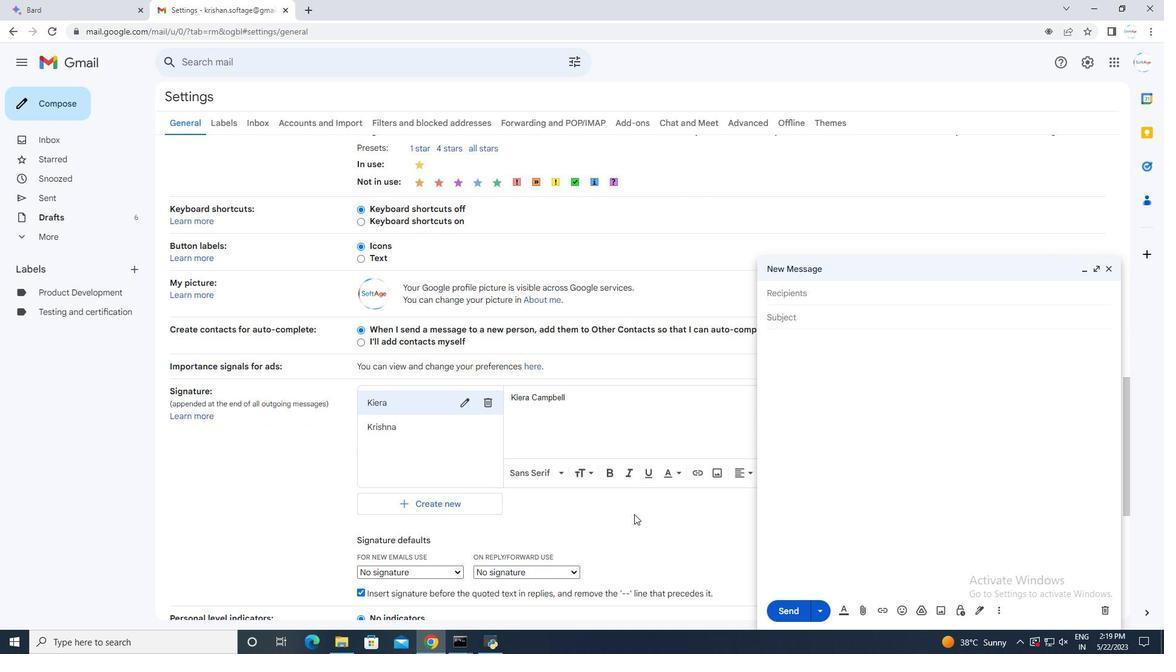 
Action: Mouse scrolled (634, 514) with delta (0, 0)
Screenshot: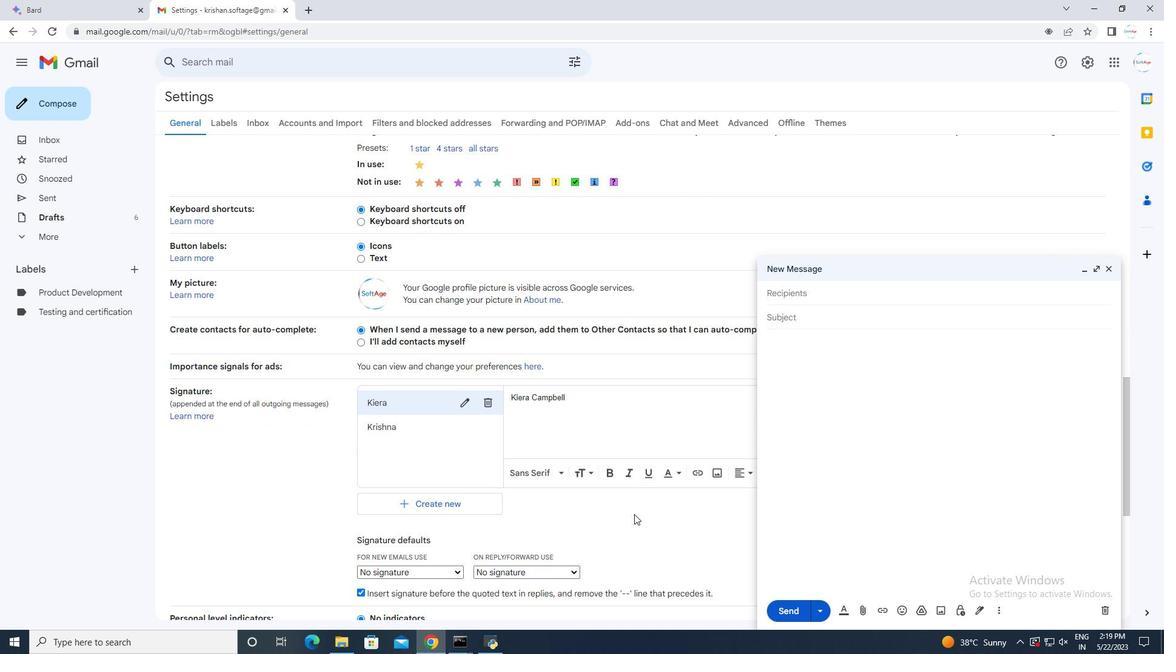 
Action: Mouse moved to (434, 386)
Screenshot: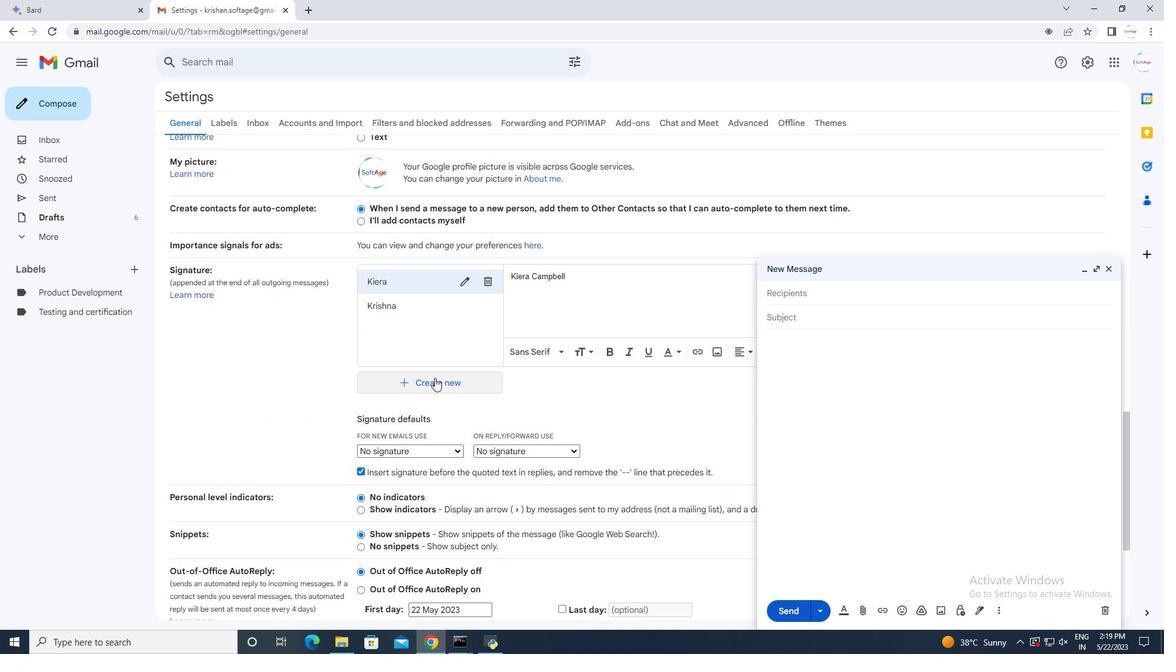 
Action: Mouse scrolled (434, 384) with delta (0, 0)
Screenshot: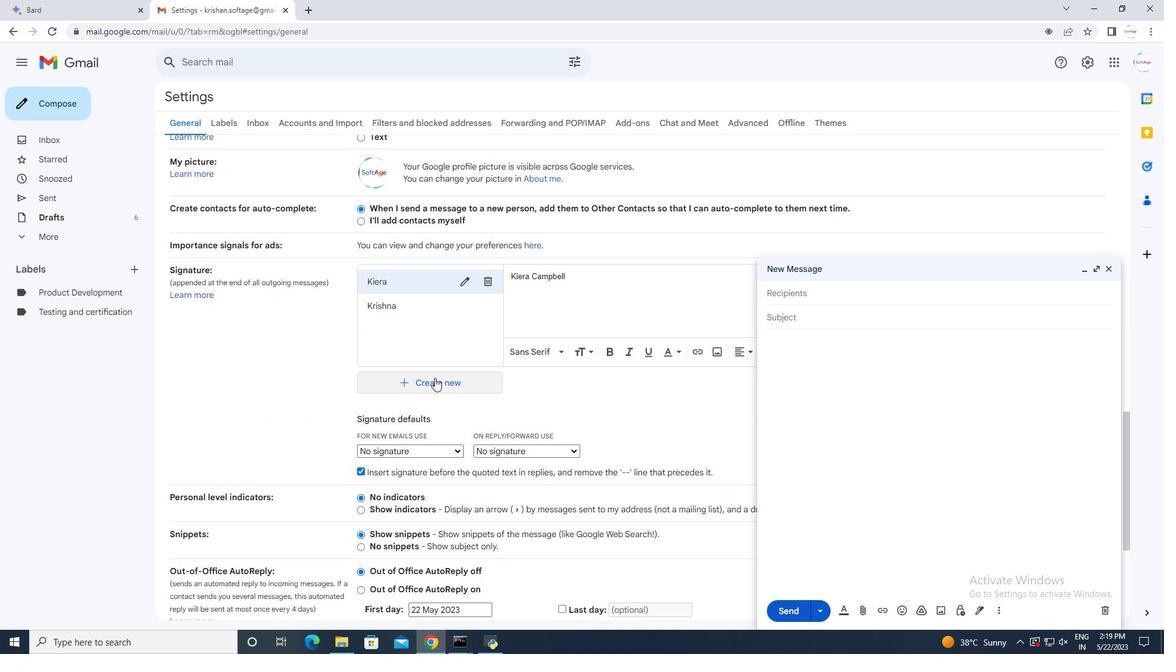 
Action: Mouse scrolled (434, 385) with delta (0, 0)
Screenshot: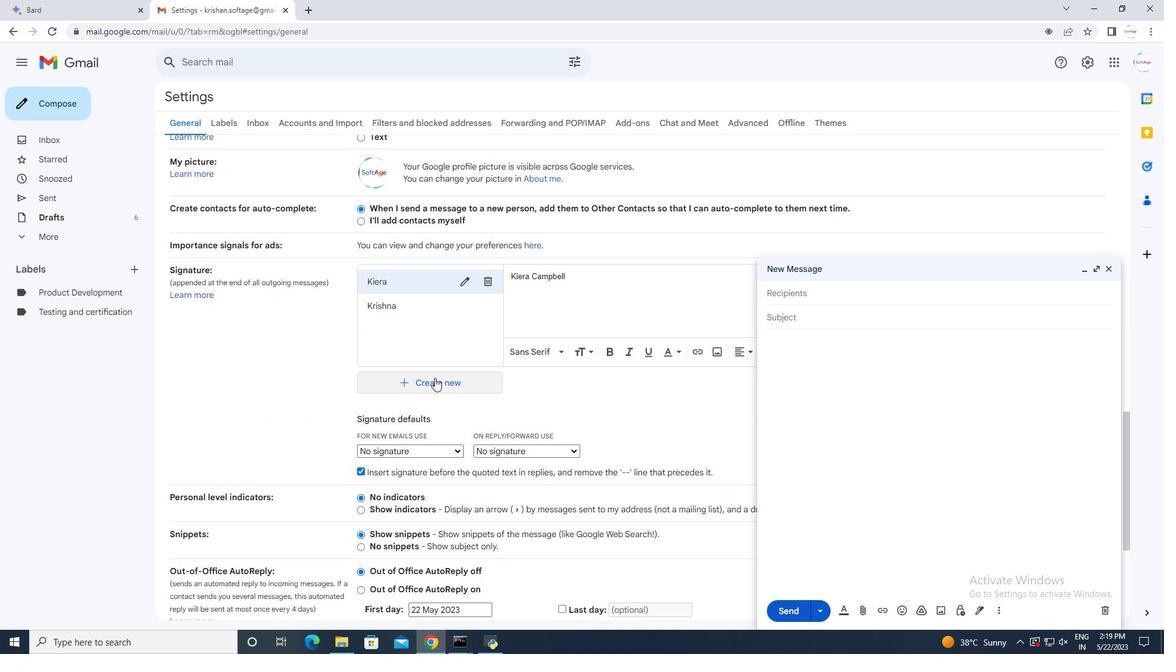 
Action: Mouse scrolled (434, 385) with delta (0, 0)
Screenshot: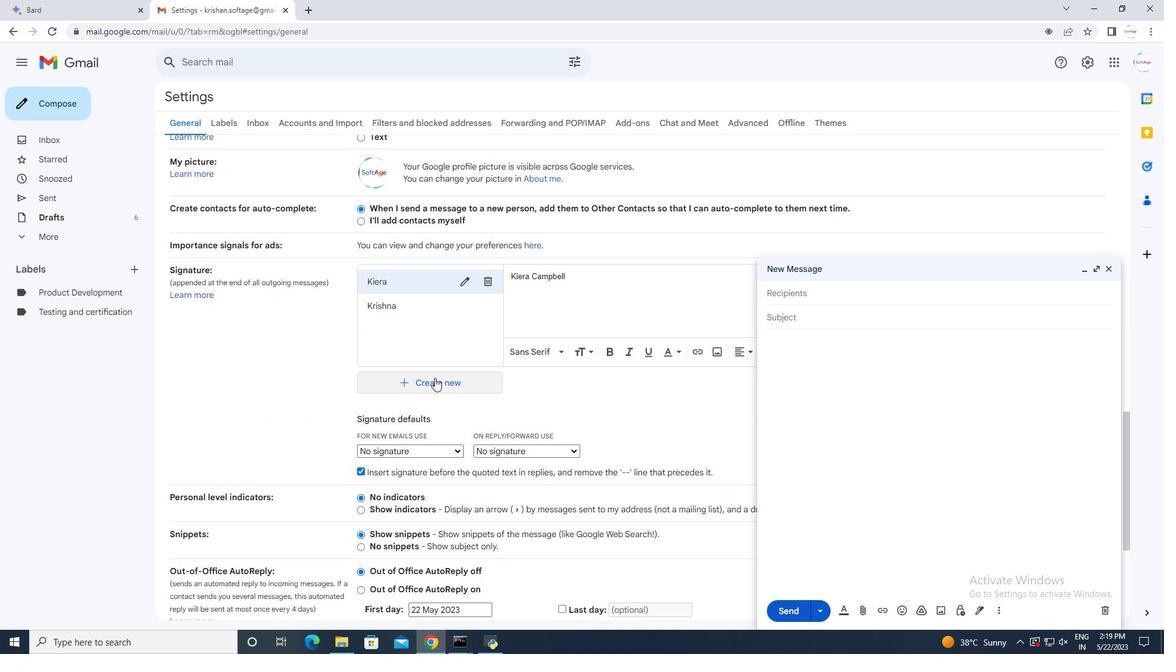 
Action: Mouse scrolled (434, 385) with delta (0, 0)
Screenshot: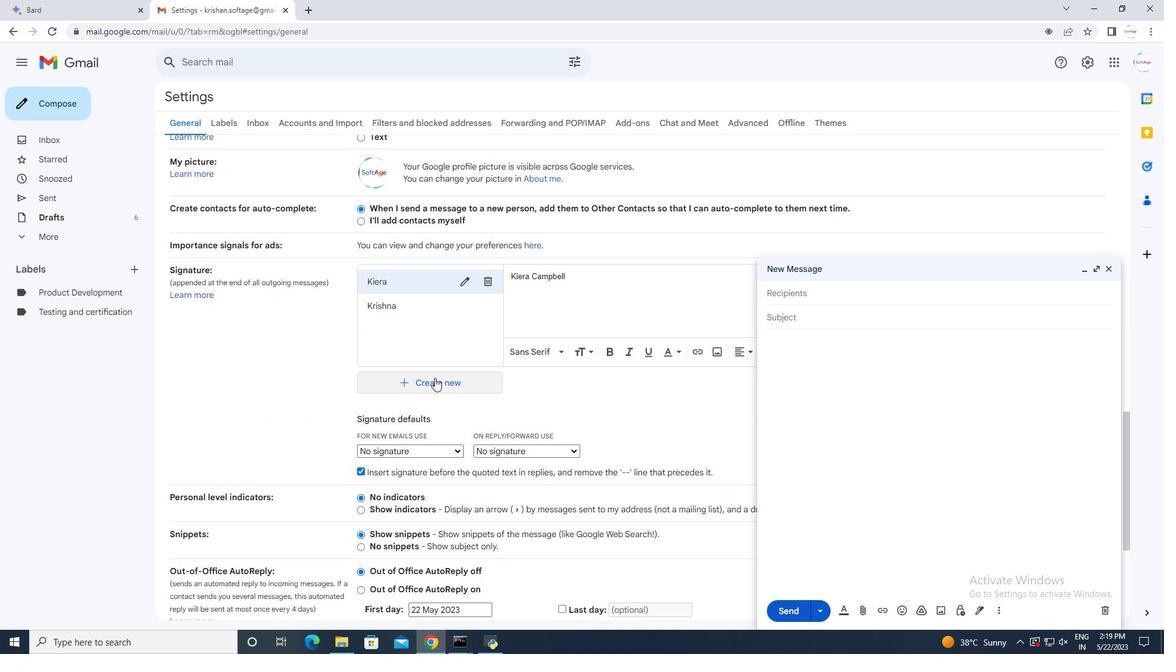 
Action: Mouse scrolled (434, 385) with delta (0, 0)
Screenshot: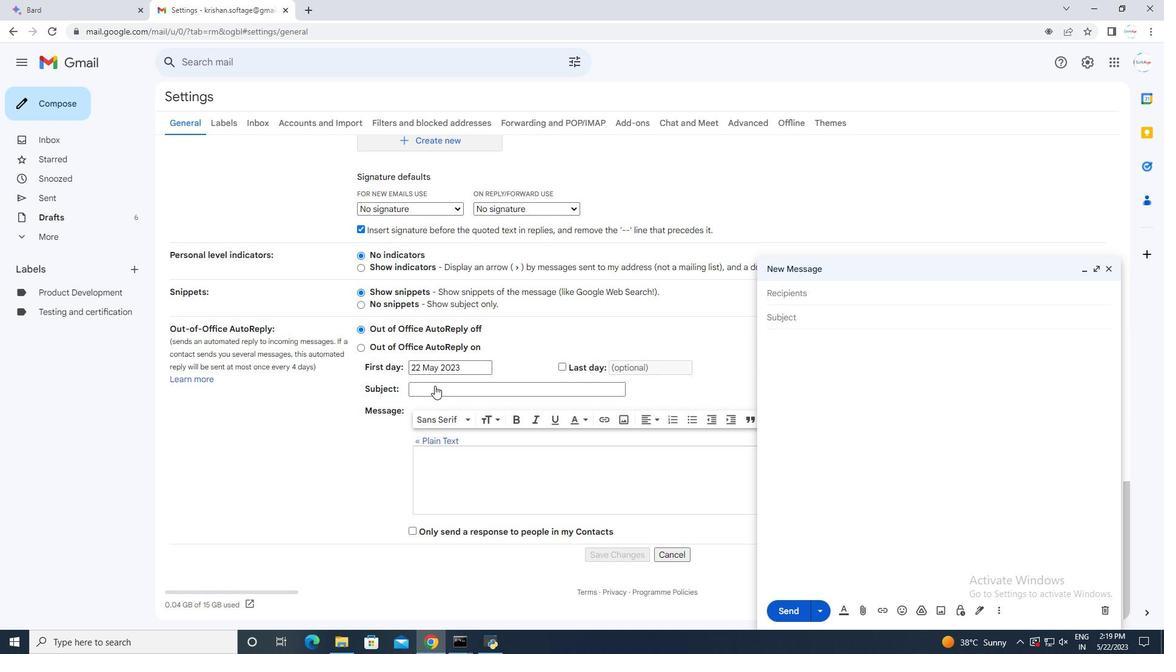 
Action: Mouse moved to (434, 386)
Screenshot: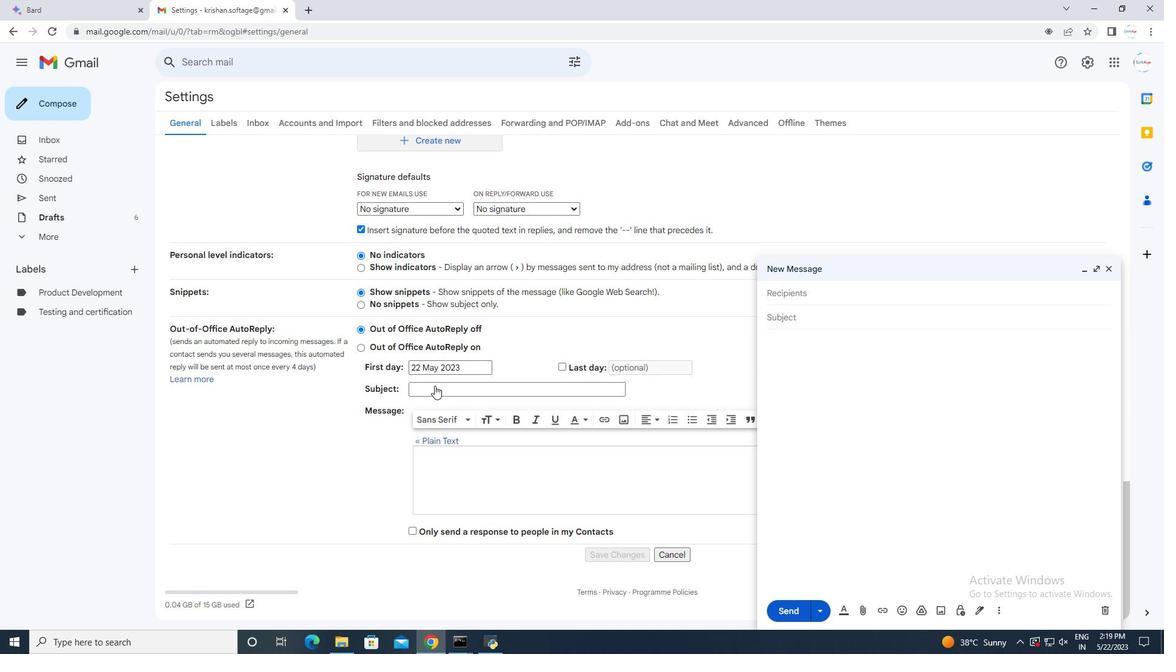 
Action: Mouse scrolled (434, 386) with delta (0, 0)
Screenshot: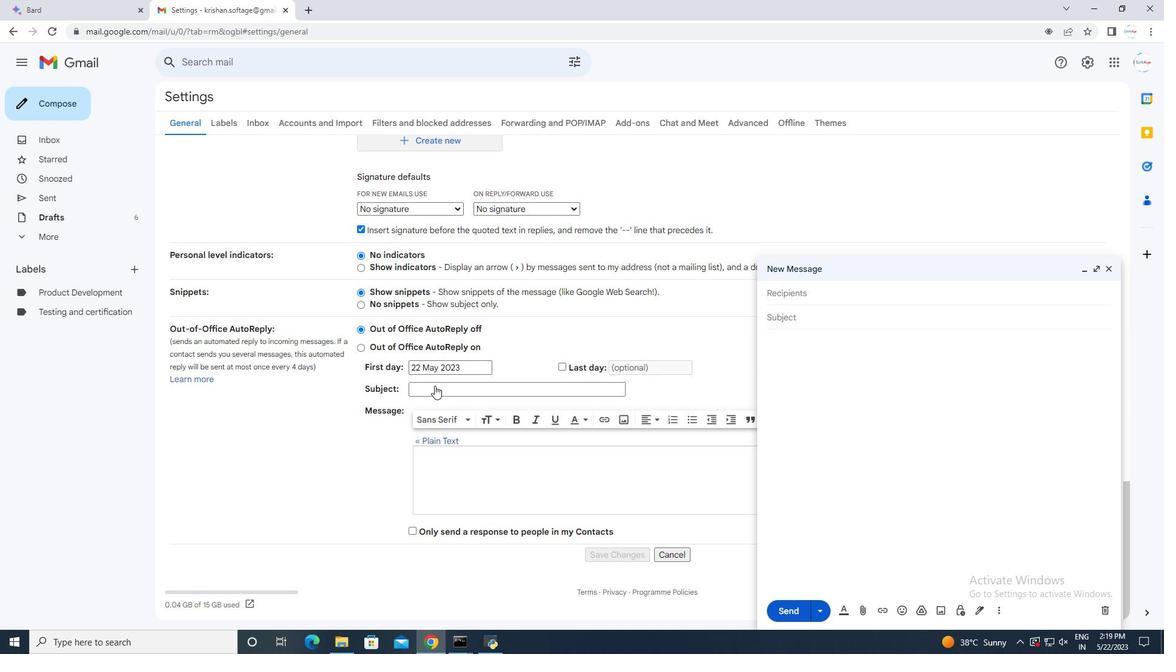 
Action: Mouse scrolled (434, 386) with delta (0, 0)
Screenshot: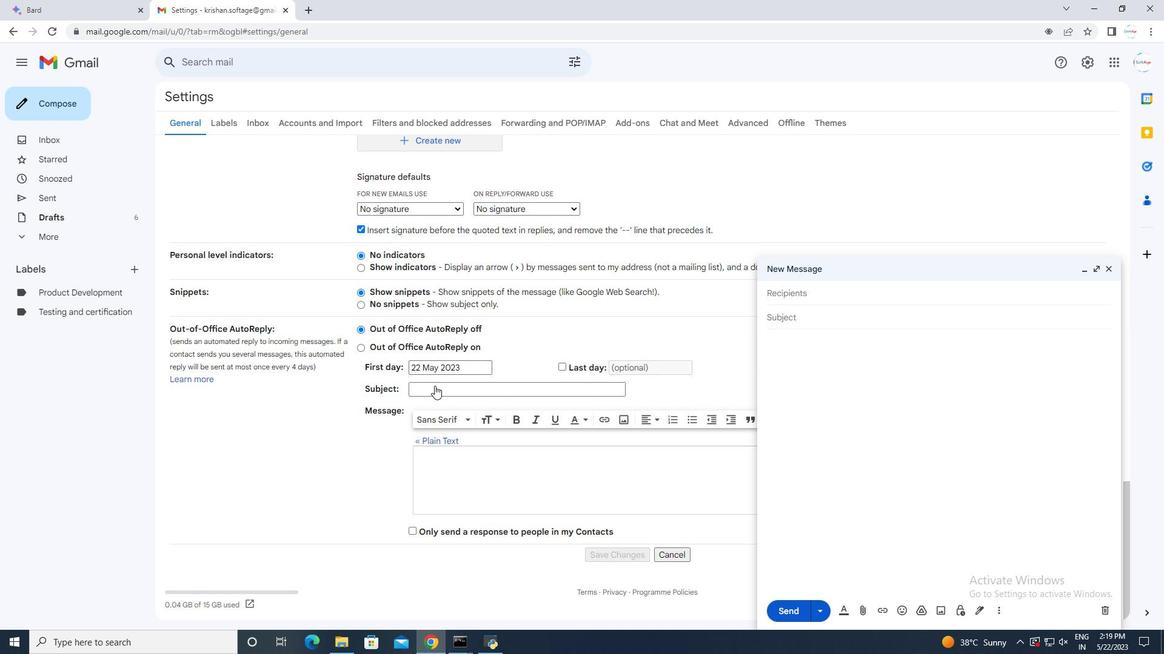 
Action: Mouse scrolled (434, 386) with delta (0, 0)
Screenshot: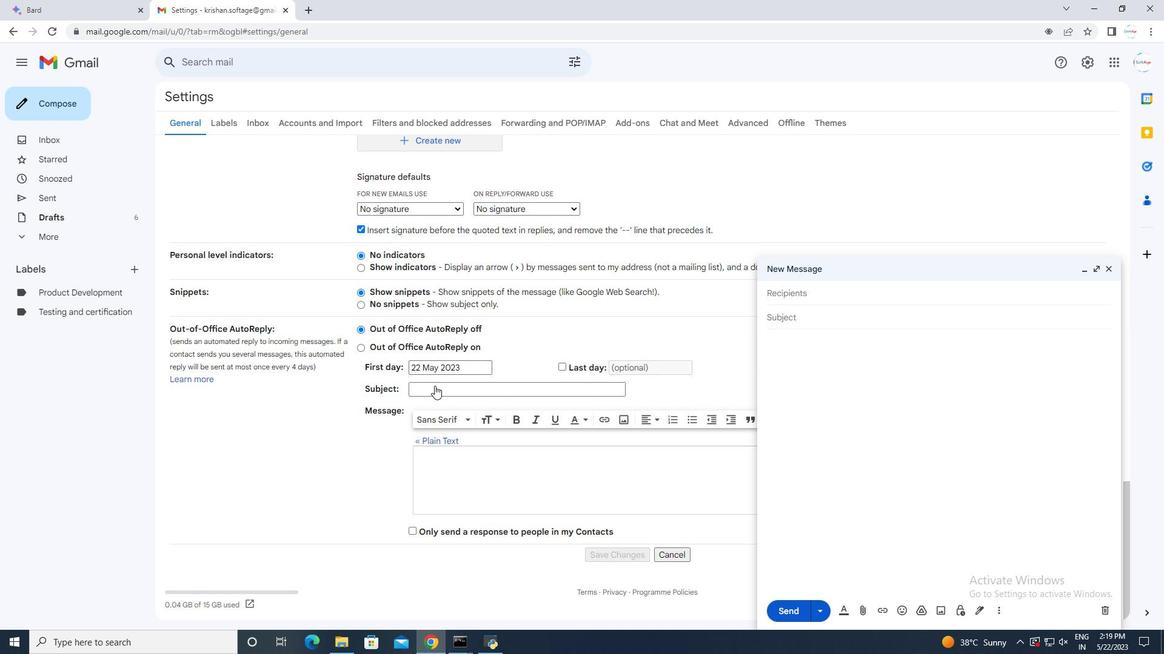 
Action: Mouse moved to (434, 387)
Screenshot: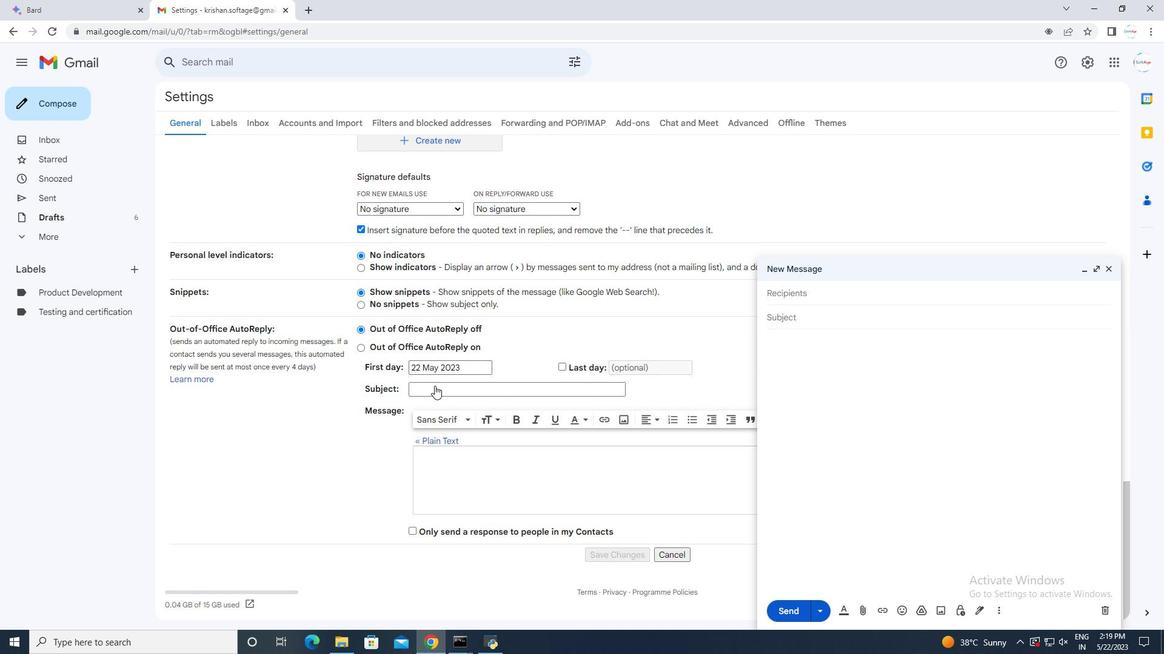 
Action: Mouse scrolled (434, 386) with delta (0, 0)
Screenshot: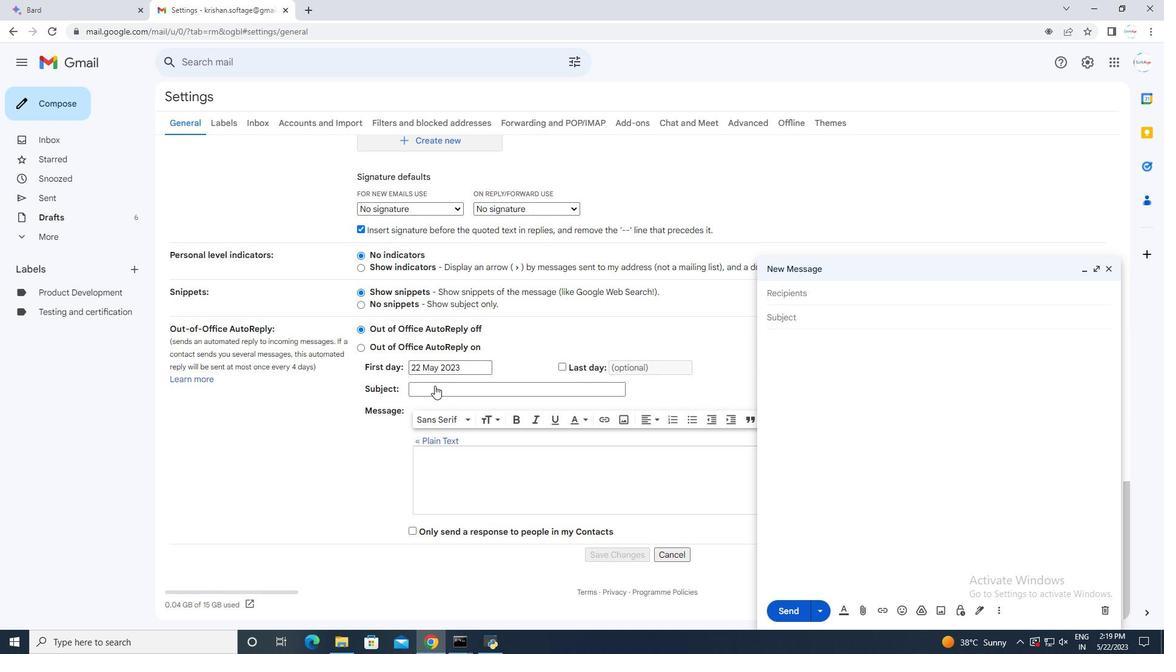 
Action: Mouse moved to (435, 387)
Screenshot: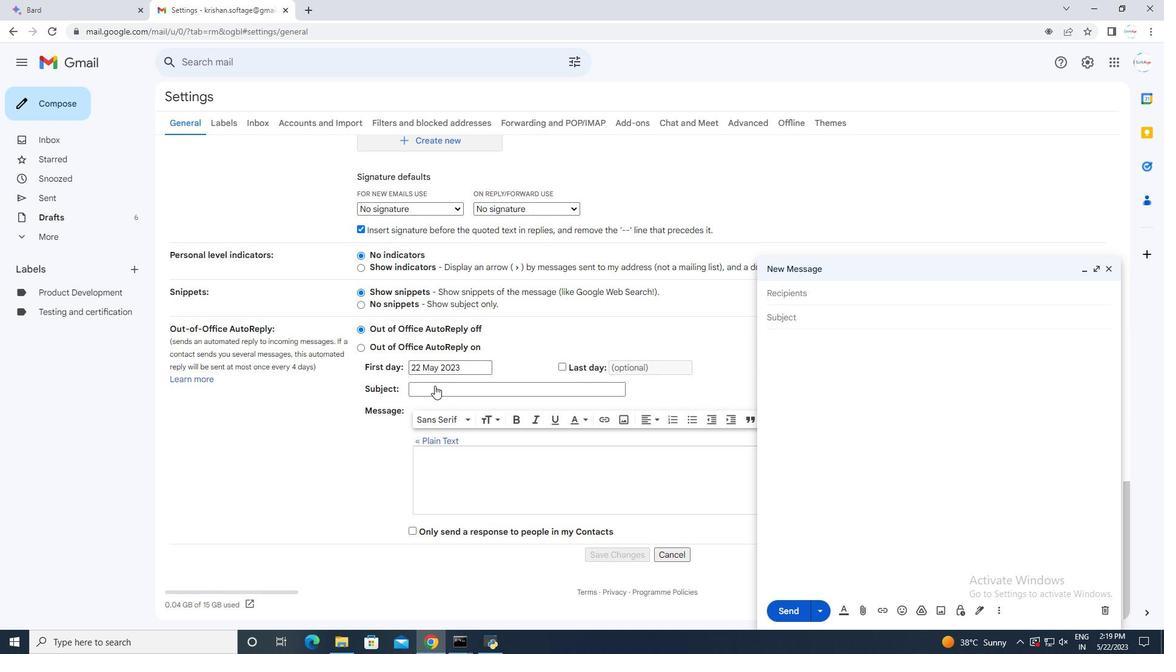 
Action: Mouse scrolled (435, 386) with delta (0, 0)
Screenshot: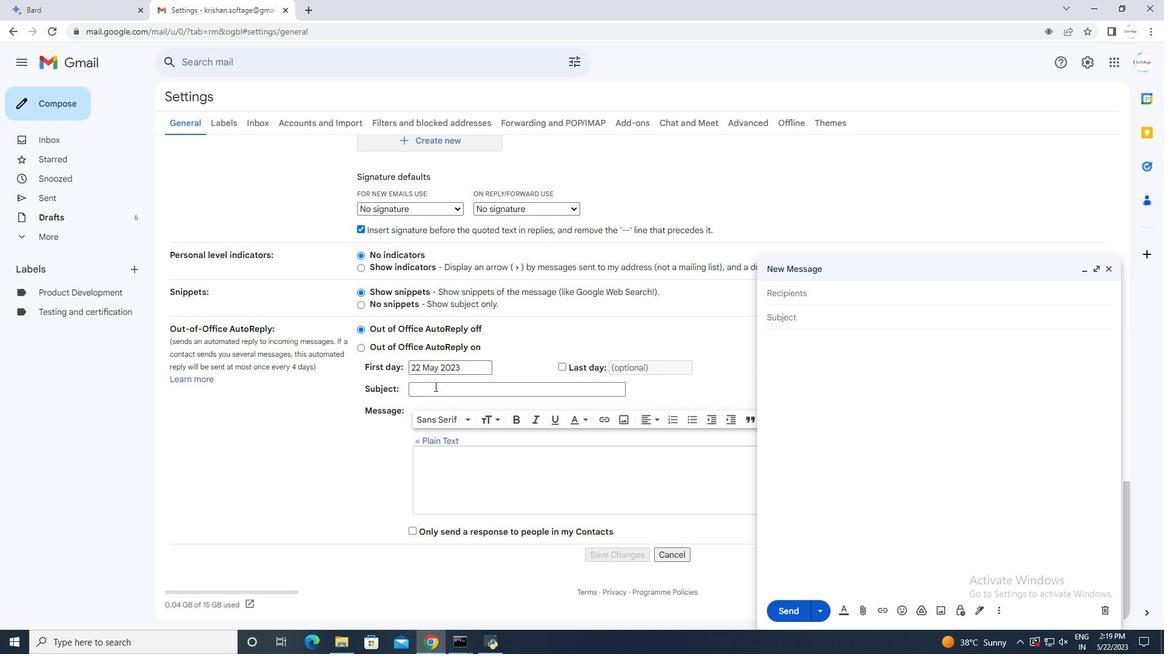 
Action: Mouse moved to (436, 390)
Screenshot: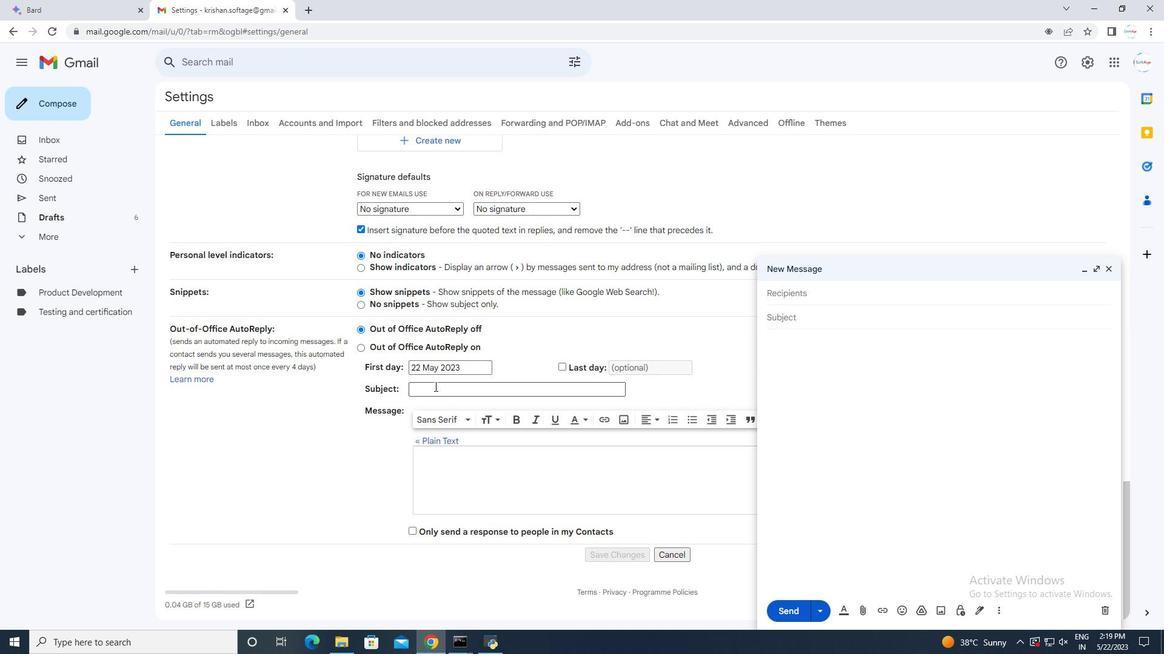 
Action: Mouse scrolled (436, 391) with delta (0, 0)
Screenshot: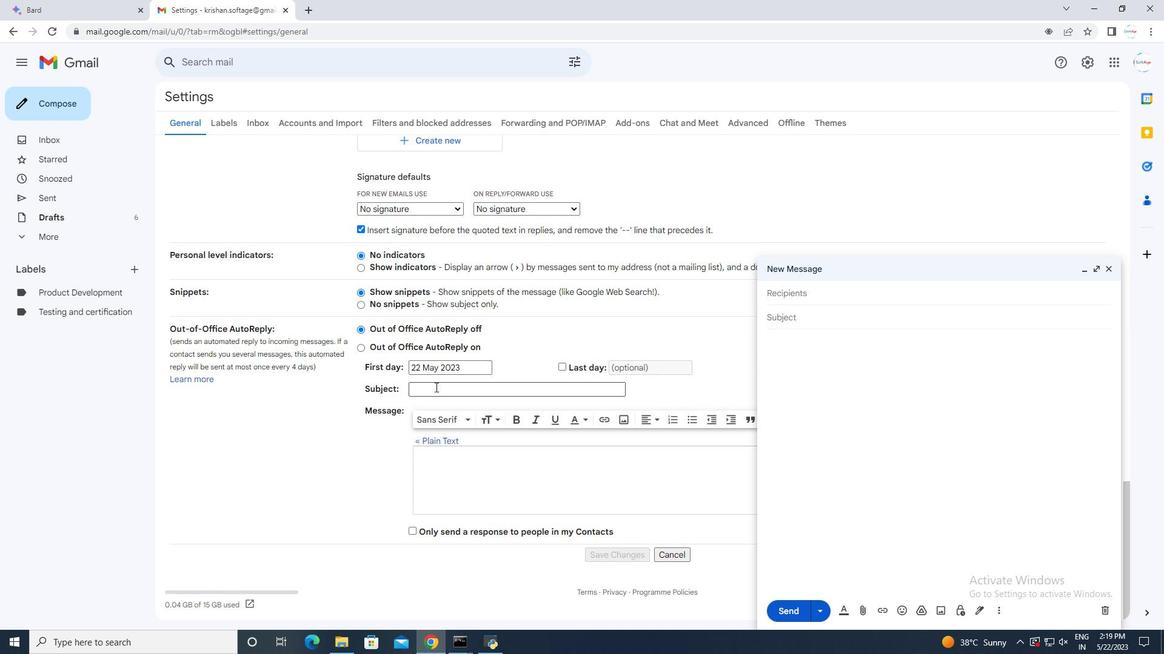 
Action: Mouse moved to (544, 489)
Screenshot: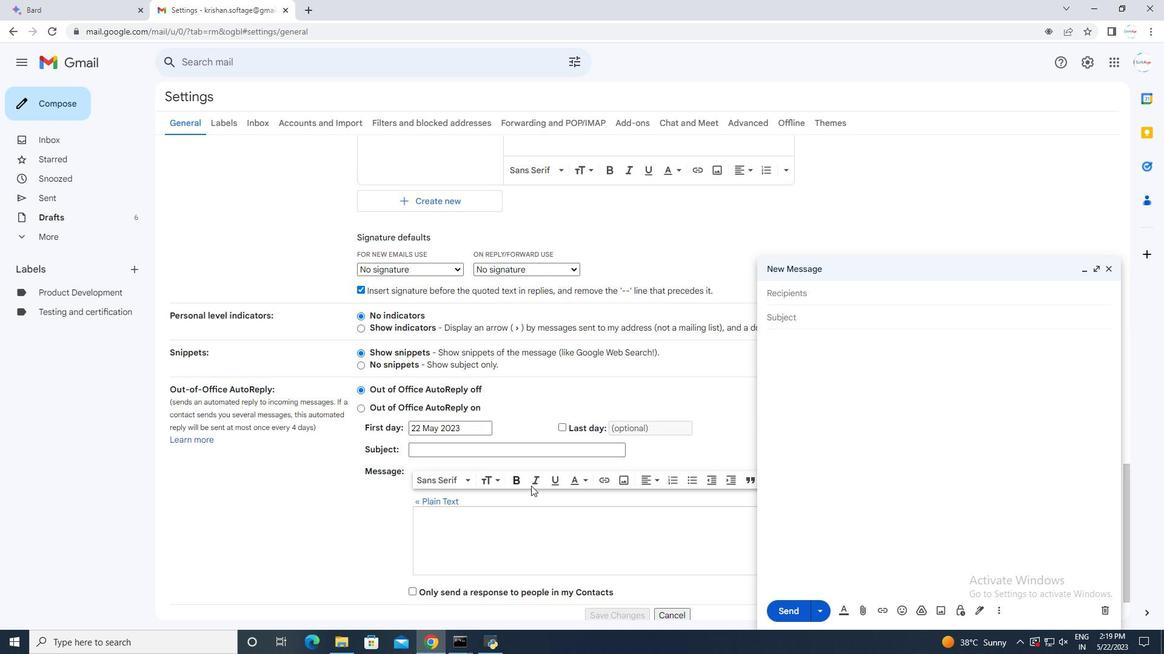 
Action: Mouse scrolled (544, 490) with delta (0, 0)
Screenshot: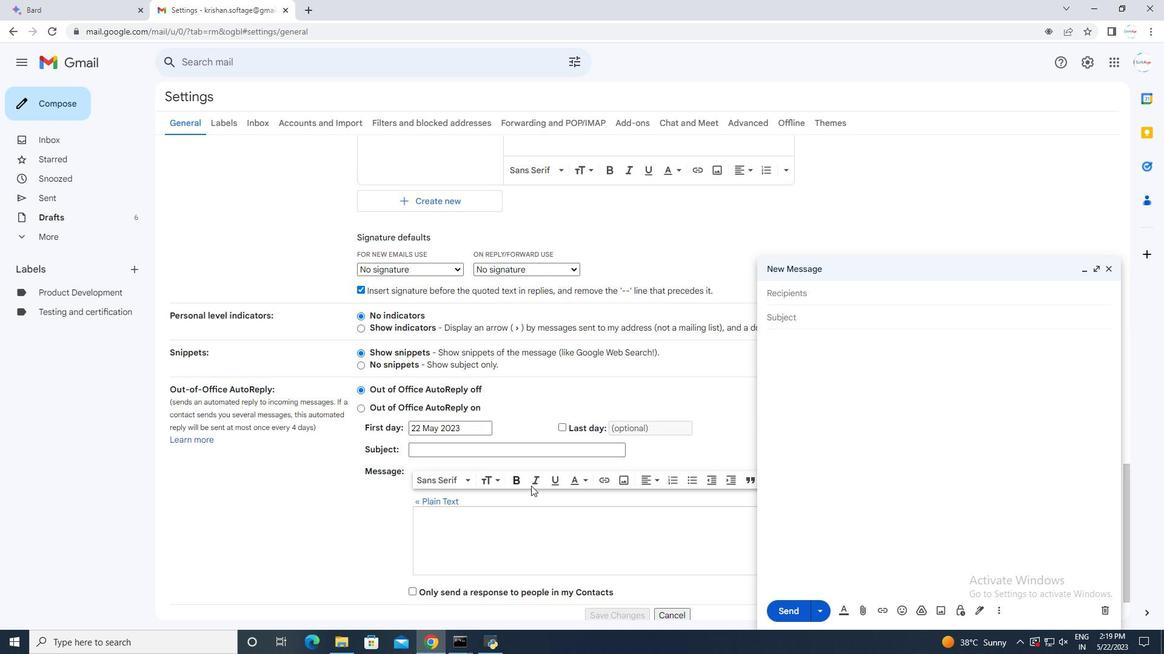 
Action: Mouse moved to (546, 491)
Screenshot: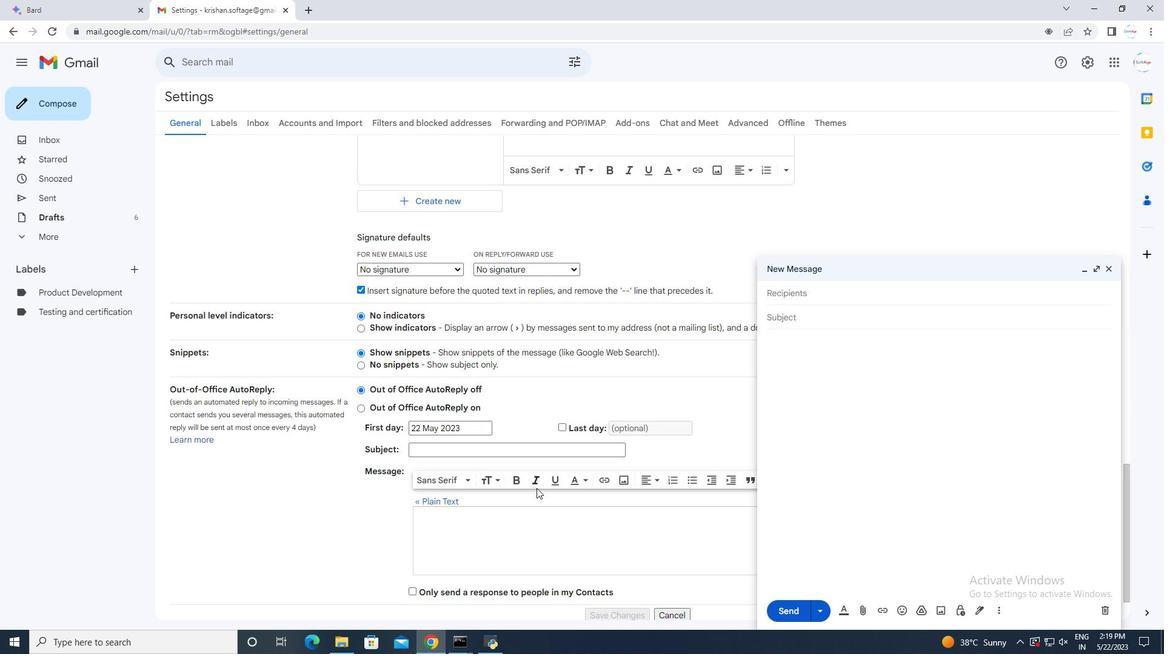 
Action: Mouse scrolled (546, 492) with delta (0, 0)
Screenshot: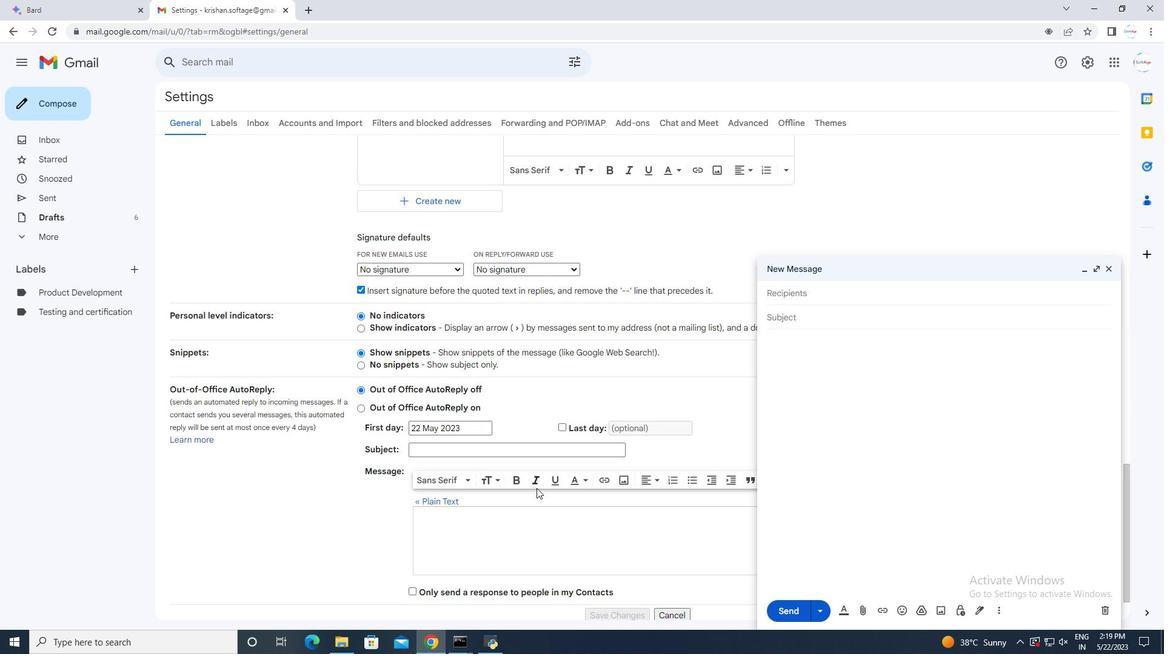 
Action: Mouse moved to (558, 496)
Screenshot: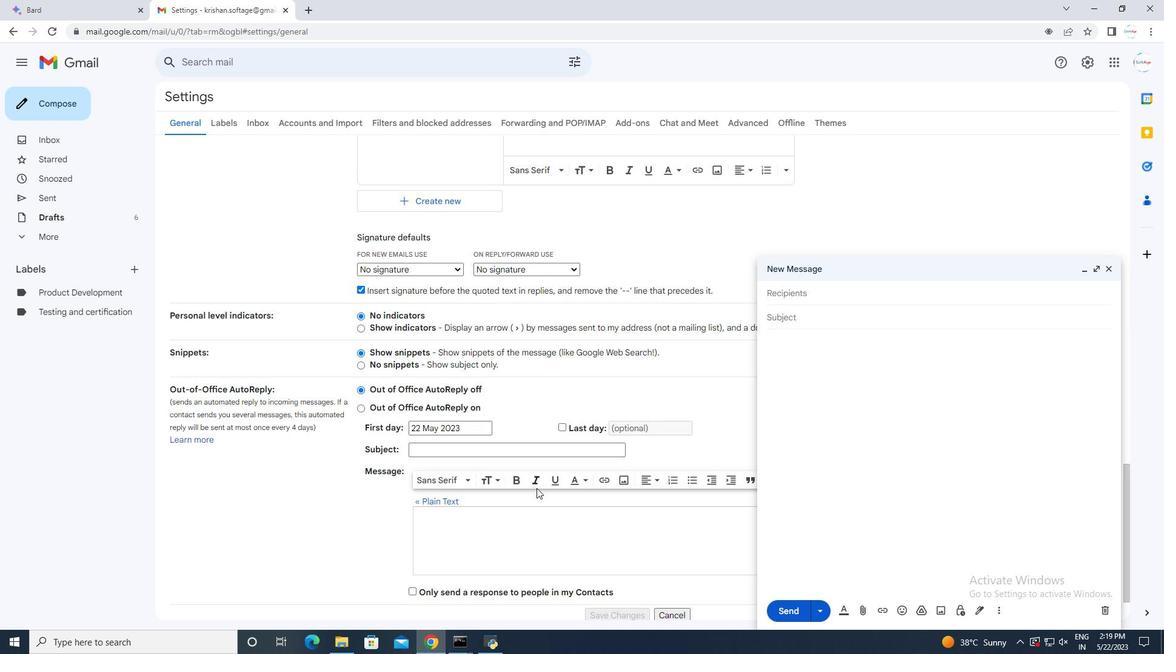 
Action: Mouse scrolled (558, 496) with delta (0, 0)
Screenshot: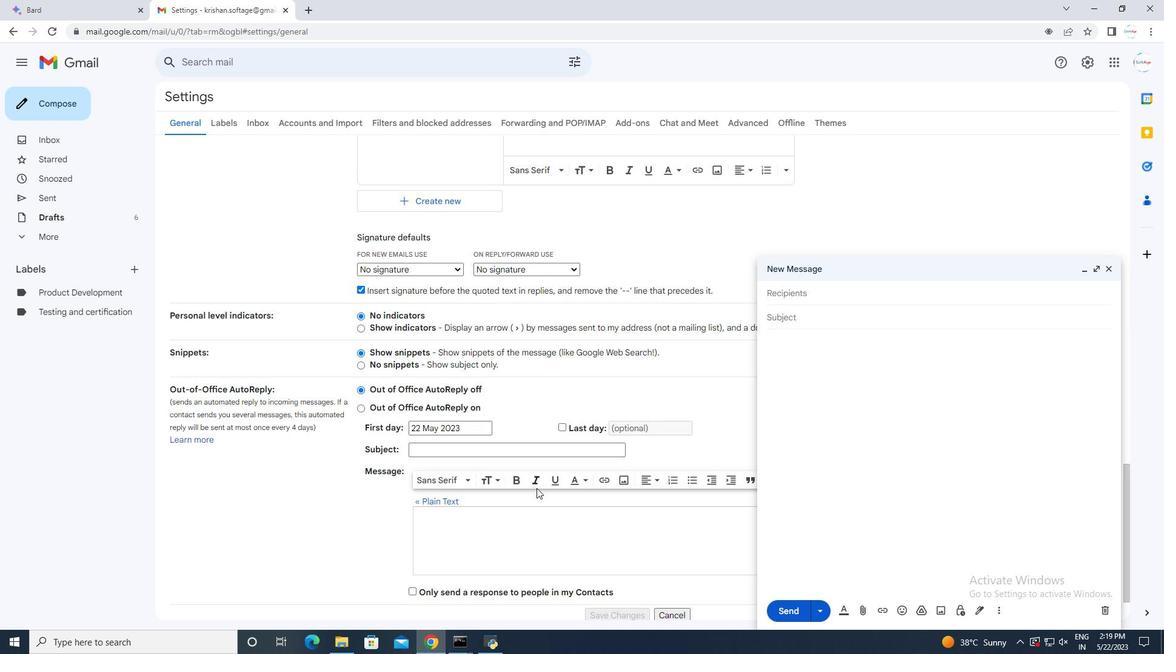 
Action: Mouse moved to (613, 519)
Screenshot: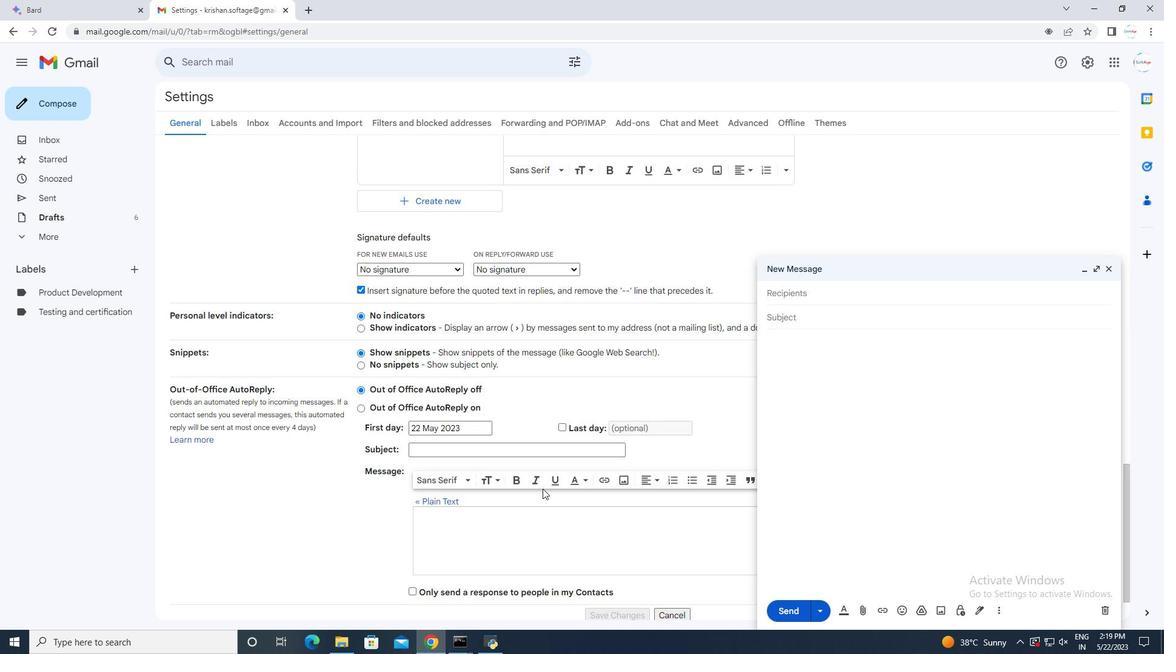
Action: Mouse scrolled (583, 508) with delta (0, 0)
Screenshot: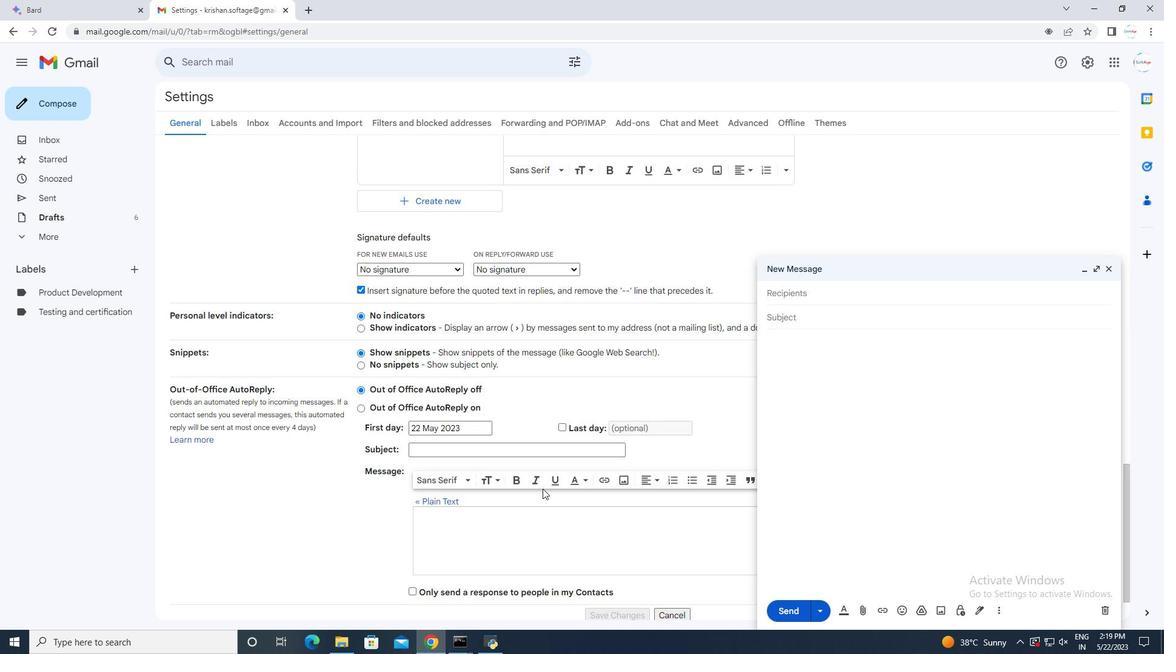 
Action: Mouse moved to (779, 582)
Screenshot: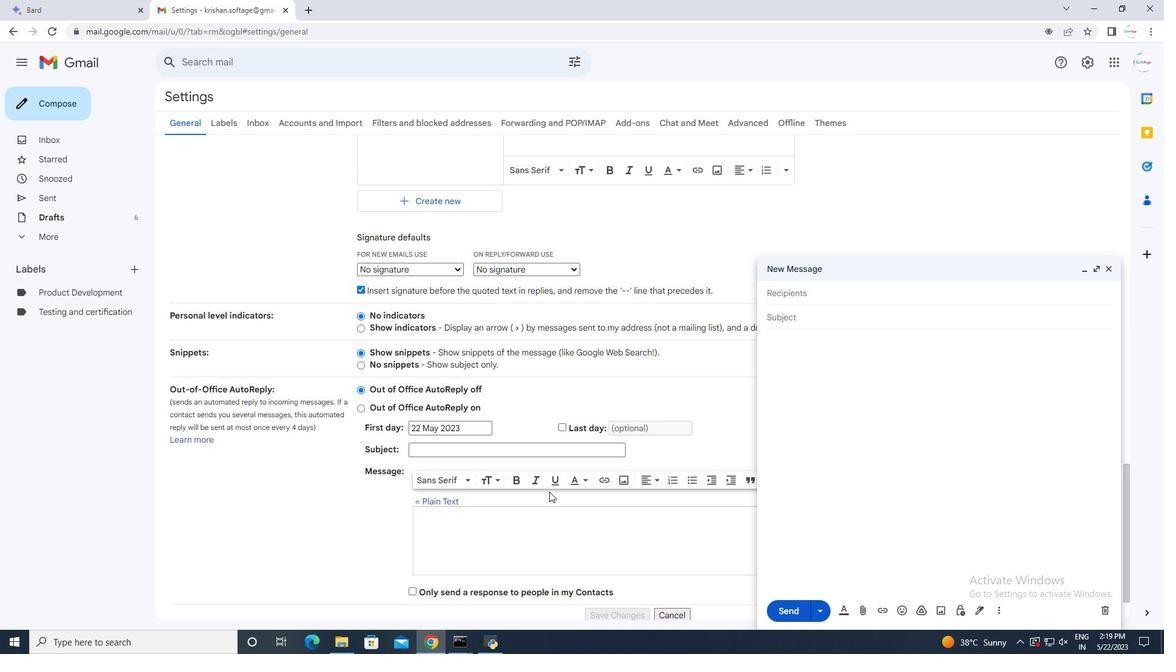 
Action: Mouse scrolled (779, 582) with delta (0, 0)
Screenshot: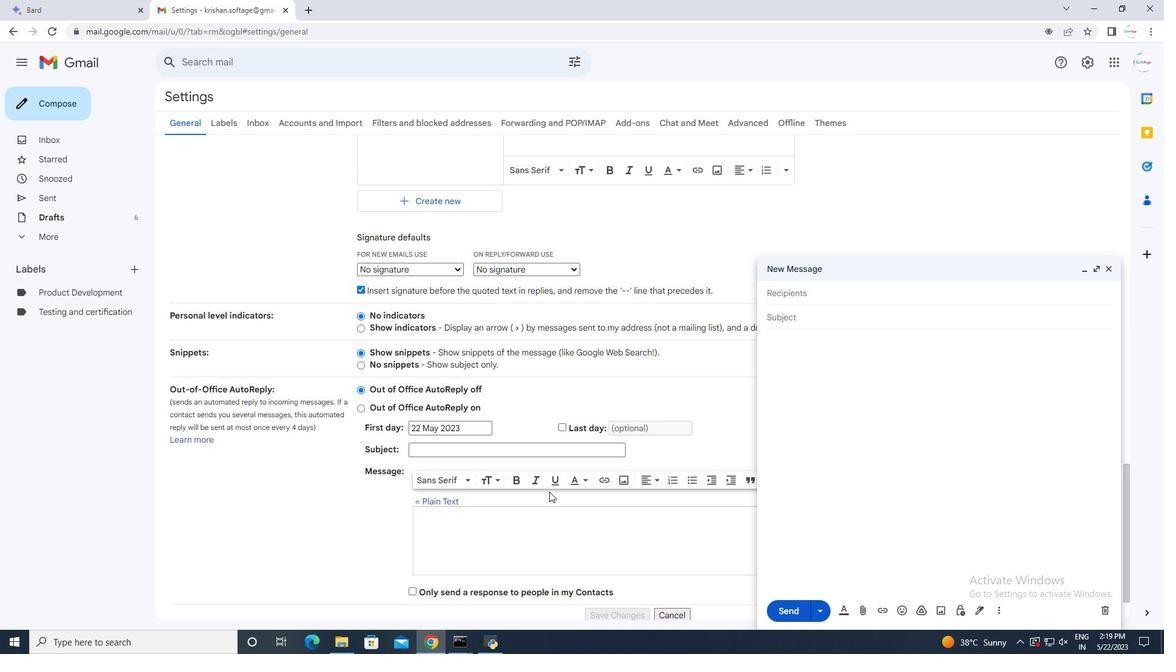 
Action: Mouse moved to (982, 611)
Screenshot: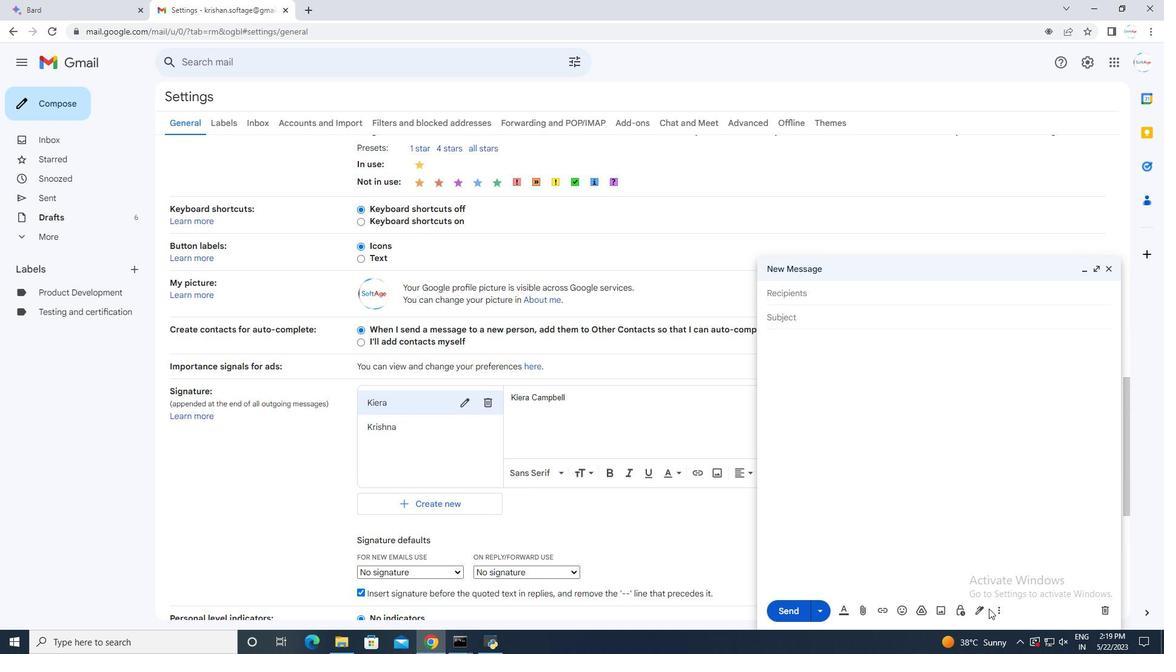 
Action: Mouse pressed left at (982, 611)
Screenshot: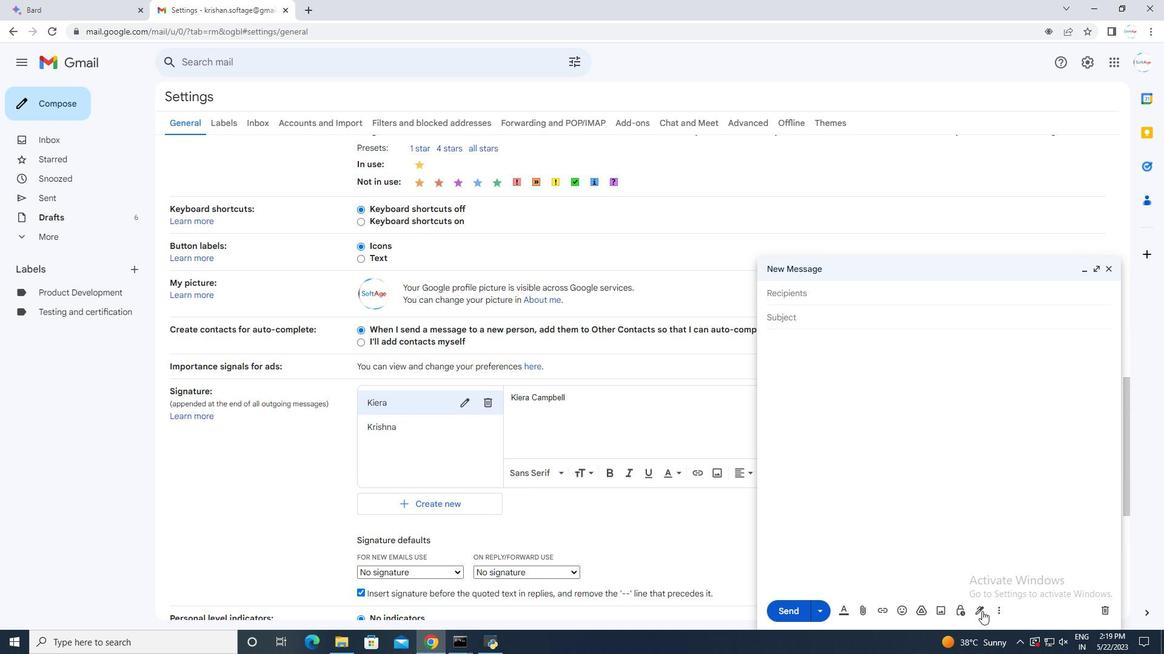 
Action: Mouse moved to (982, 609)
Screenshot: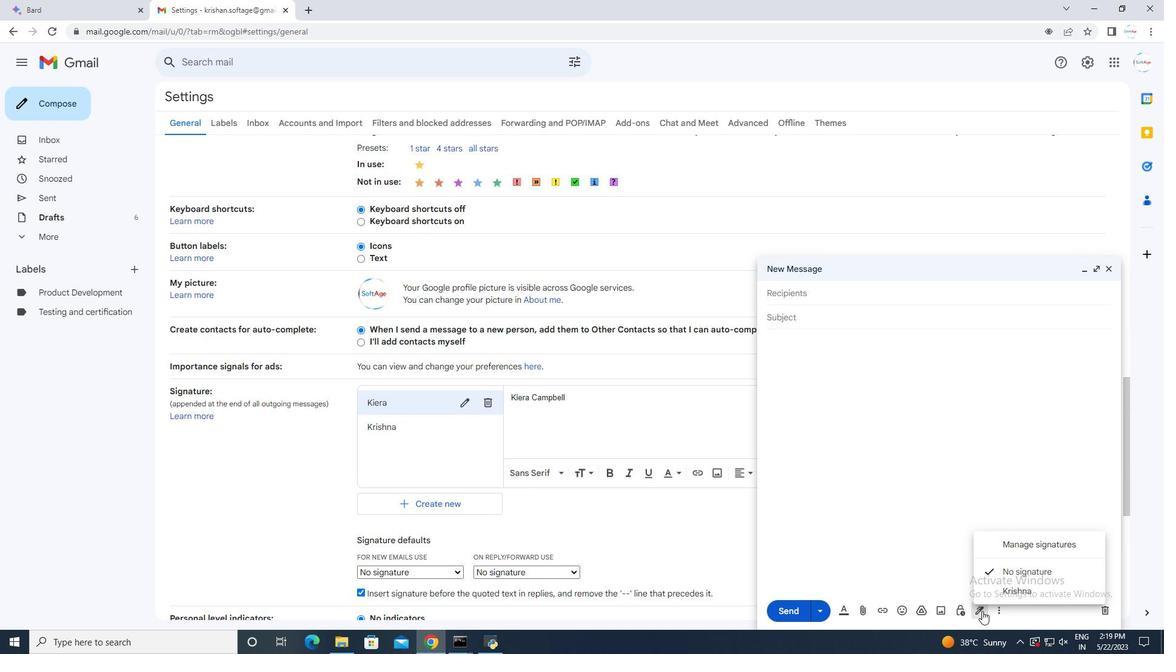 
Action: Mouse pressed left at (982, 609)
Screenshot: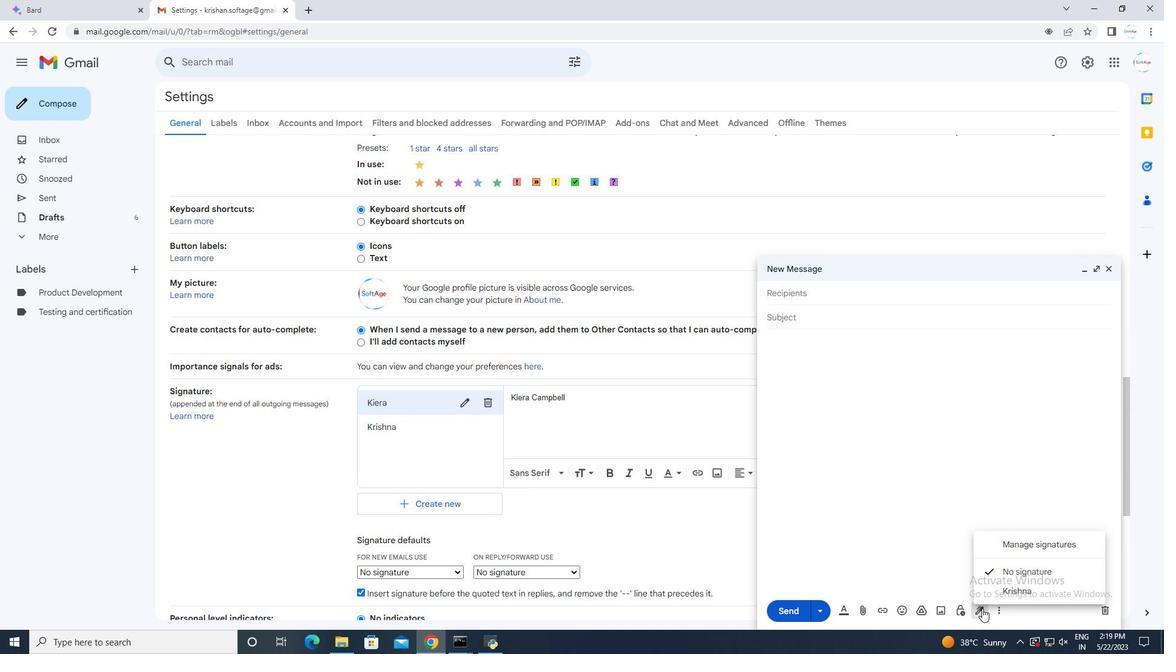 
Action: Mouse pressed left at (982, 609)
Screenshot: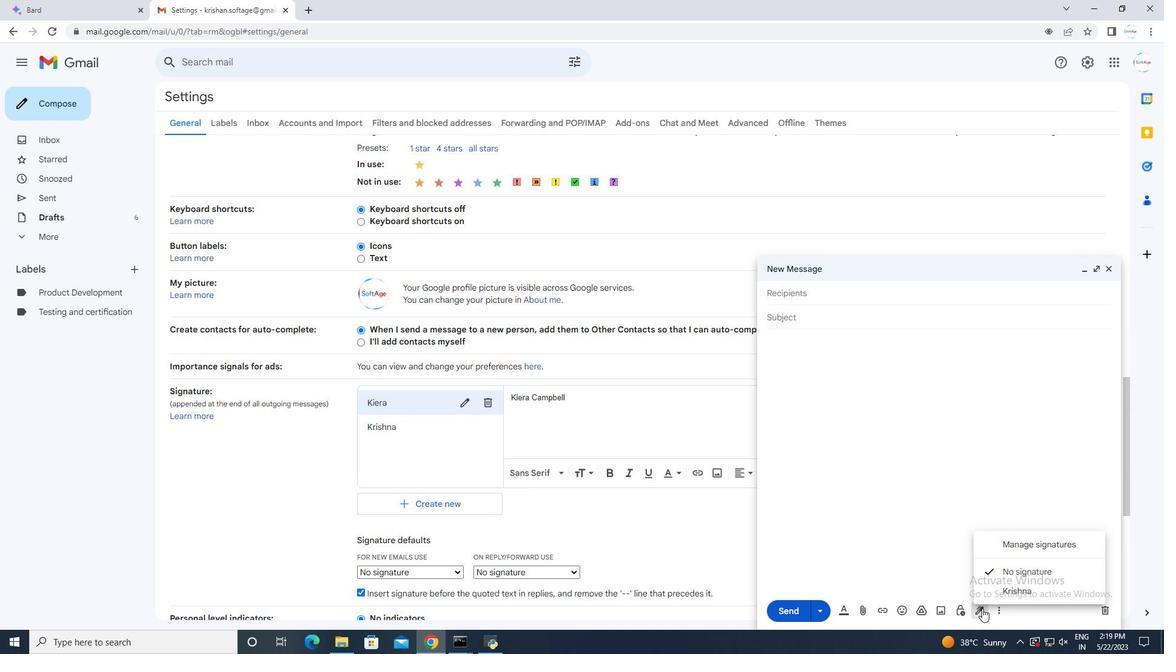 
Action: Mouse moved to (1107, 269)
Screenshot: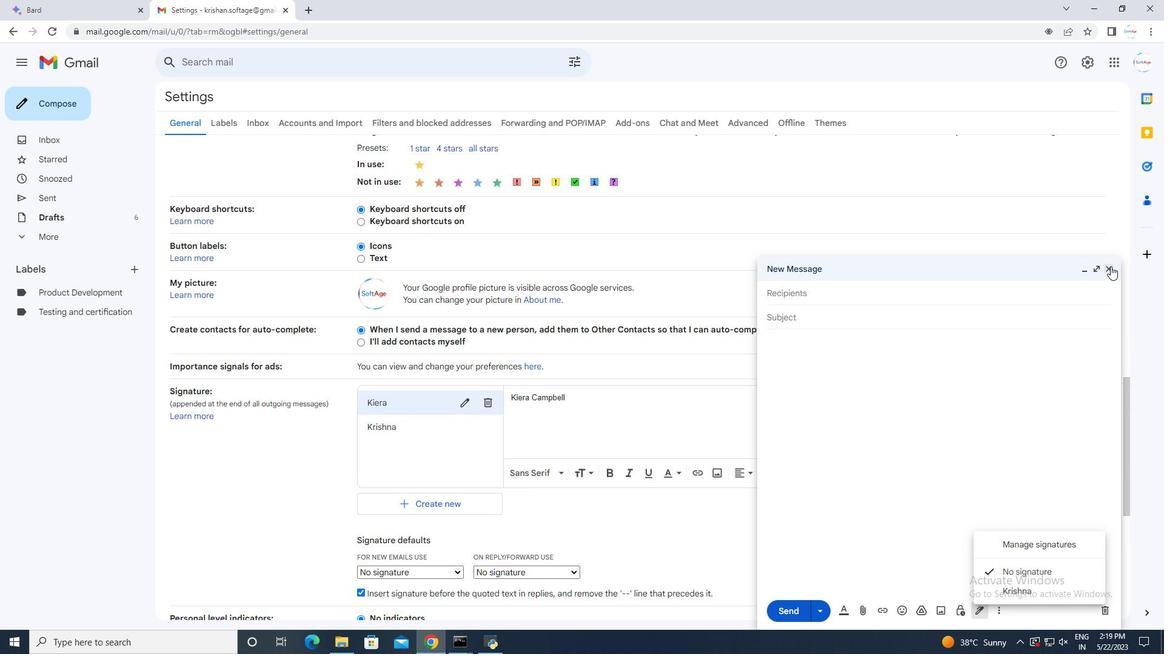 
Action: Mouse pressed left at (1107, 269)
Screenshot: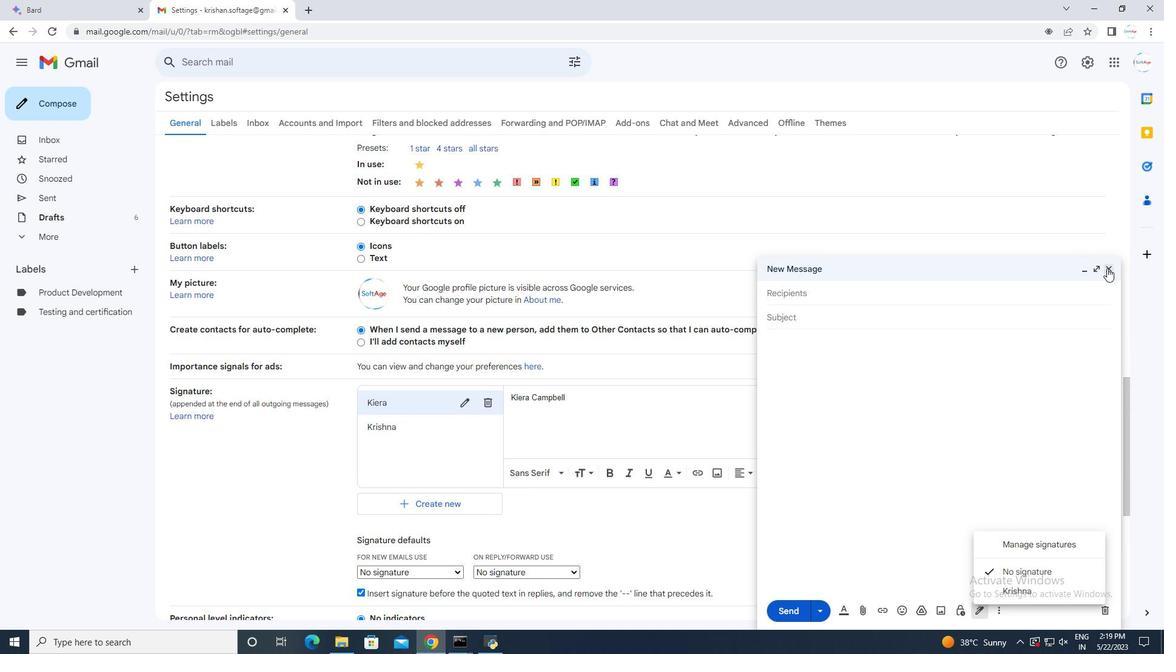 
Action: Mouse moved to (175, 104)
Screenshot: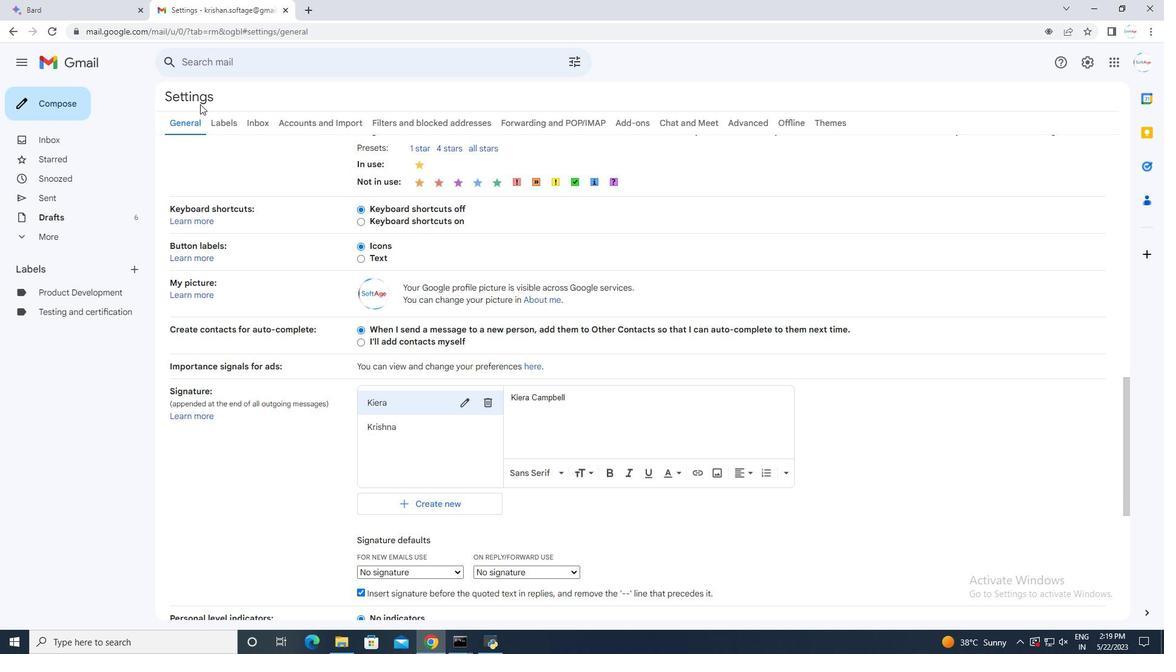 
Action: Mouse scrolled (175, 105) with delta (0, 0)
Screenshot: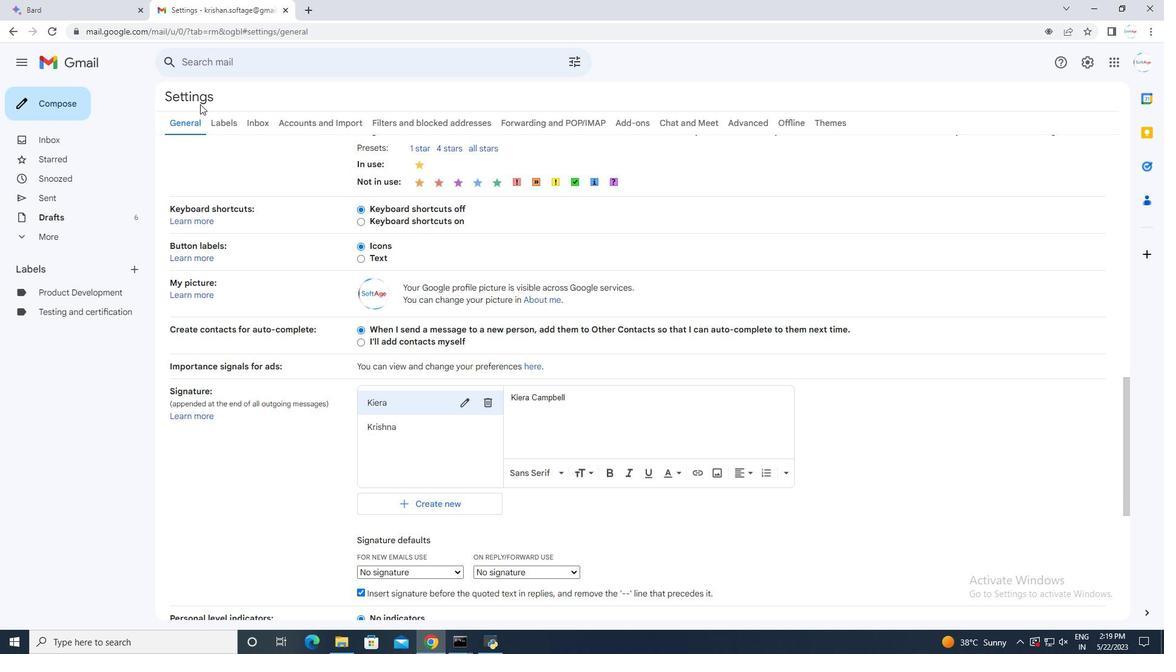 
Action: Mouse moved to (172, 106)
Screenshot: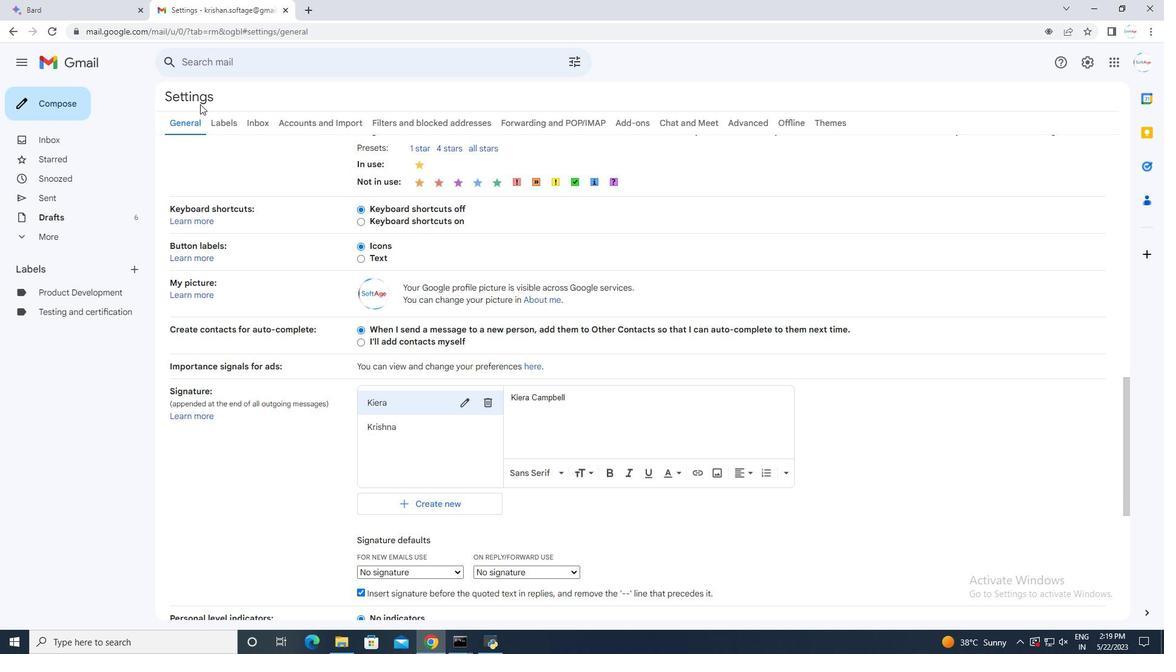 
Action: Mouse scrolled (172, 107) with delta (0, 0)
Screenshot: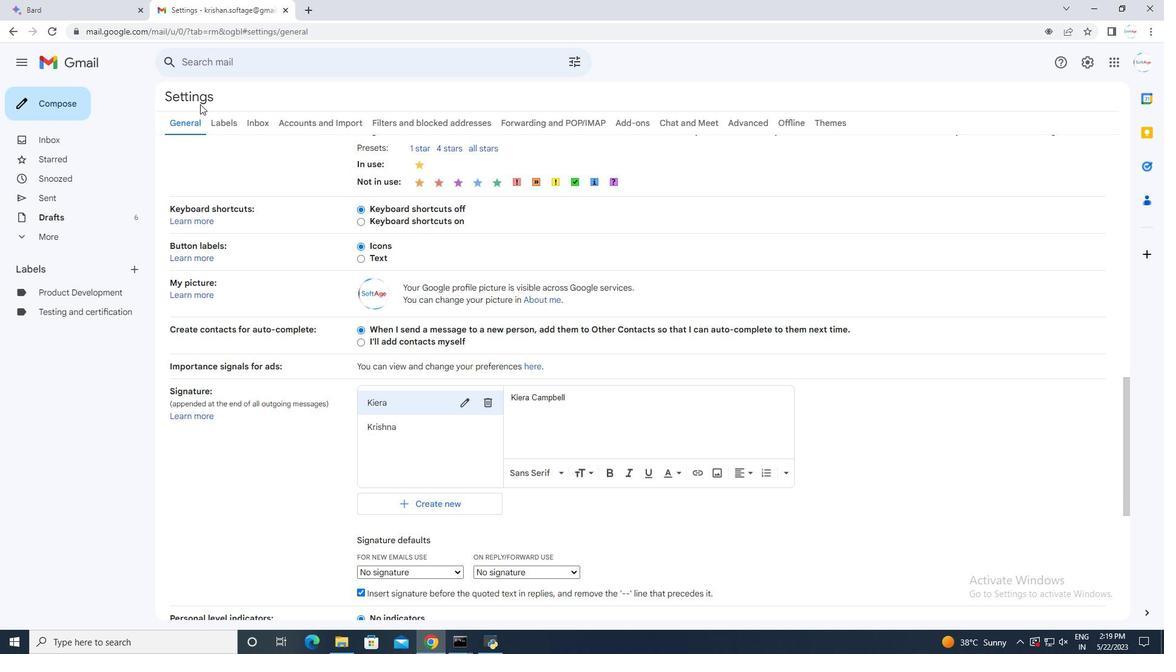 
Action: Mouse moved to (167, 113)
Screenshot: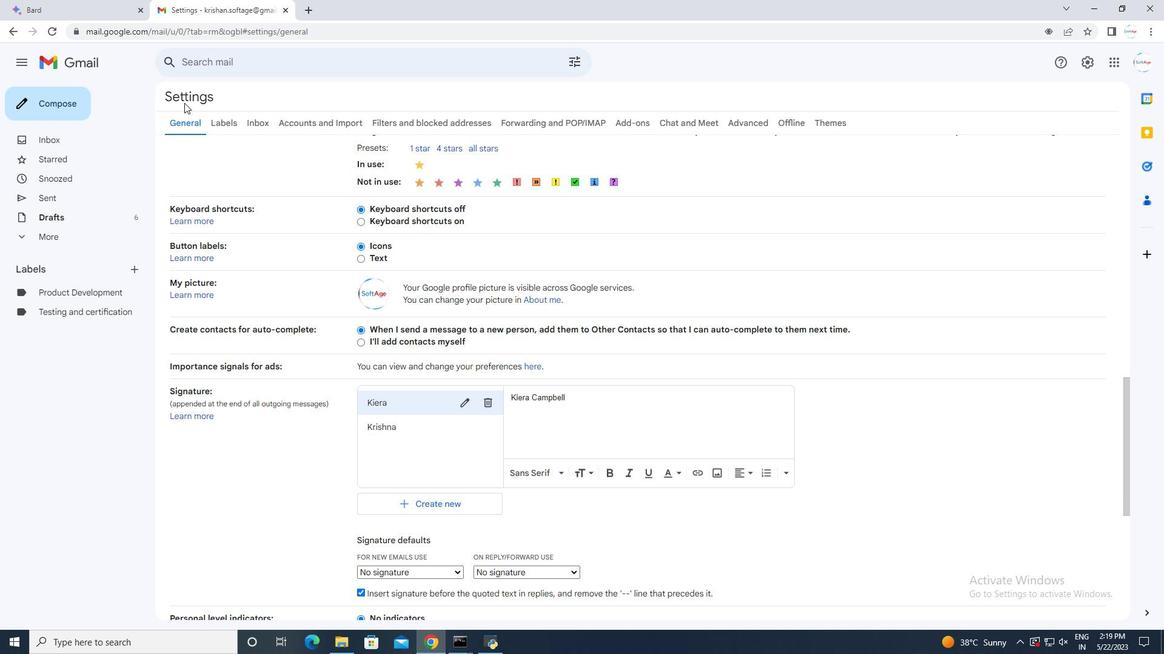 
Action: Mouse scrolled (167, 114) with delta (0, 0)
Screenshot: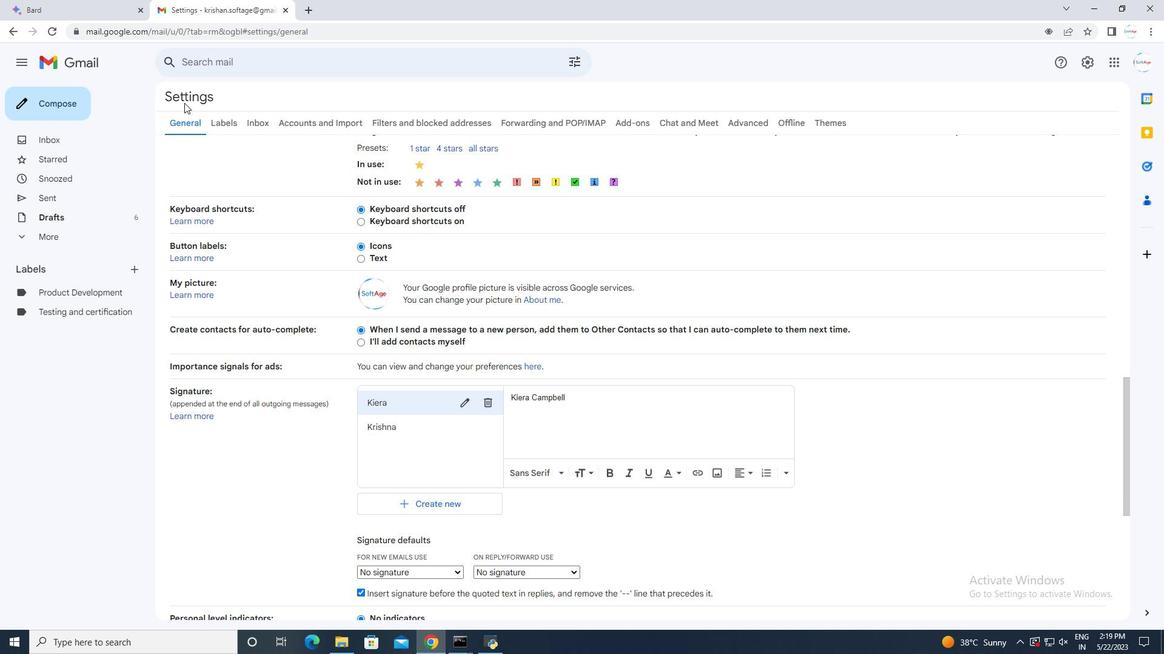 
Action: Mouse moved to (134, 126)
Screenshot: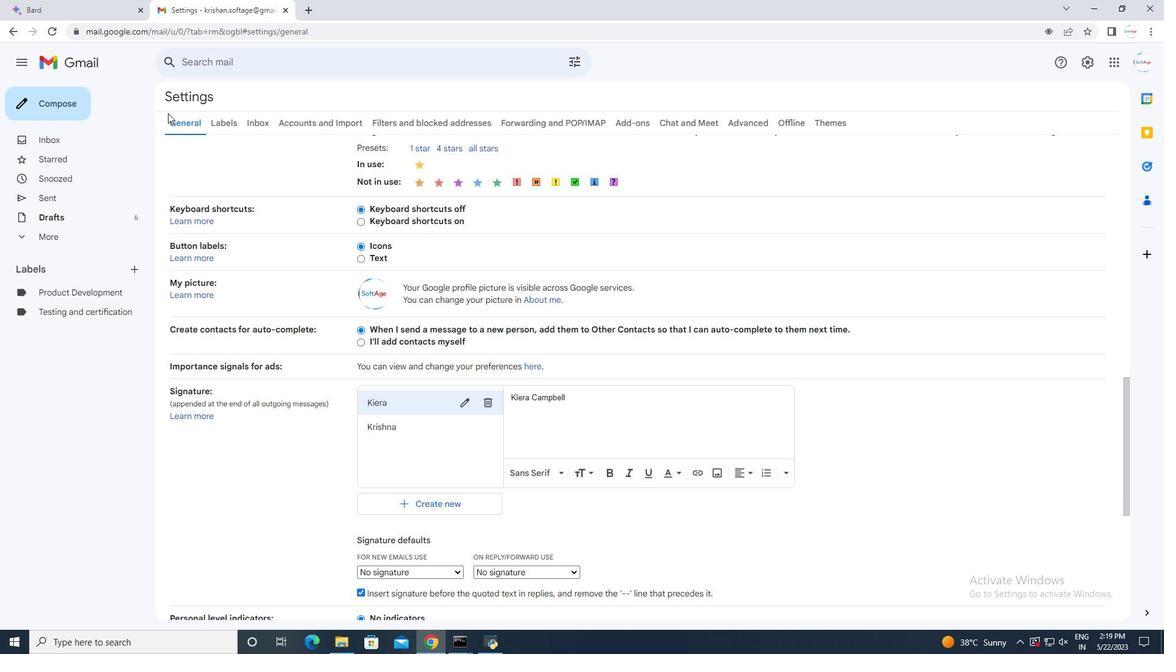
Action: Mouse scrolled (163, 118) with delta (0, 0)
Screenshot: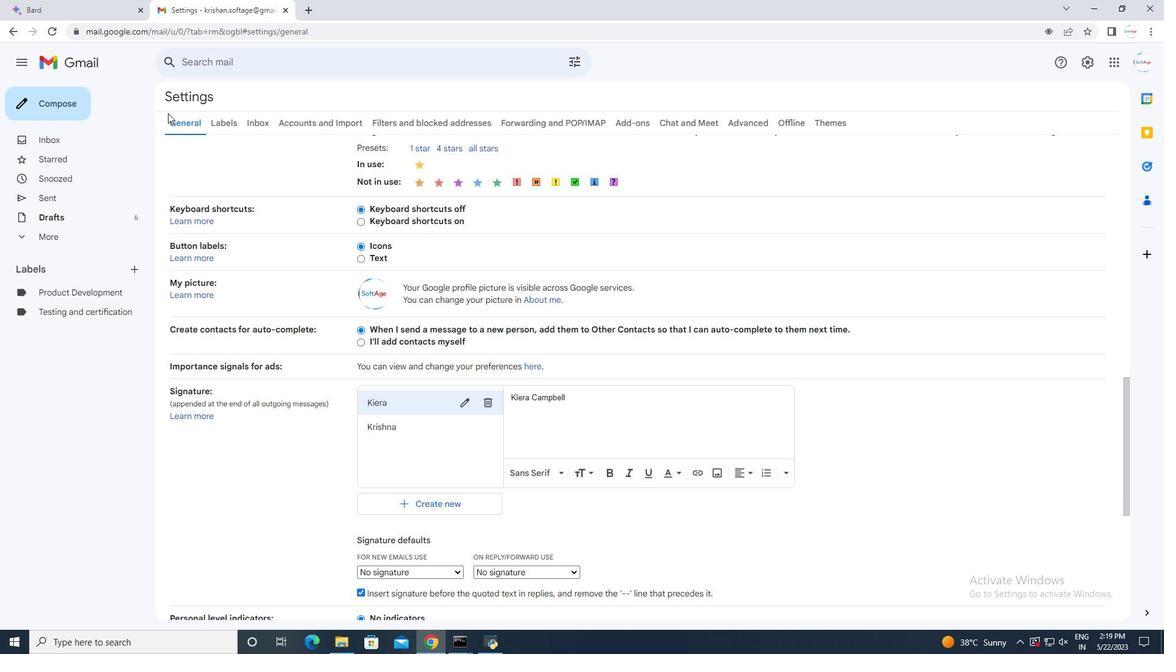 
Action: Mouse moved to (33, 141)
Screenshot: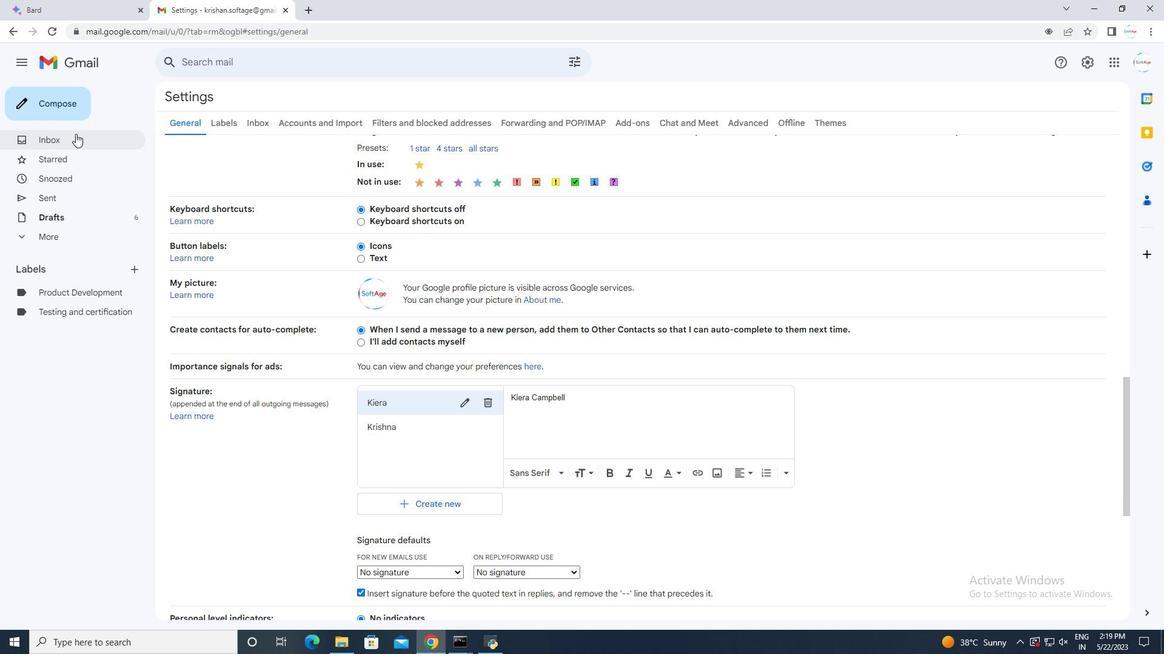 
Action: Mouse pressed left at (33, 141)
Screenshot: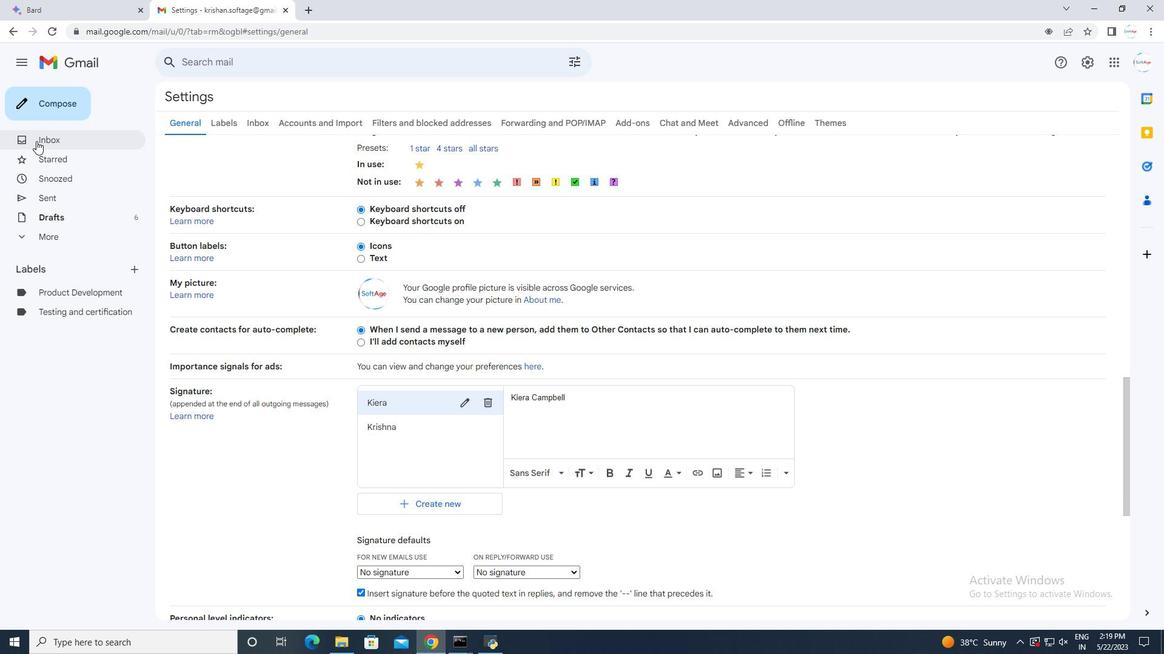 
Action: Mouse moved to (44, 100)
Screenshot: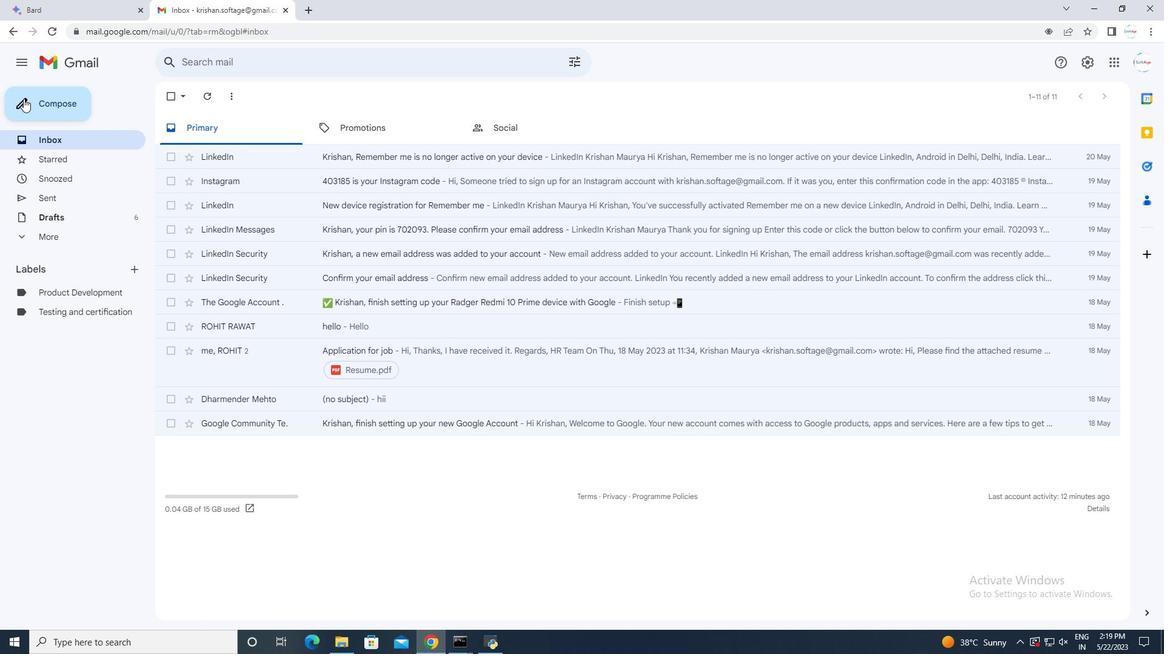 
Action: Mouse pressed left at (44, 100)
Screenshot: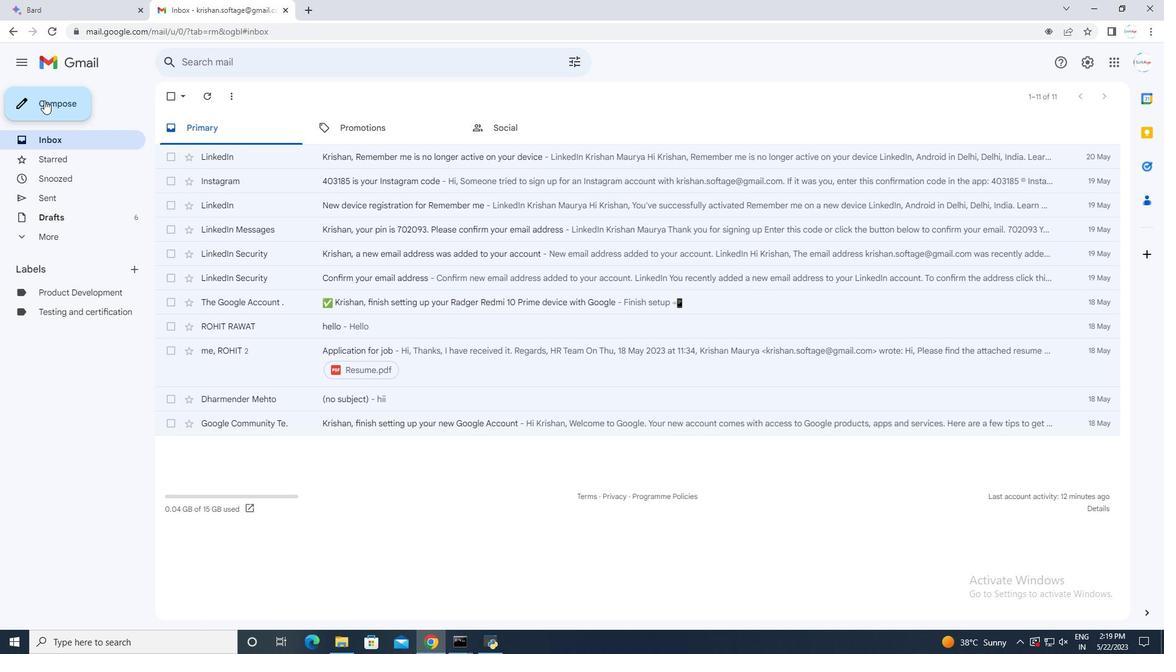
Action: Mouse moved to (975, 615)
Screenshot: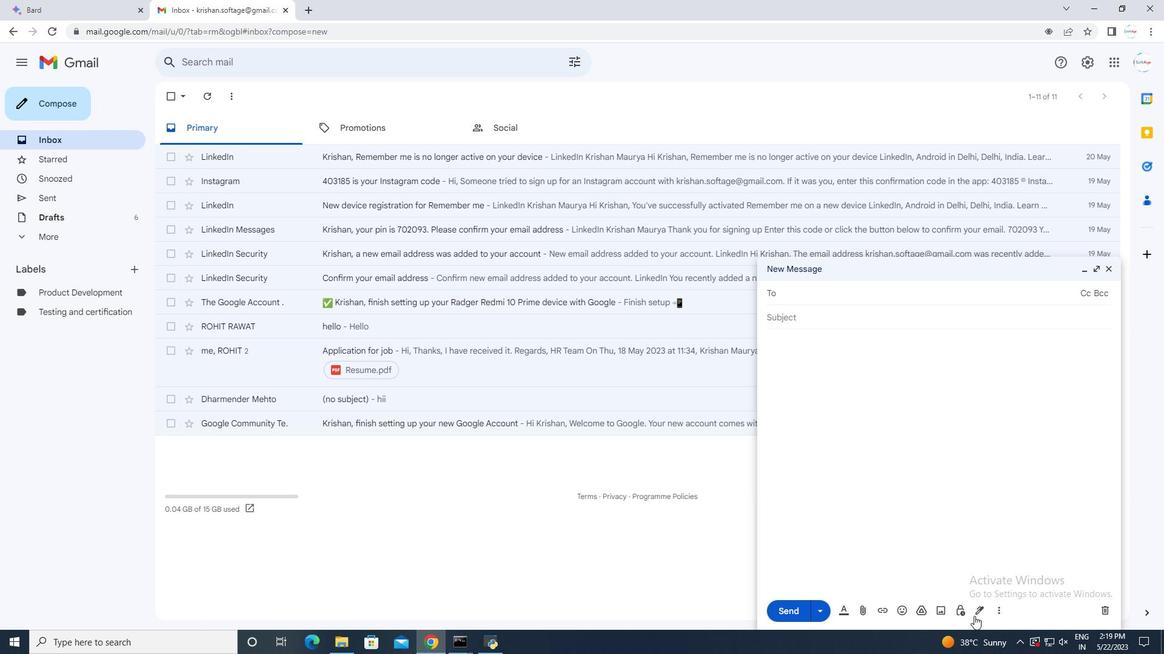 
Action: Mouse pressed left at (975, 615)
Screenshot: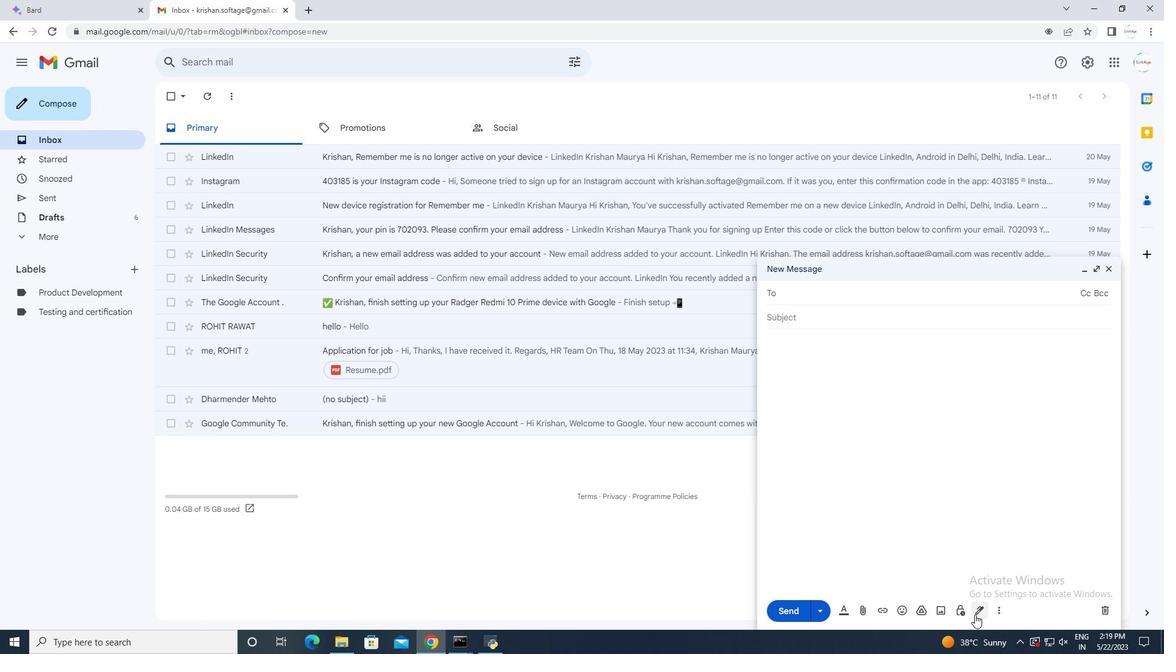 
Action: Mouse moved to (1016, 571)
Screenshot: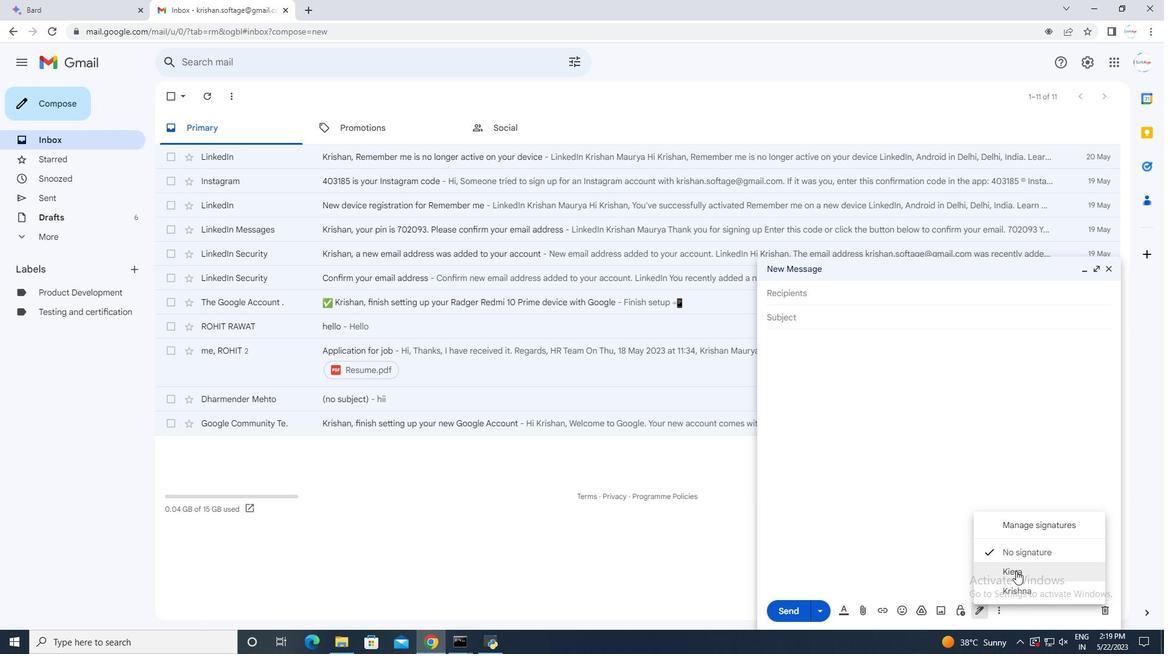 
Action: Mouse pressed left at (1016, 571)
Screenshot: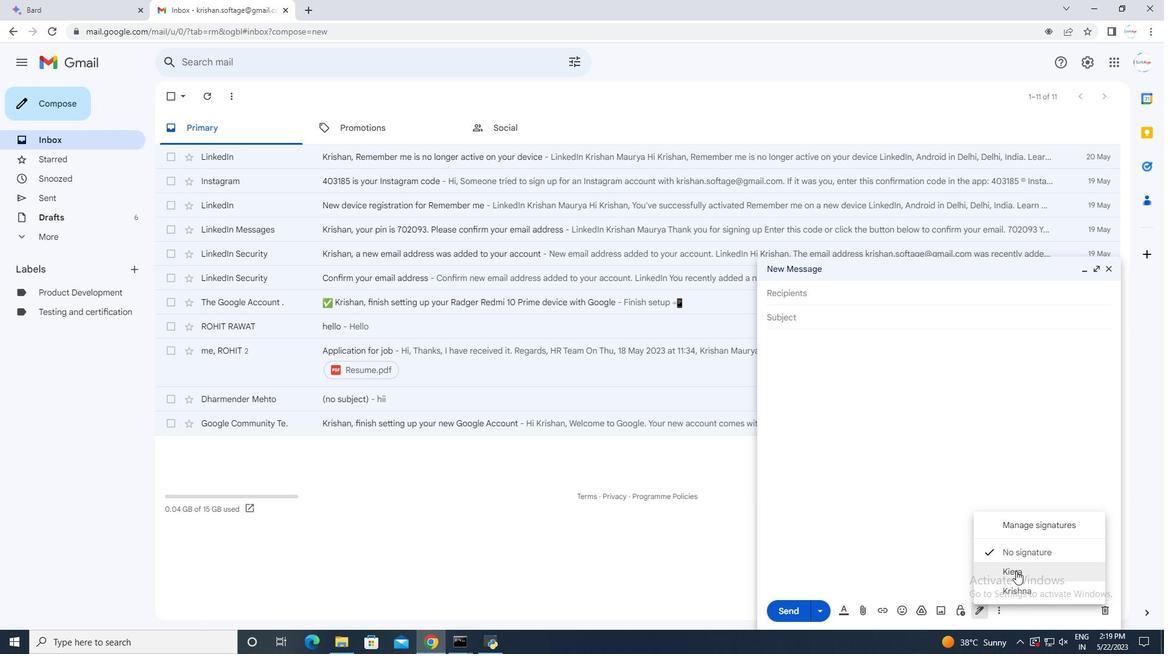 
Action: Mouse moved to (780, 292)
Screenshot: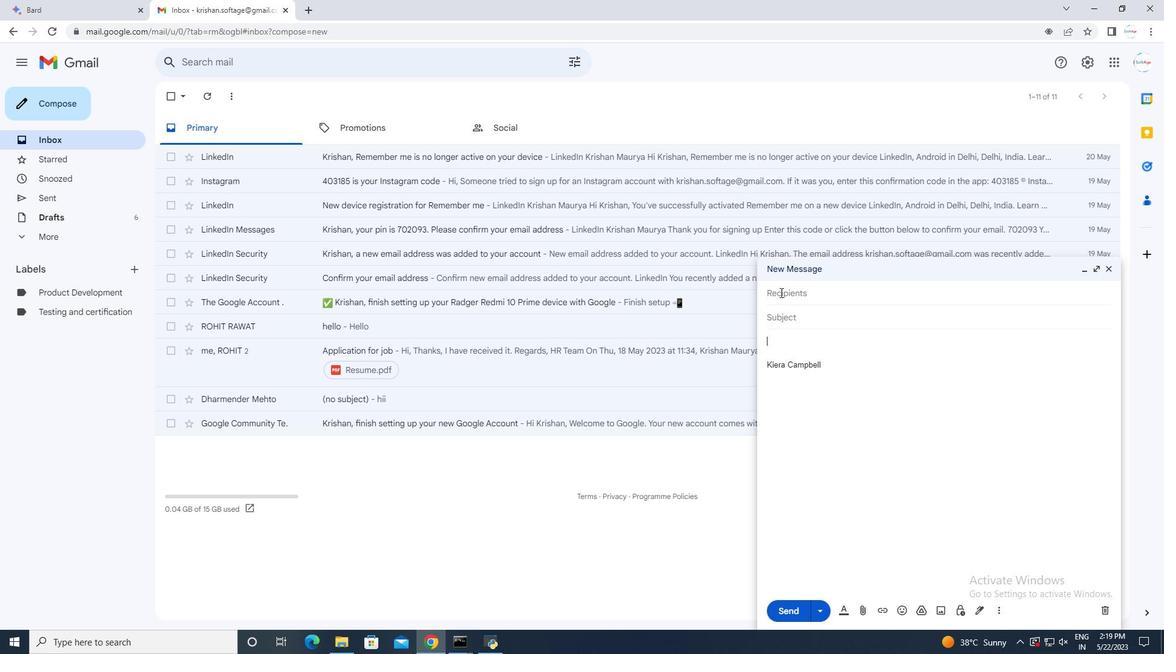 
Action: Mouse pressed left at (780, 292)
Screenshot: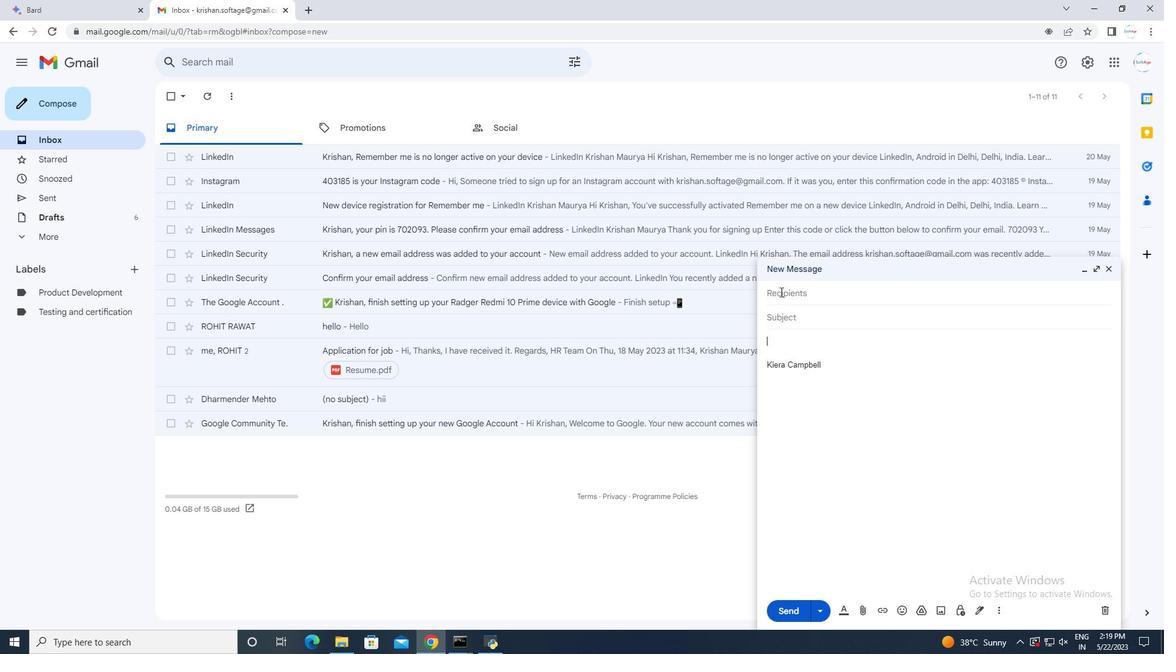 
Action: Mouse moved to (781, 291)
Screenshot: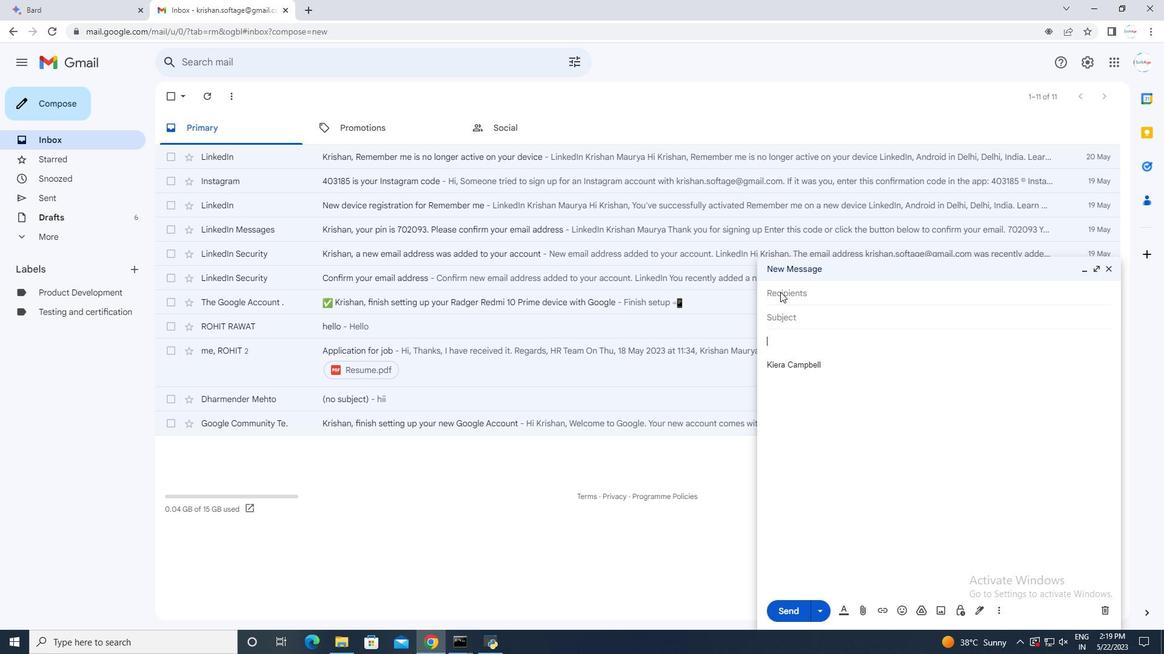 
Action: Key pressed softage.6<Key.shift>@softage.ner<Key.backspace>t
Screenshot: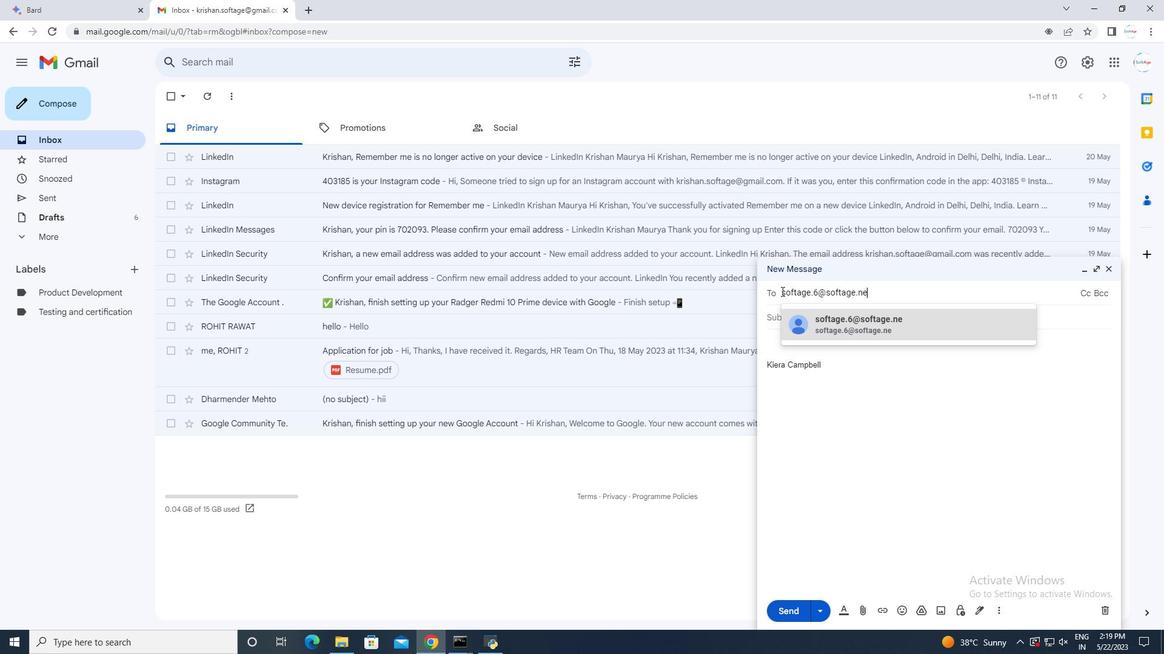 
Action: Mouse moved to (845, 322)
Screenshot: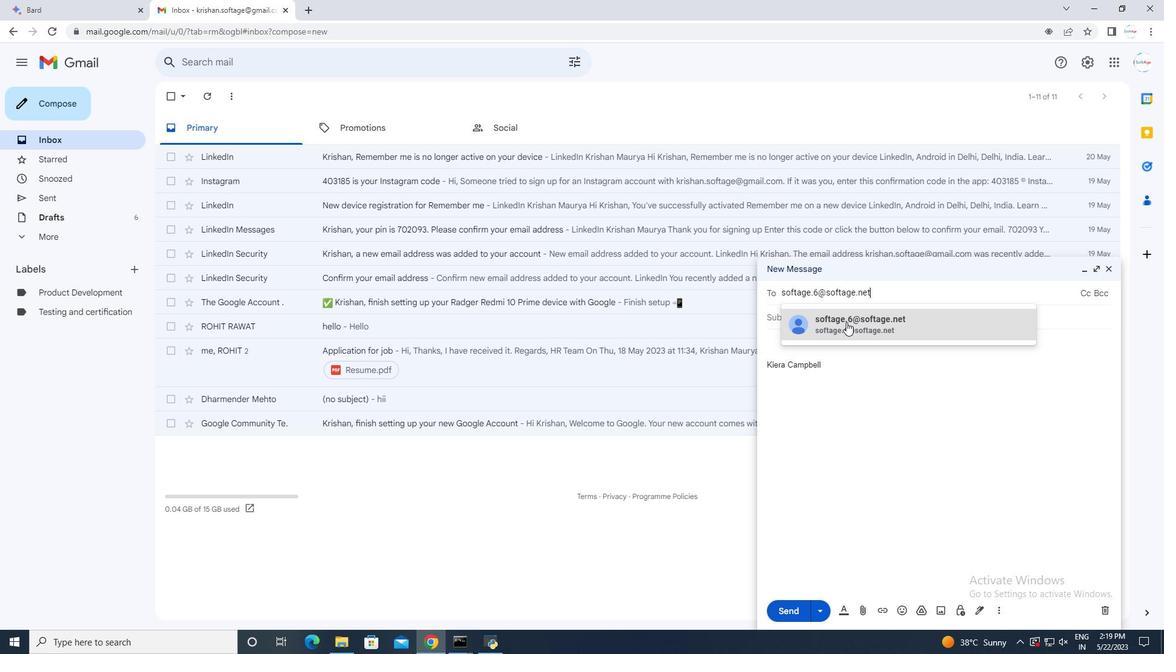 
Action: Mouse pressed left at (845, 322)
Screenshot: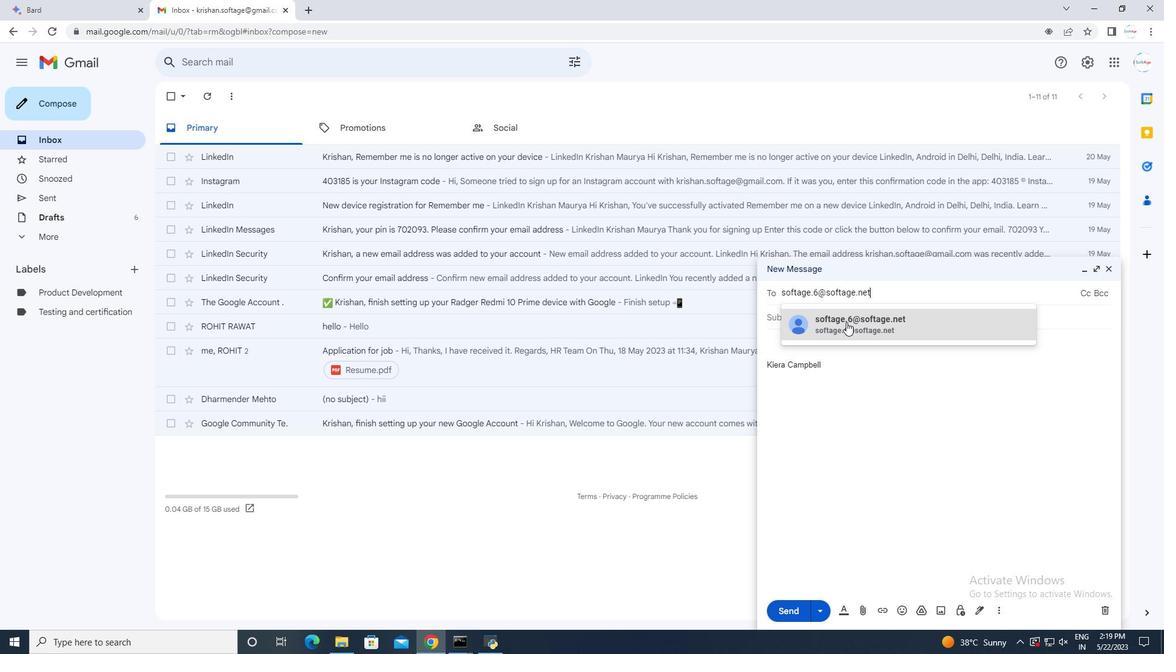 
Action: Mouse moved to (787, 359)
Screenshot: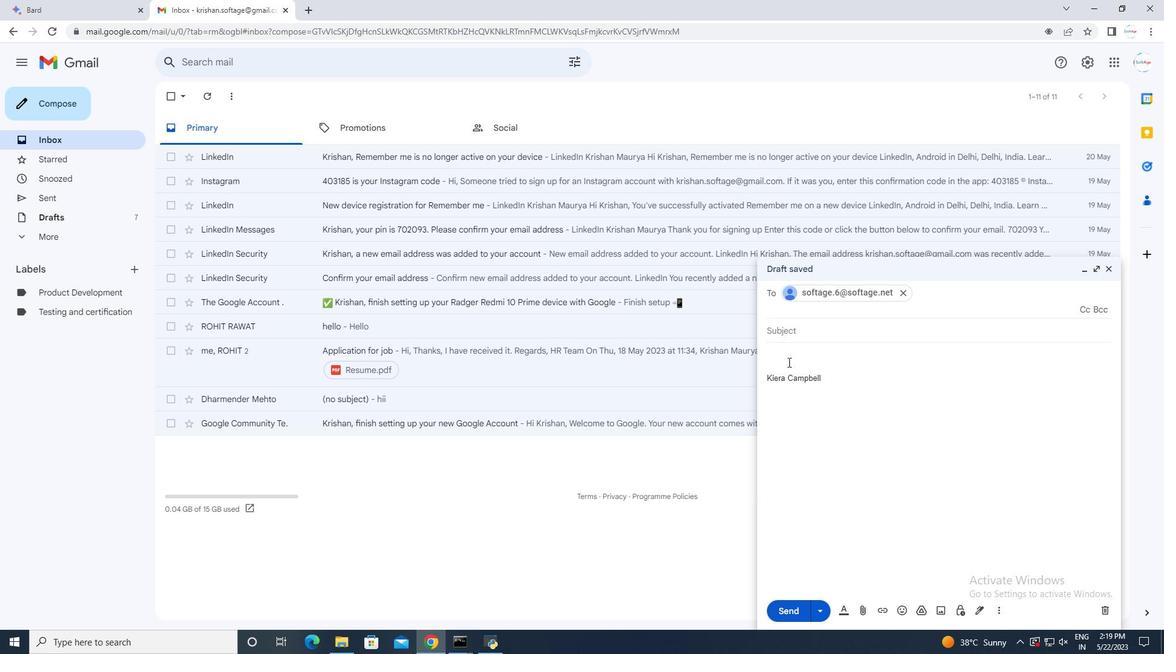 
Action: Mouse pressed left at (787, 359)
Screenshot: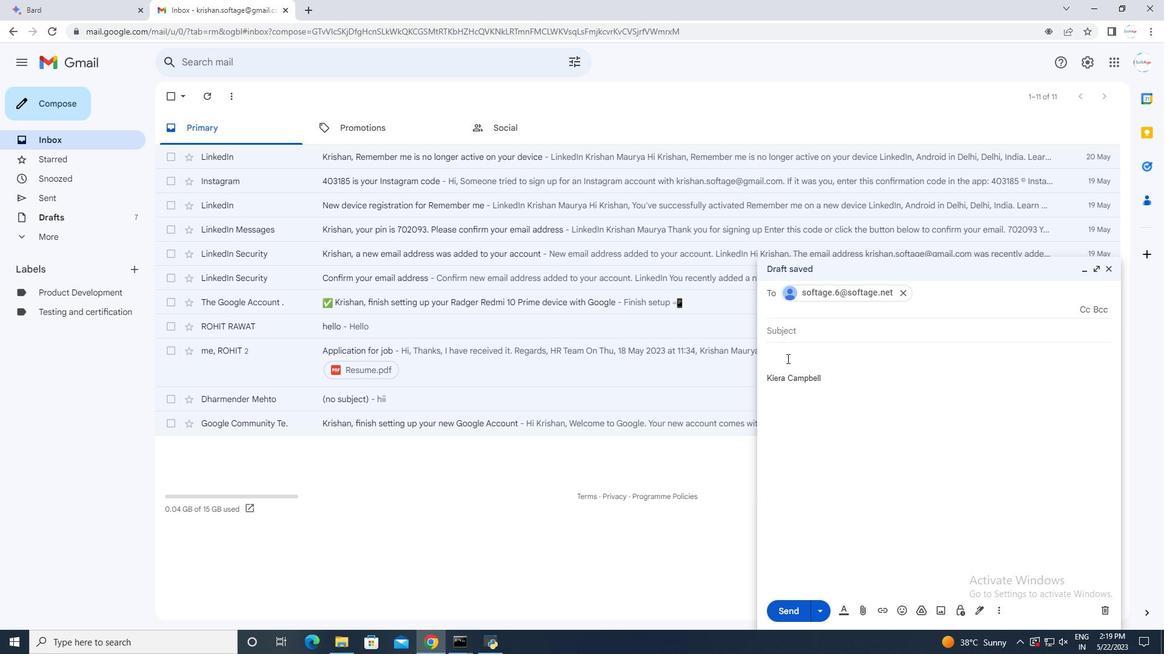 
Action: Mouse moved to (784, 355)
Screenshot: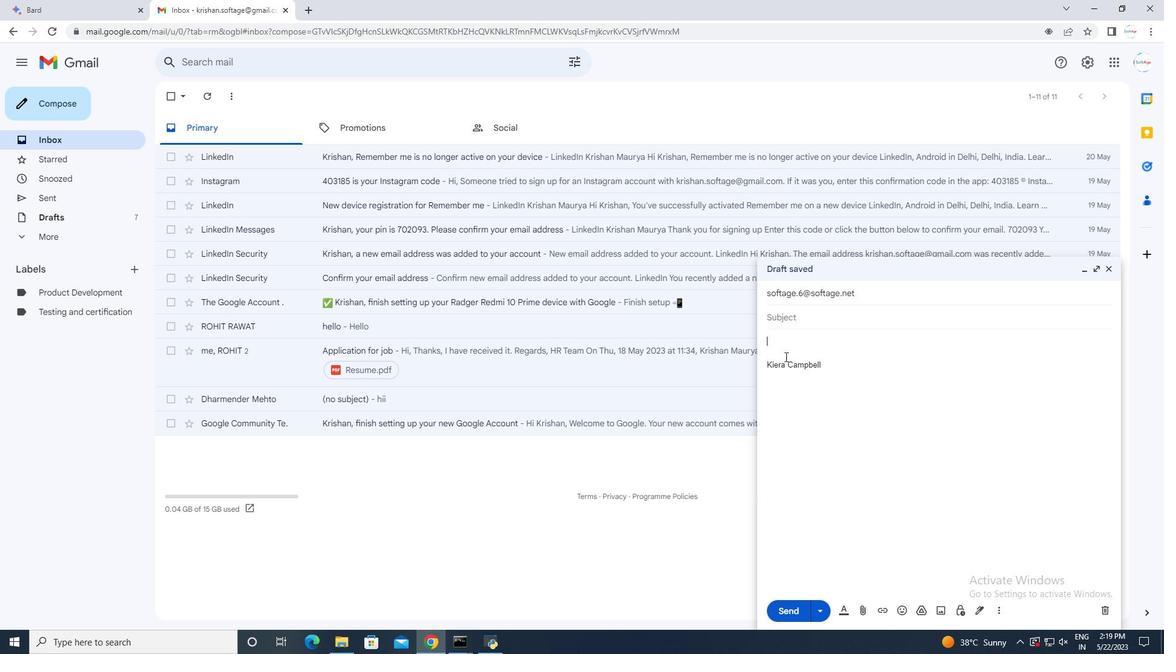 
Action: Key pressed <Key.shift>Heartfelt<Key.space>thanks<Key.space>and<Key.space>wishes,<Key.backspace><Key.backspace><Key.backspace><Key.backspace><Key.backspace><Key.backspace><Key.backspace>warm<Key.space>wishes,
Screenshot: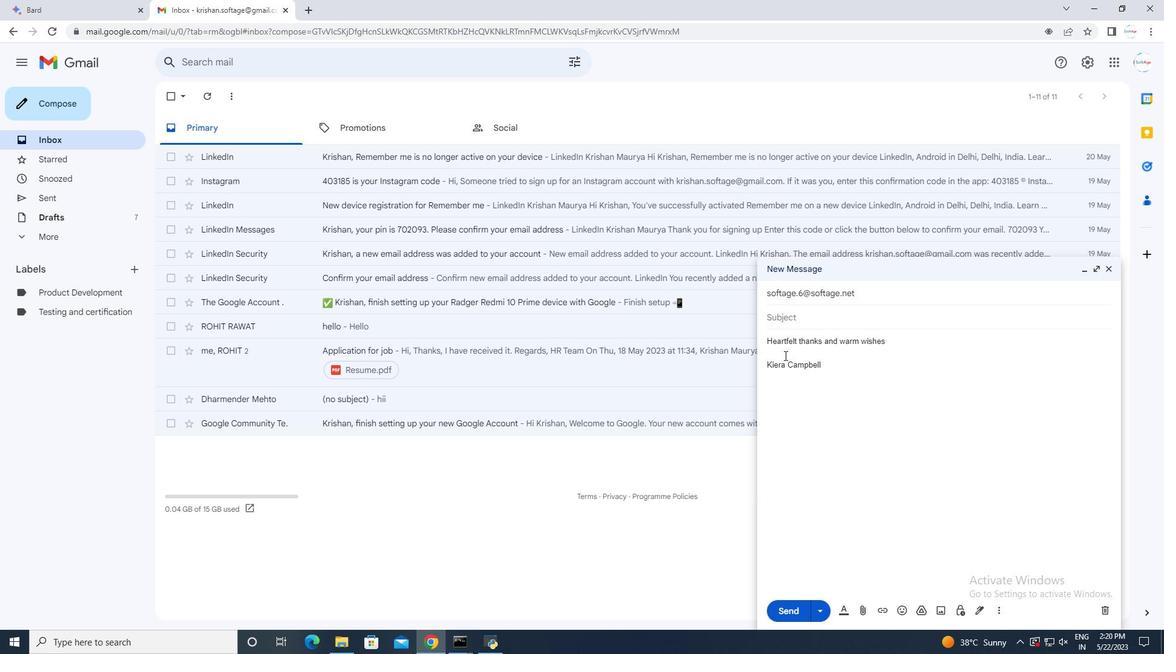 
Action: Mouse moved to (1001, 611)
Screenshot: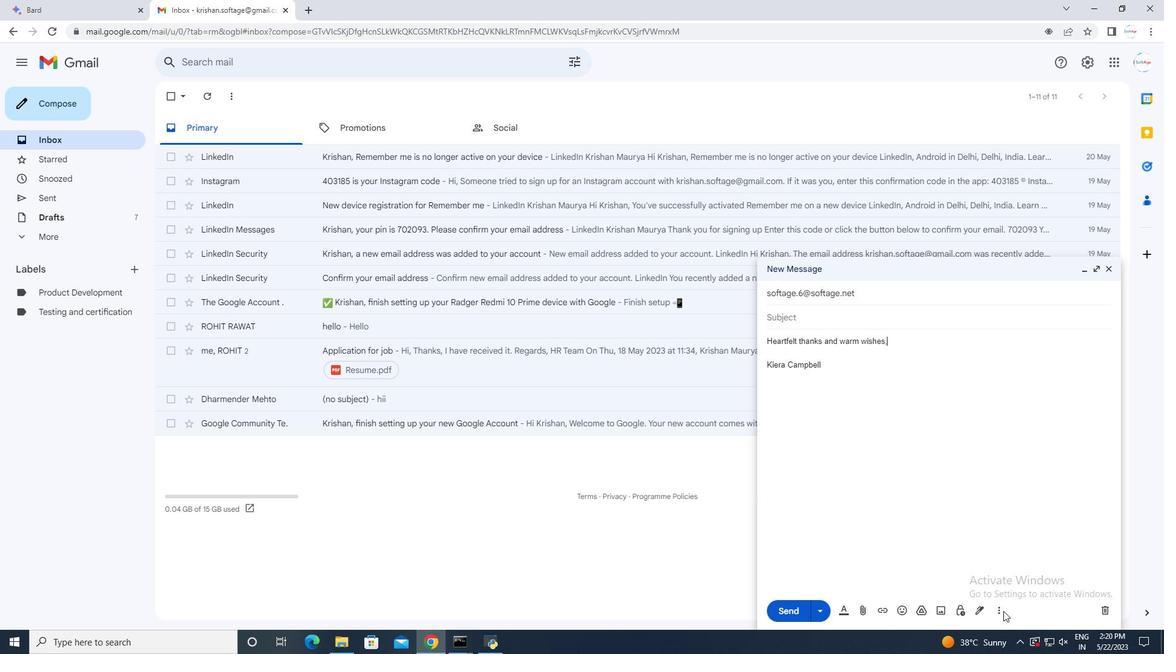 
Action: Mouse pressed left at (1001, 611)
Screenshot: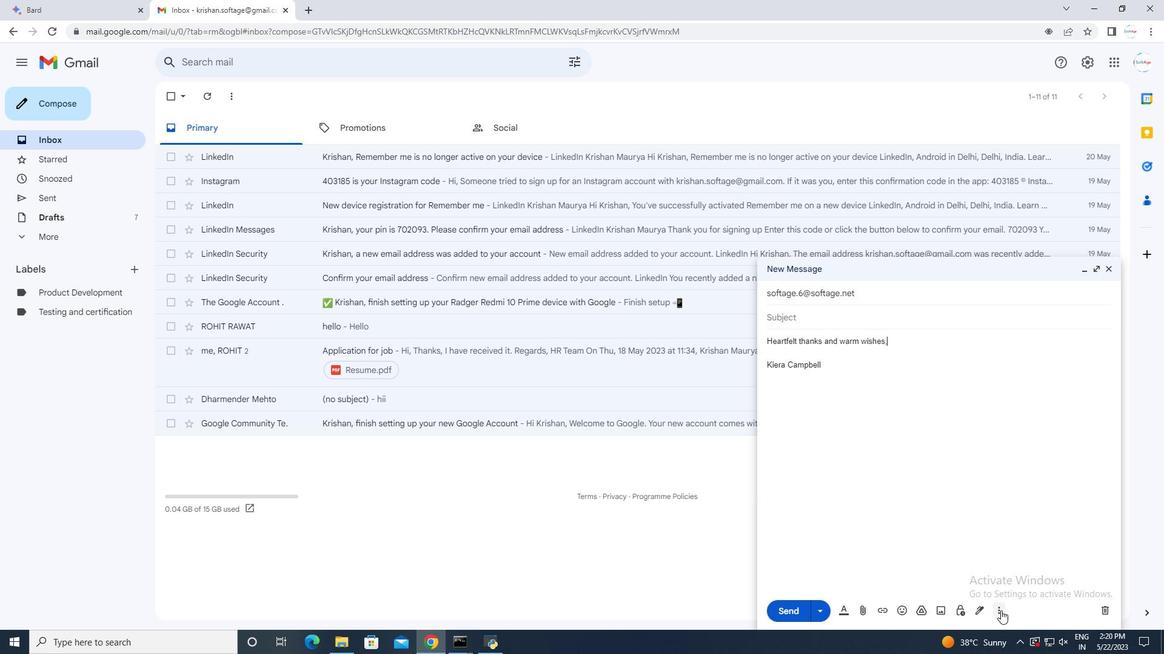 
Action: Mouse moved to (1047, 502)
Screenshot: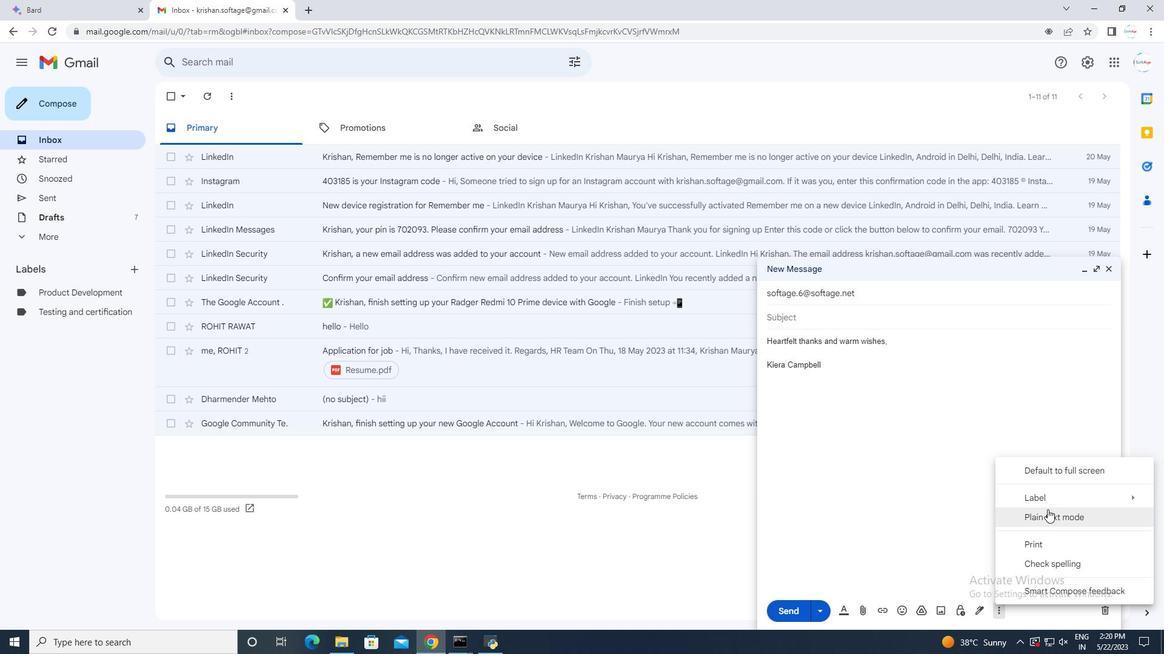 
Action: Mouse pressed left at (1047, 502)
Screenshot: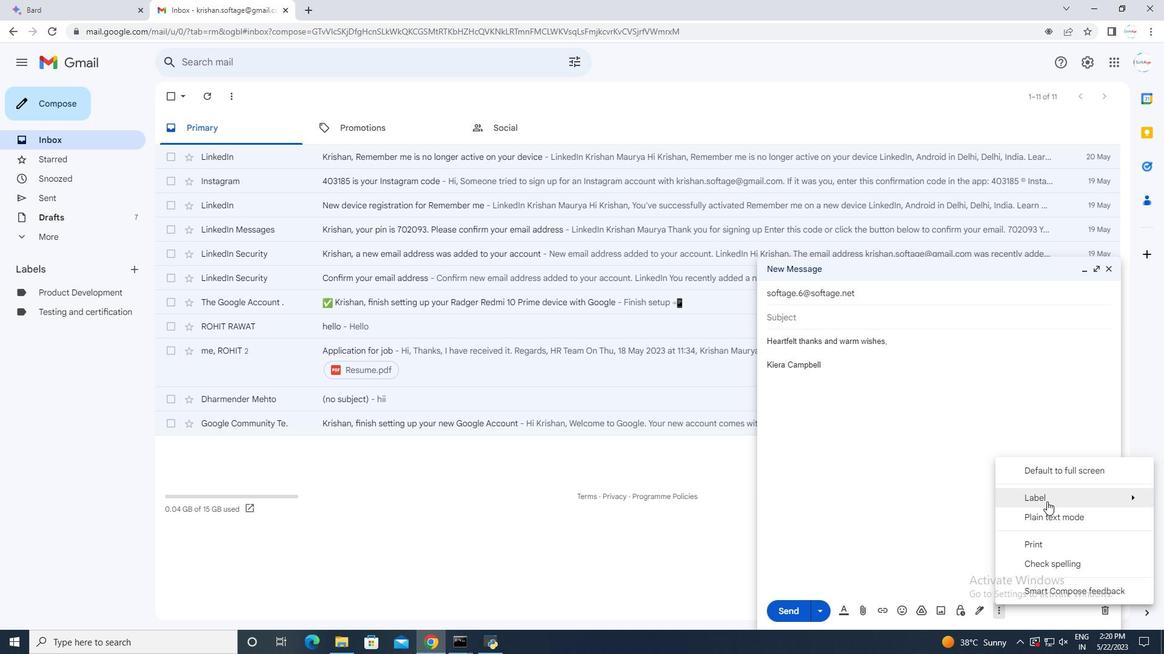 
Action: Mouse pressed left at (1047, 502)
Screenshot: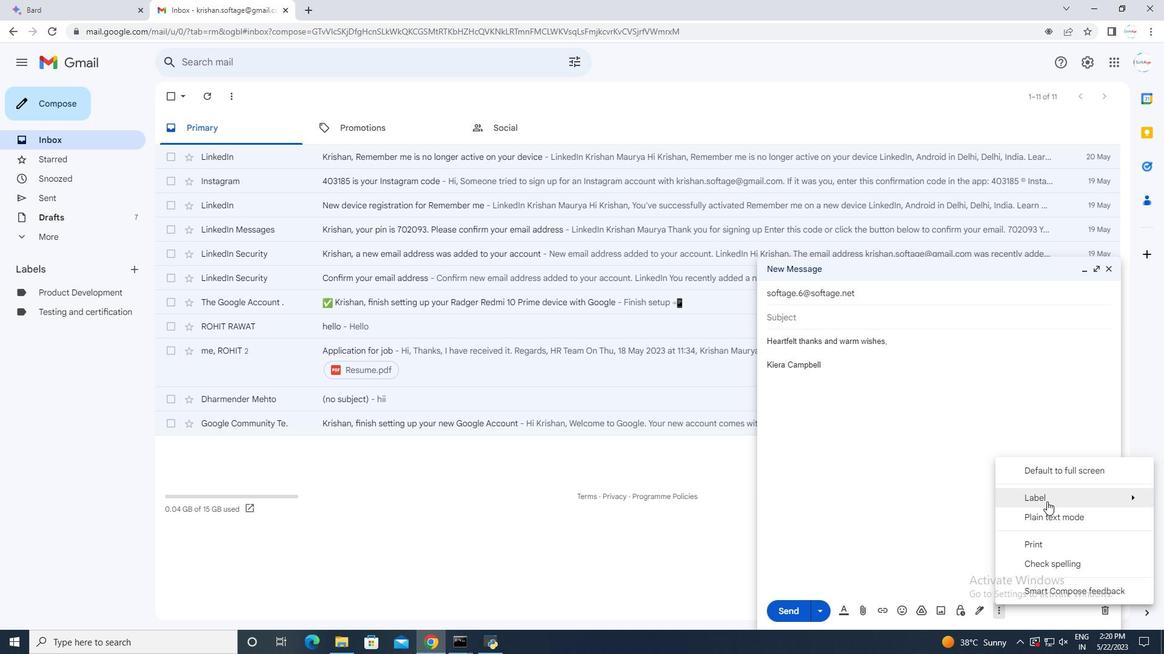 
Action: Mouse moved to (914, 478)
Screenshot: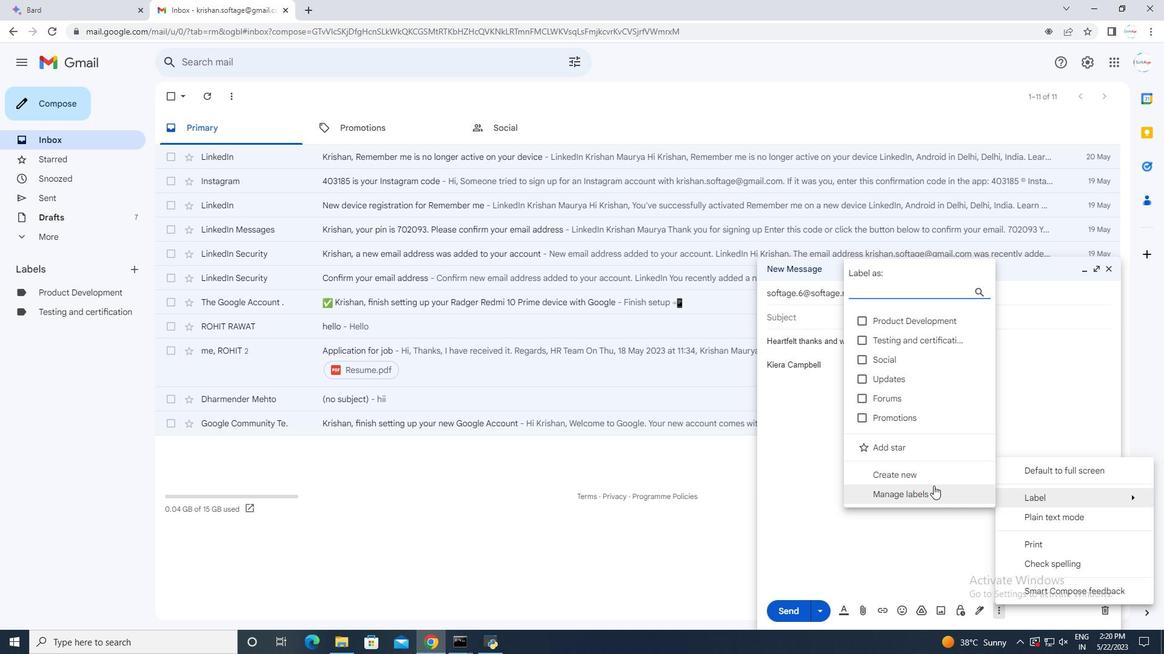
Action: Mouse pressed left at (914, 478)
Screenshot: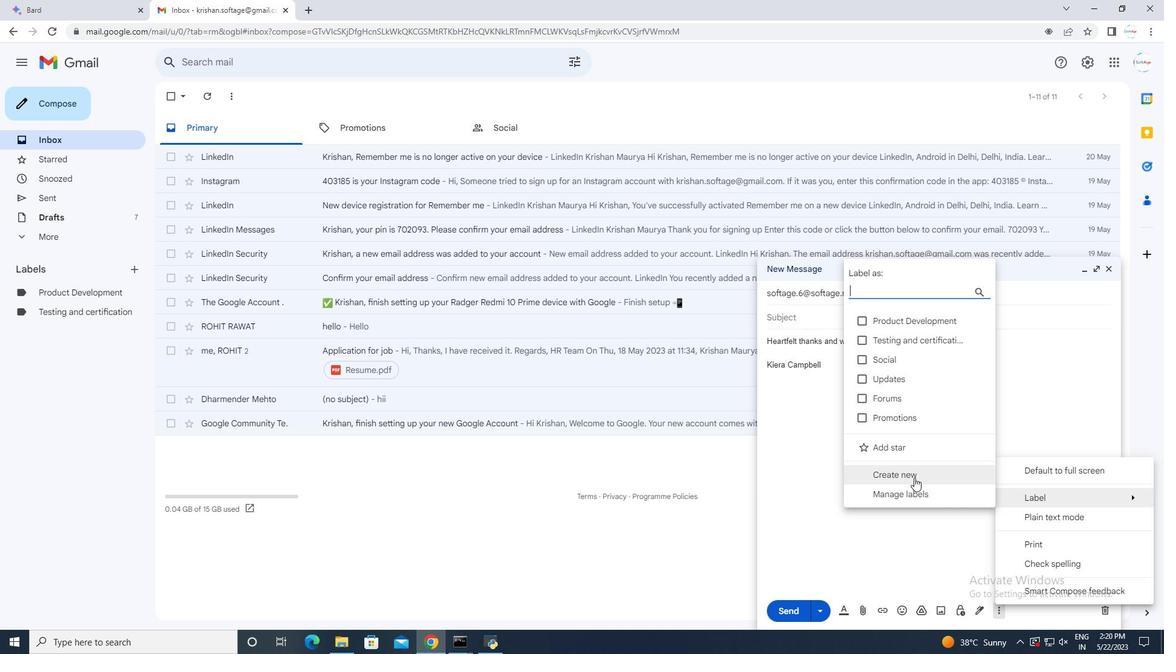 
Action: Mouse moved to (505, 321)
Screenshot: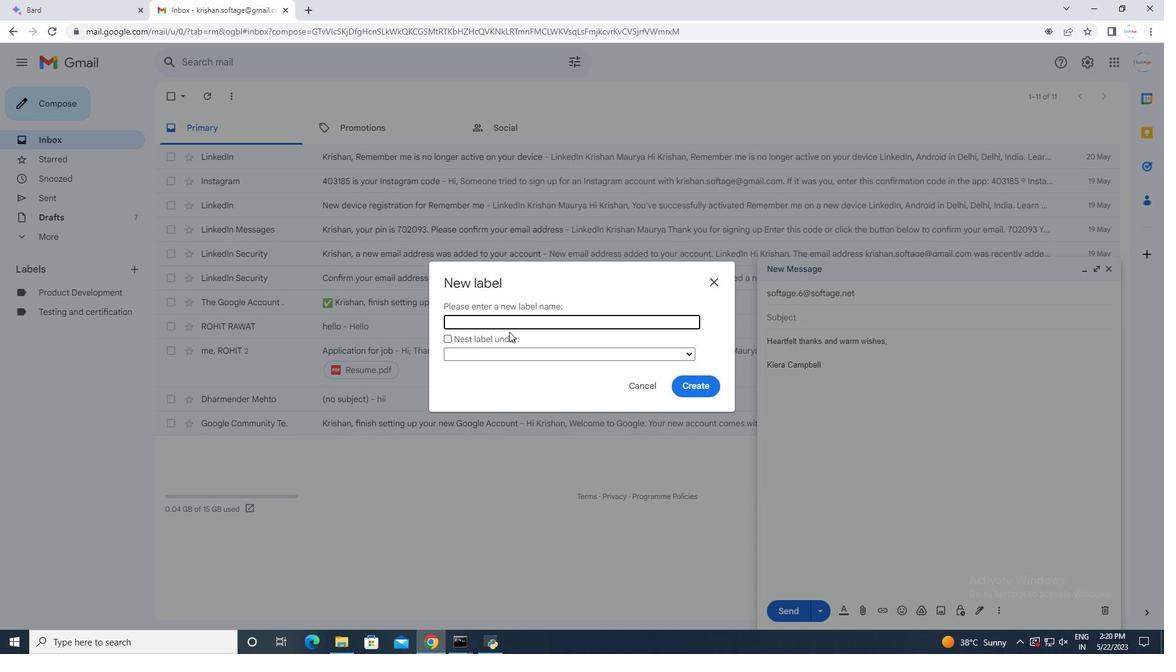 
Action: Mouse pressed left at (505, 321)
Screenshot: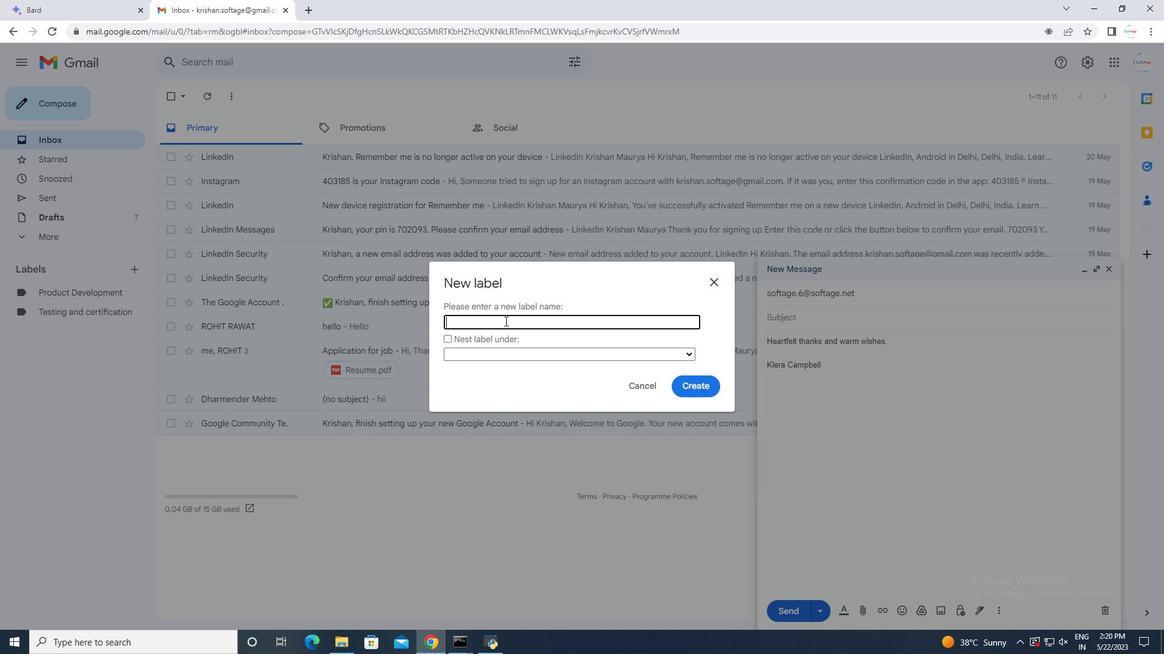 
Action: Key pressed <Key.shift>Quakity<Key.backspace><Key.backspace><Key.backspace><Key.backspace>lity<Key.space><Key.shift>Contron
Screenshot: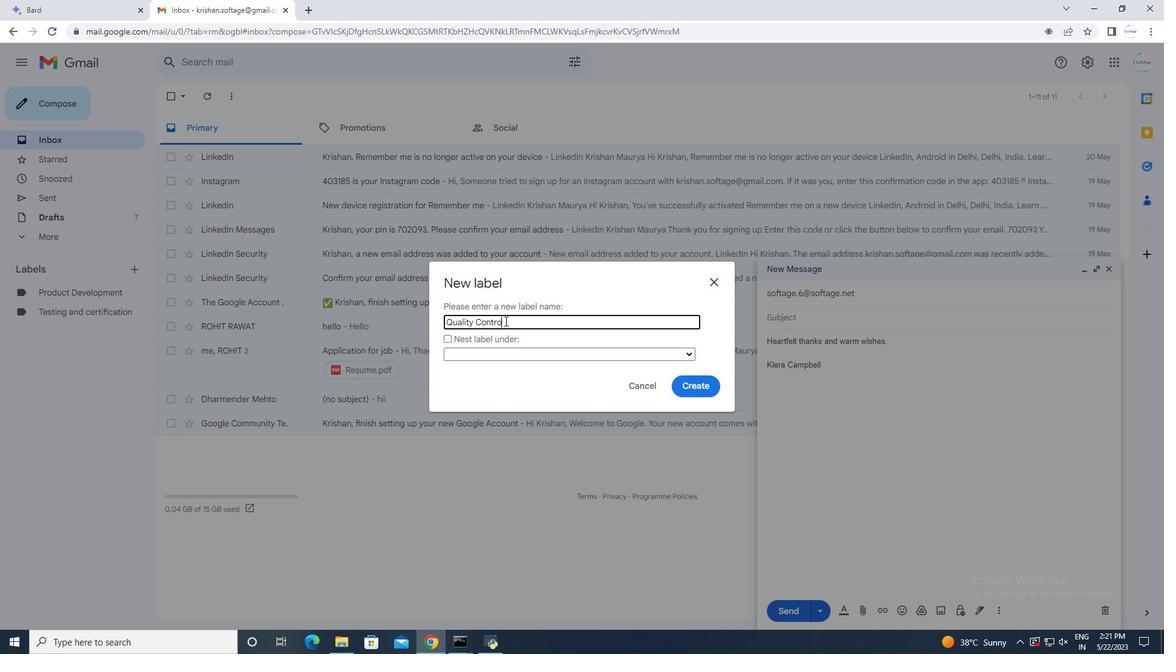 
Action: Mouse moved to (478, 357)
Screenshot: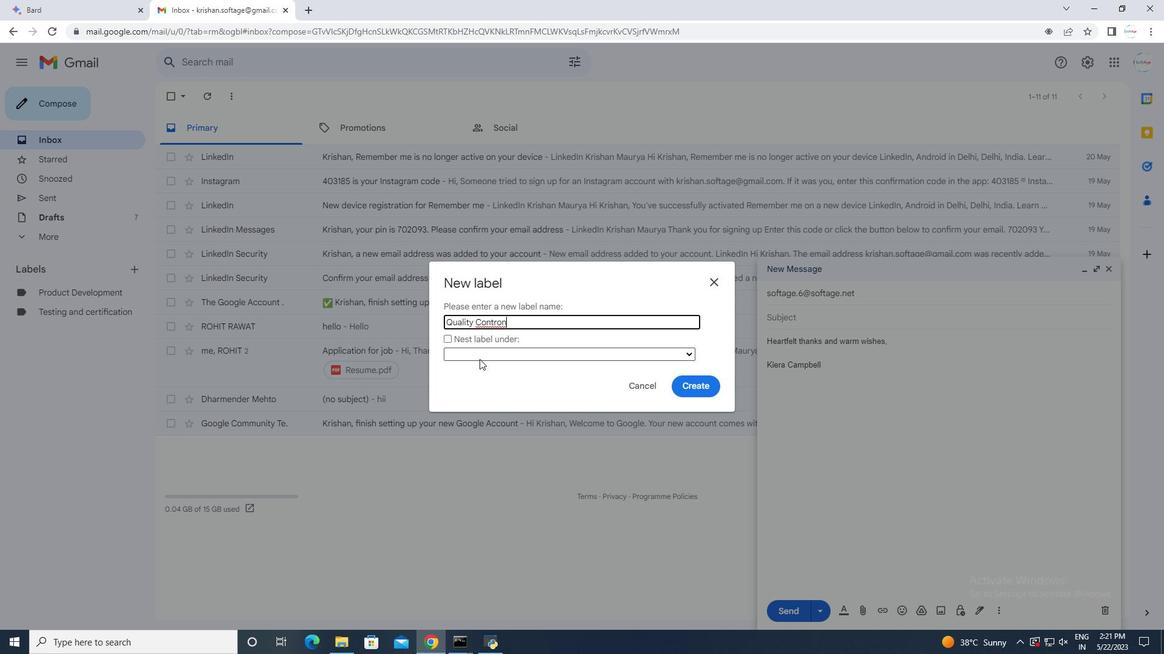
Action: Mouse pressed left at (478, 357)
Screenshot: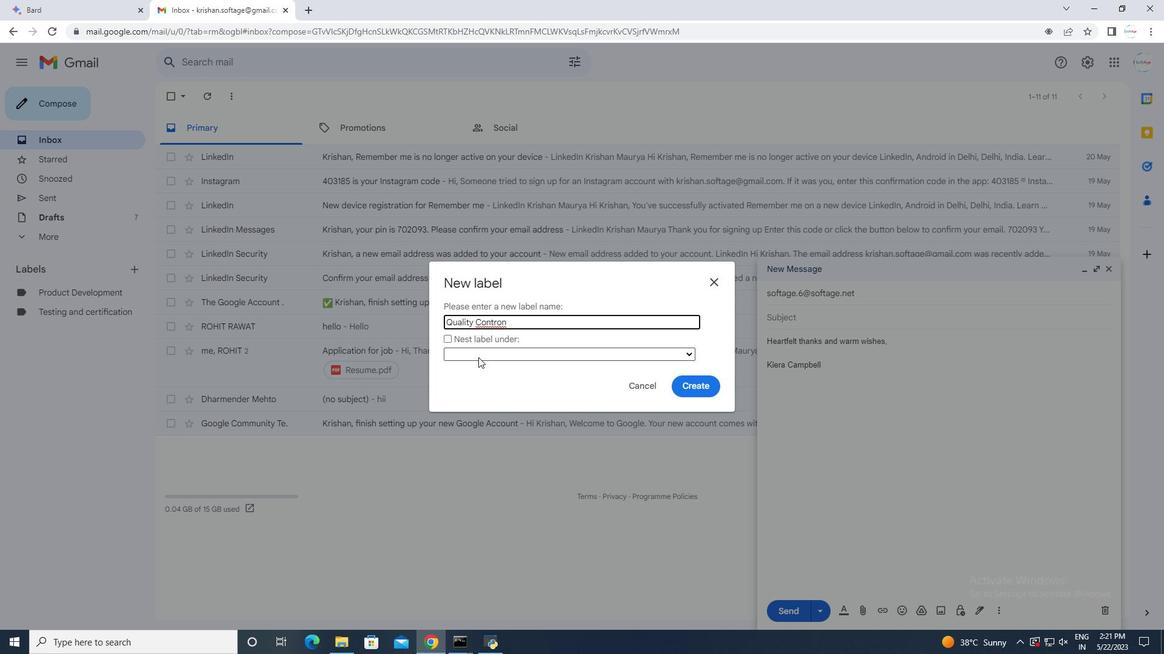 
Action: Mouse moved to (478, 357)
Screenshot: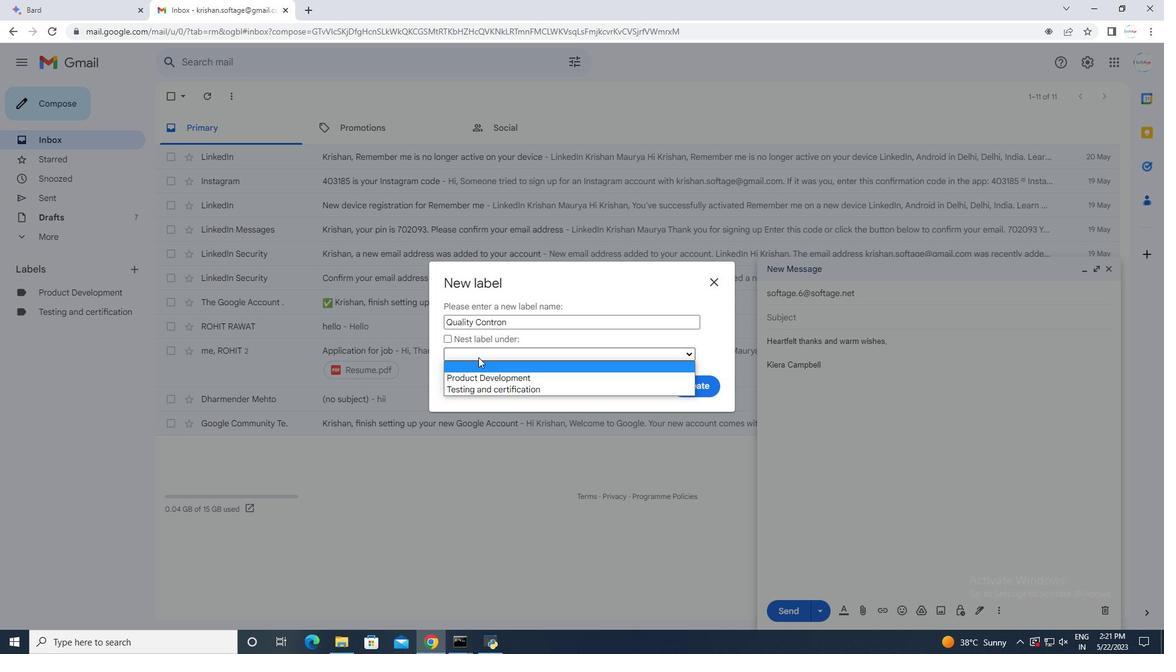 
Action: Mouse pressed left at (478, 357)
Screenshot: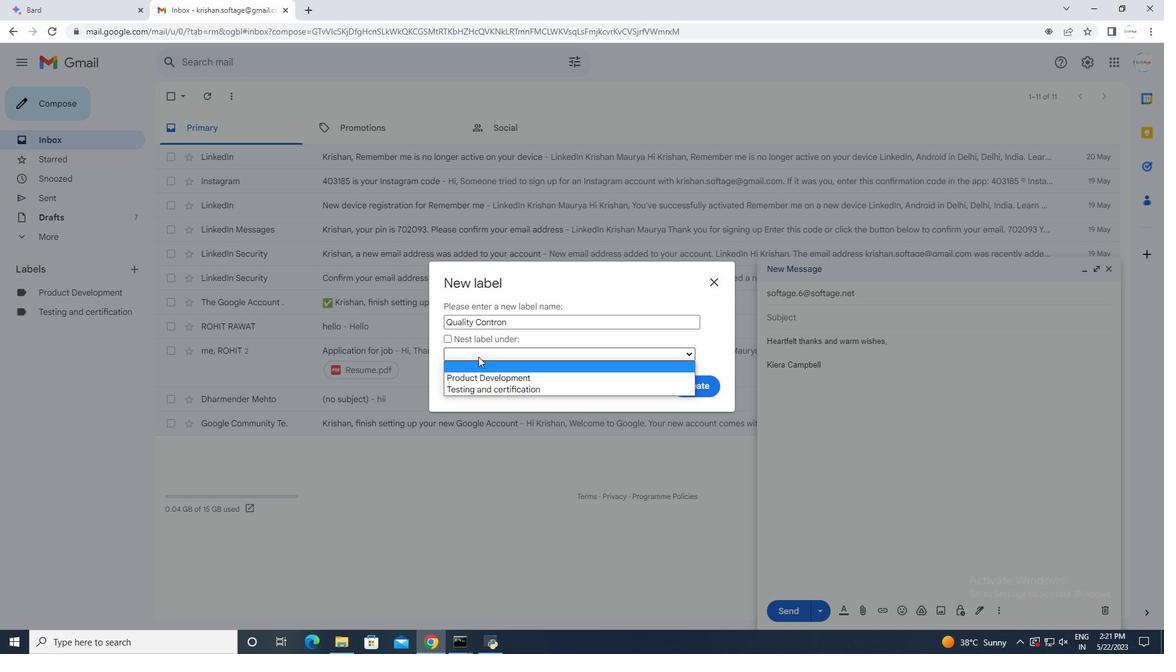 
Action: Mouse moved to (444, 337)
Screenshot: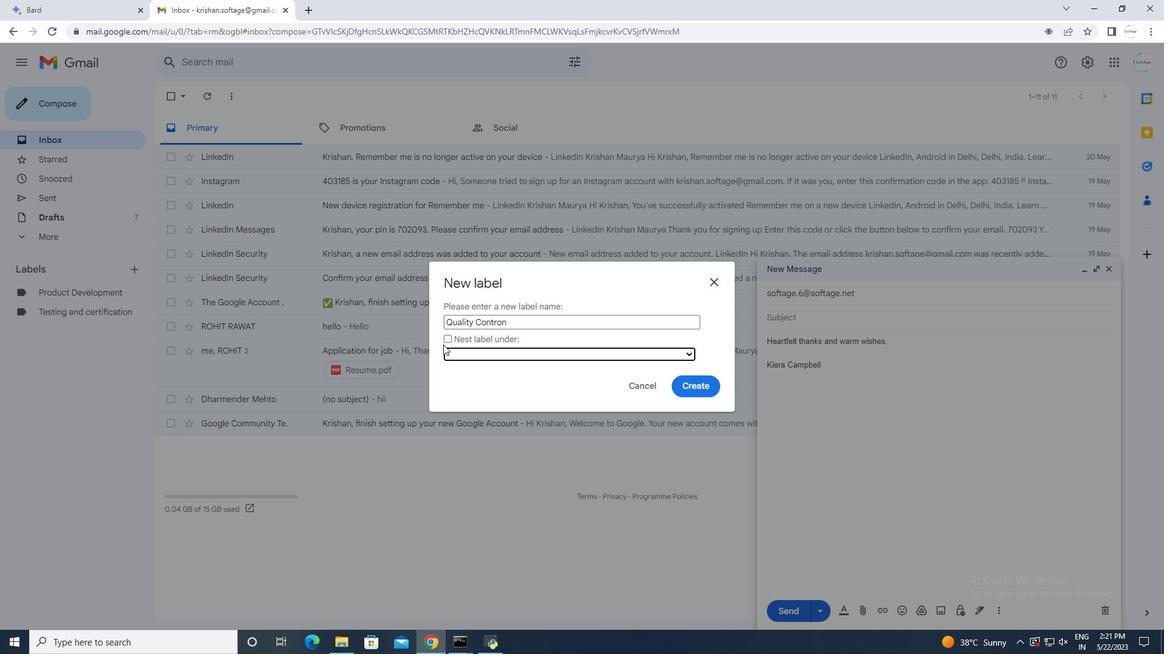 
Action: Mouse pressed left at (444, 337)
Screenshot: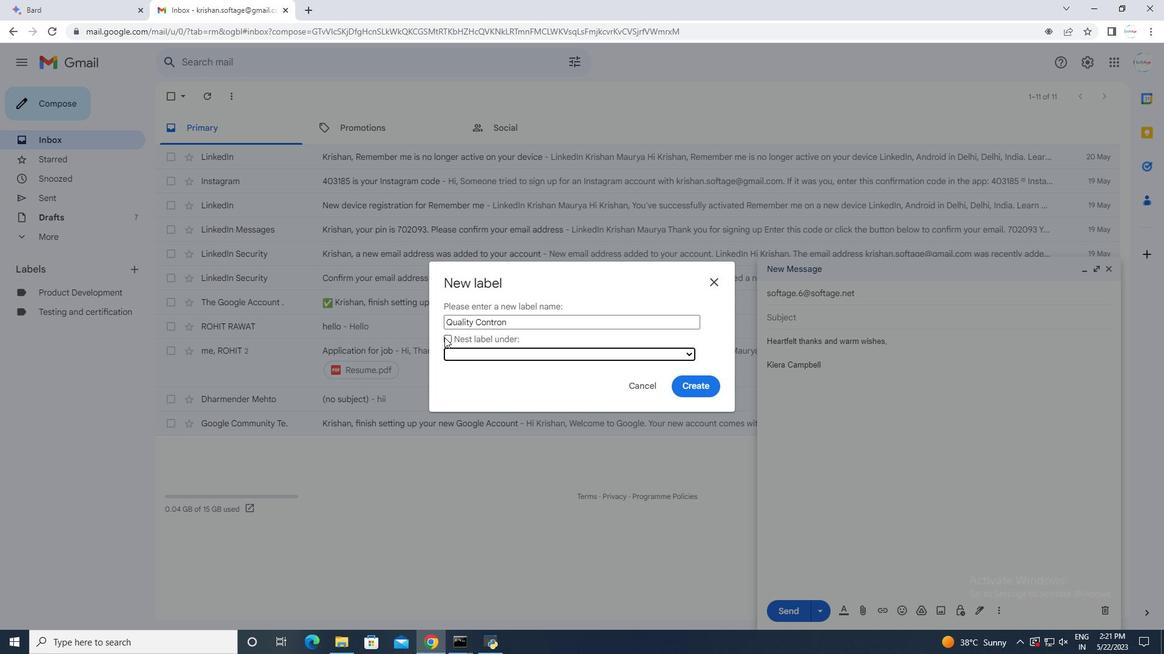 
Action: Mouse pressed left at (444, 337)
Screenshot: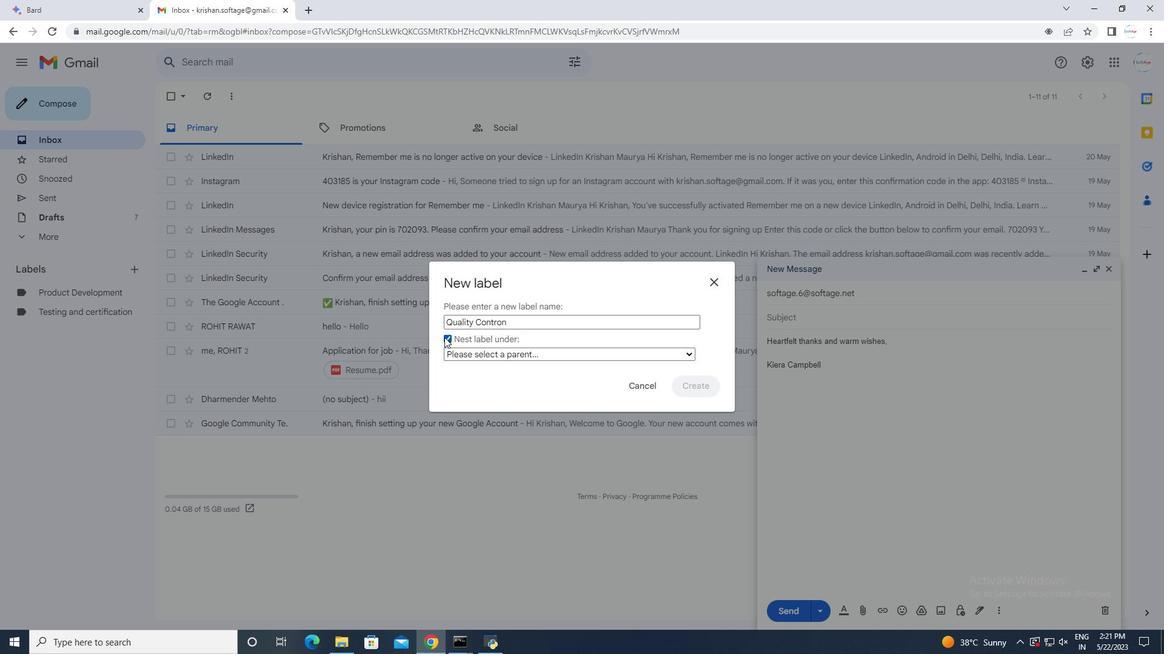 
Action: Mouse moved to (700, 385)
Screenshot: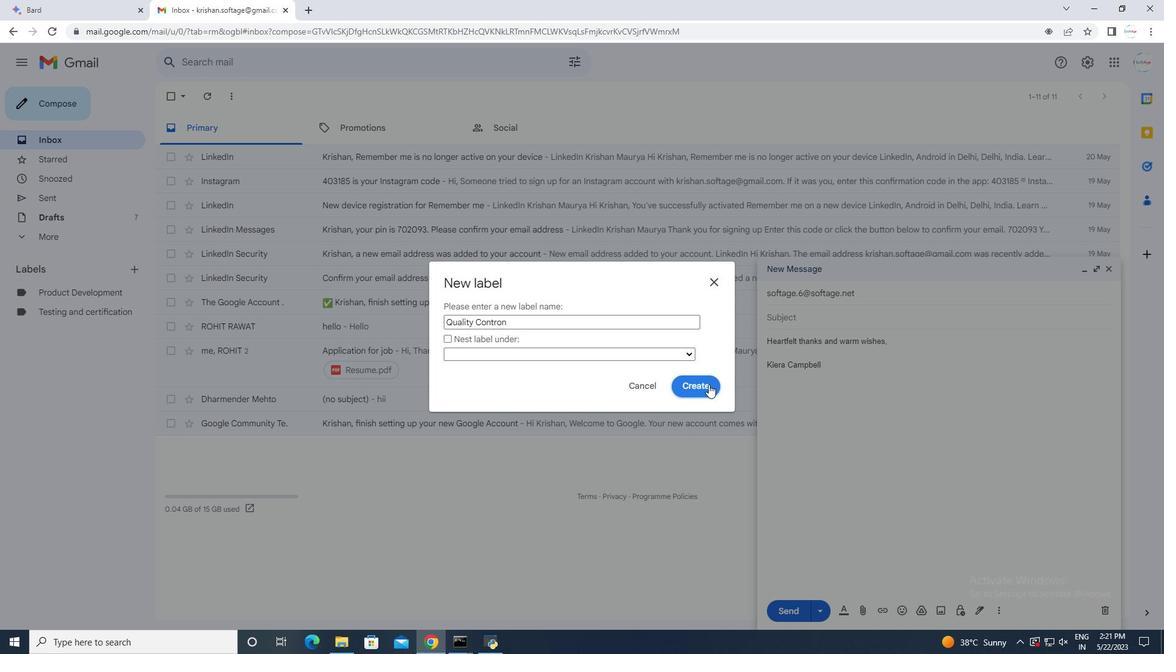 
Action: Mouse pressed left at (700, 385)
Screenshot: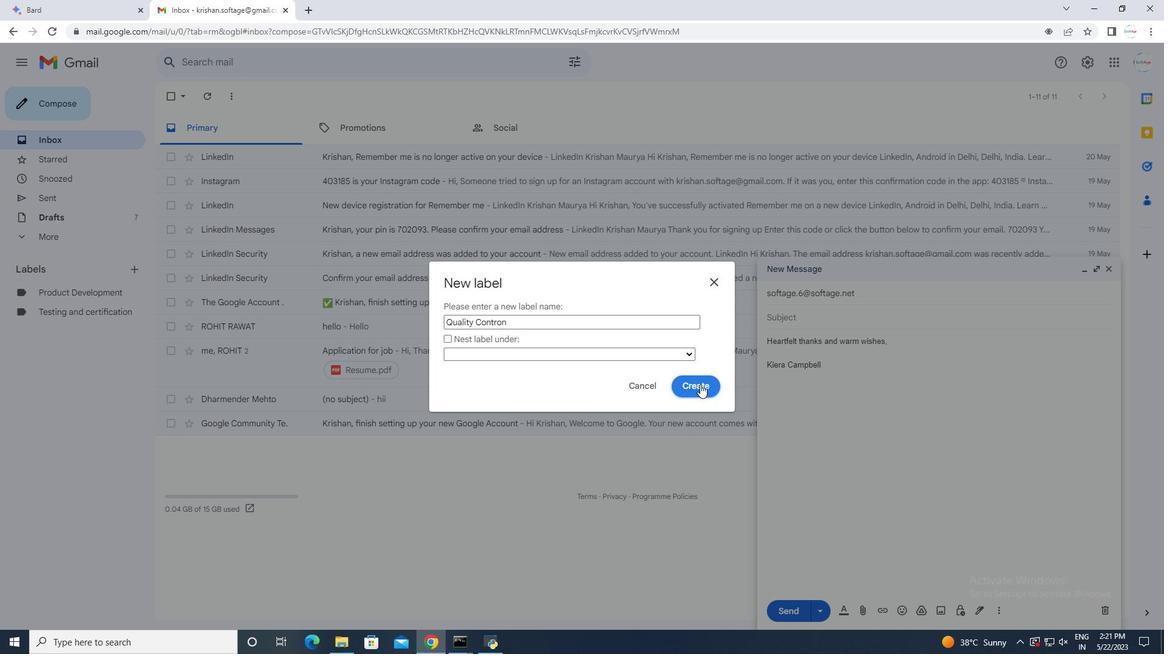 
Action: Mouse moved to (924, 567)
Screenshot: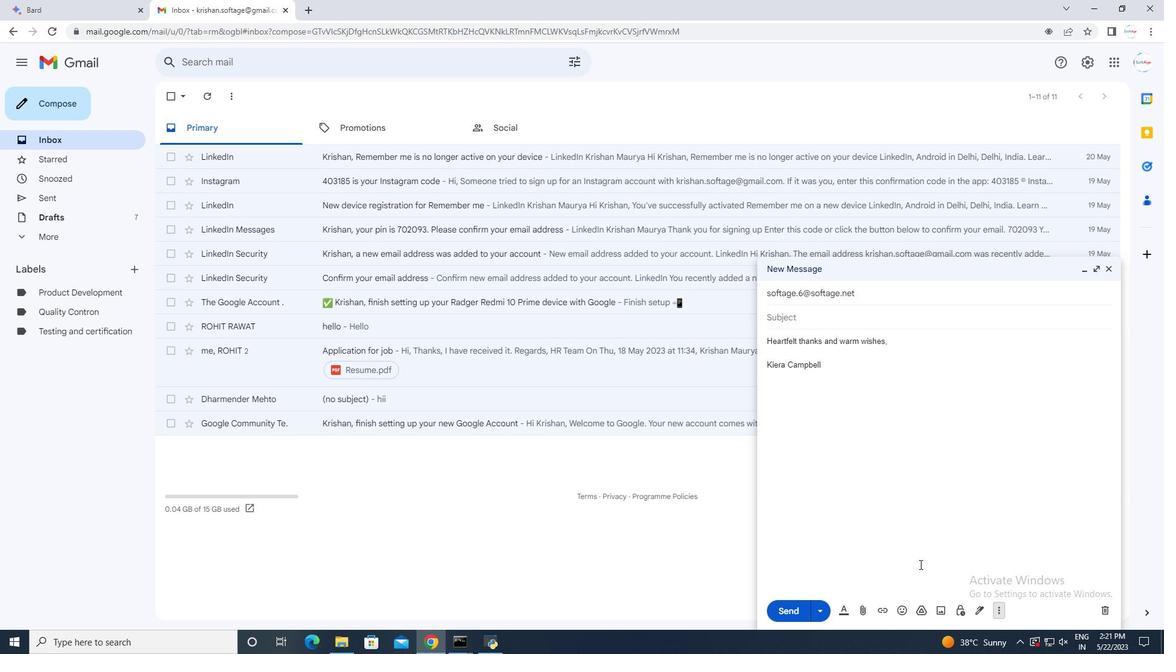 
